 Task: Look for space in Ochakiv, Ukraine from 2nd June, 2023 to 9th June, 2023 for 5 adults in price range Rs.7000 to Rs.13000. Place can be shared room with 2 bedrooms having 5 beds and 2 bathrooms. Property type can be house, flat, guest house. Booking option can be shelf check-in. Required host language is English.
Action: Mouse moved to (604, 123)
Screenshot: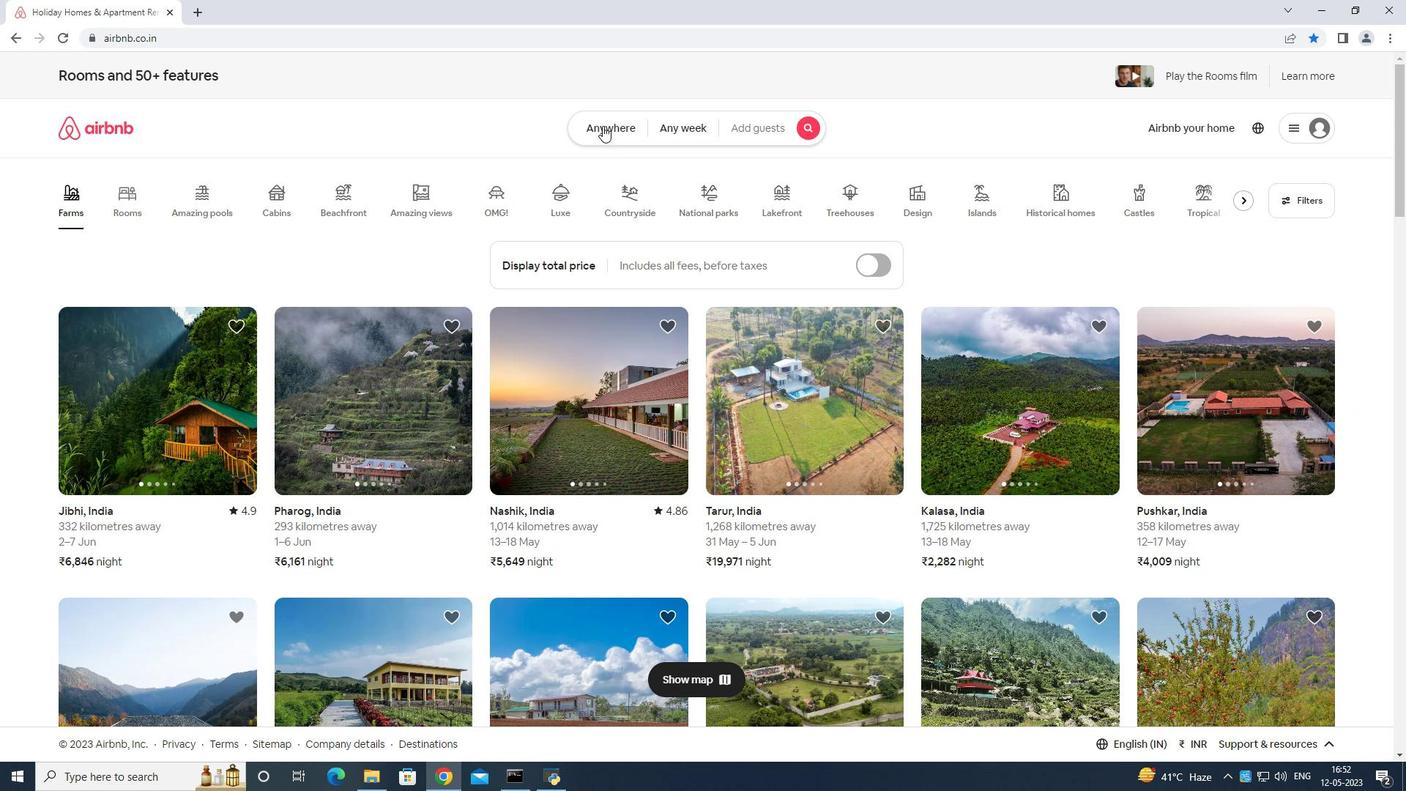 
Action: Mouse pressed left at (604, 123)
Screenshot: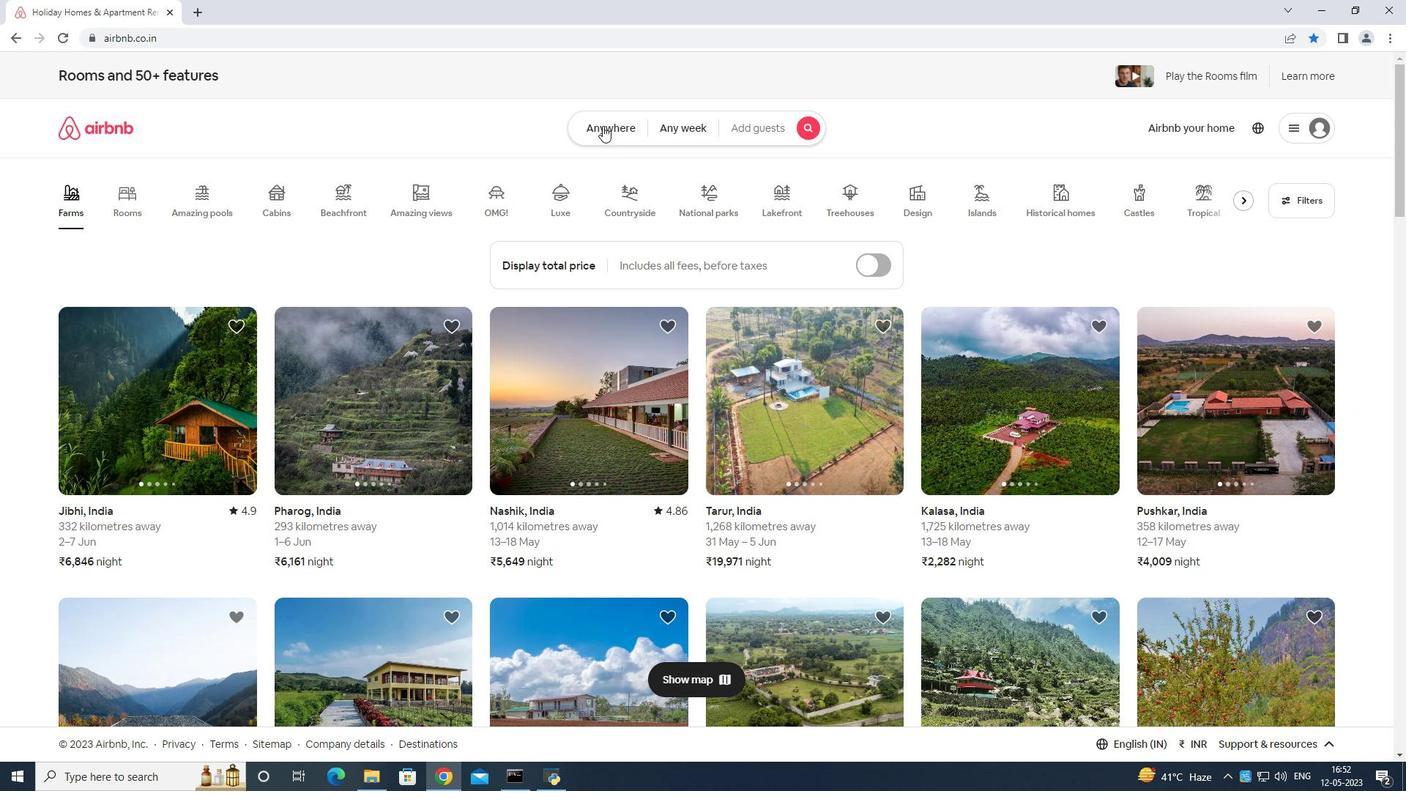 
Action: Mouse moved to (521, 183)
Screenshot: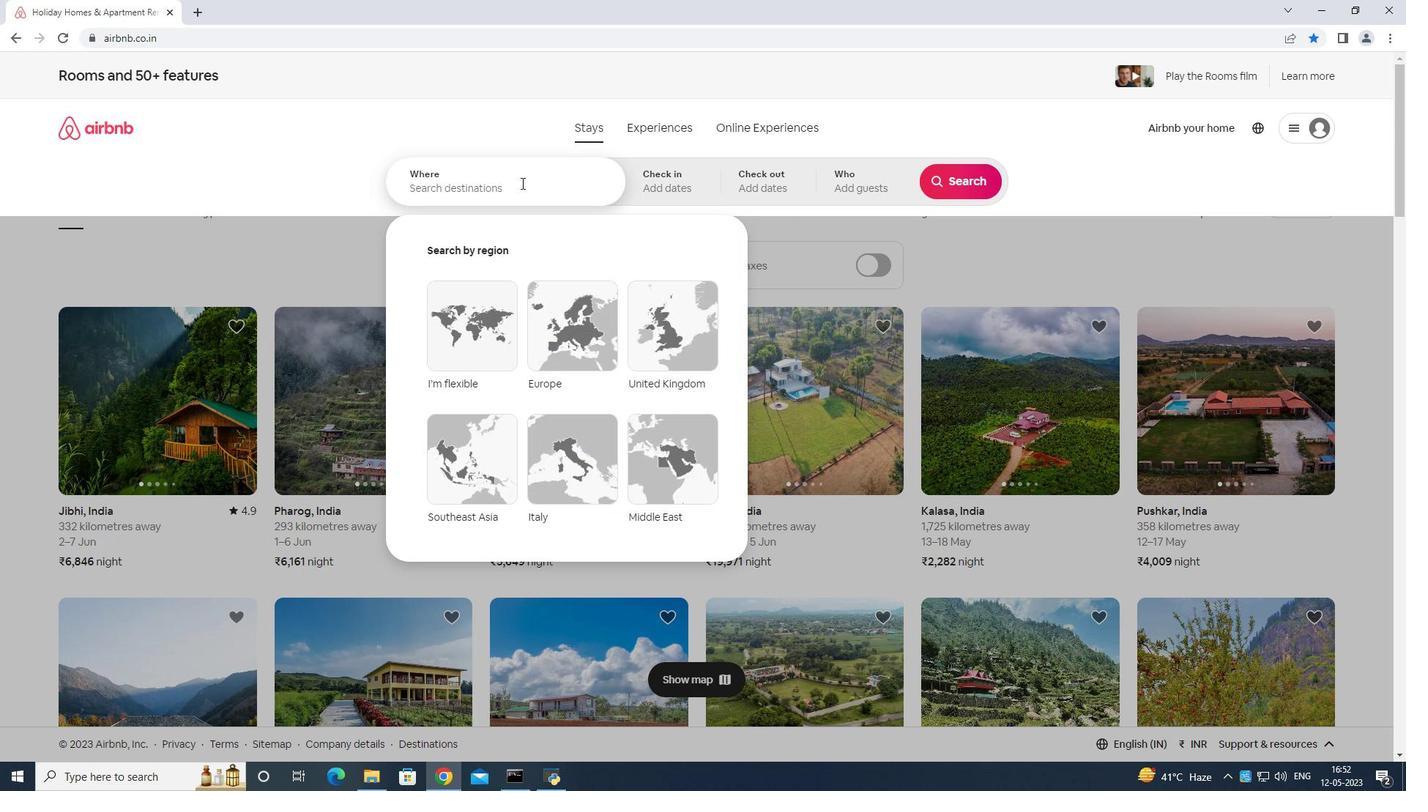 
Action: Mouse pressed left at (521, 183)
Screenshot: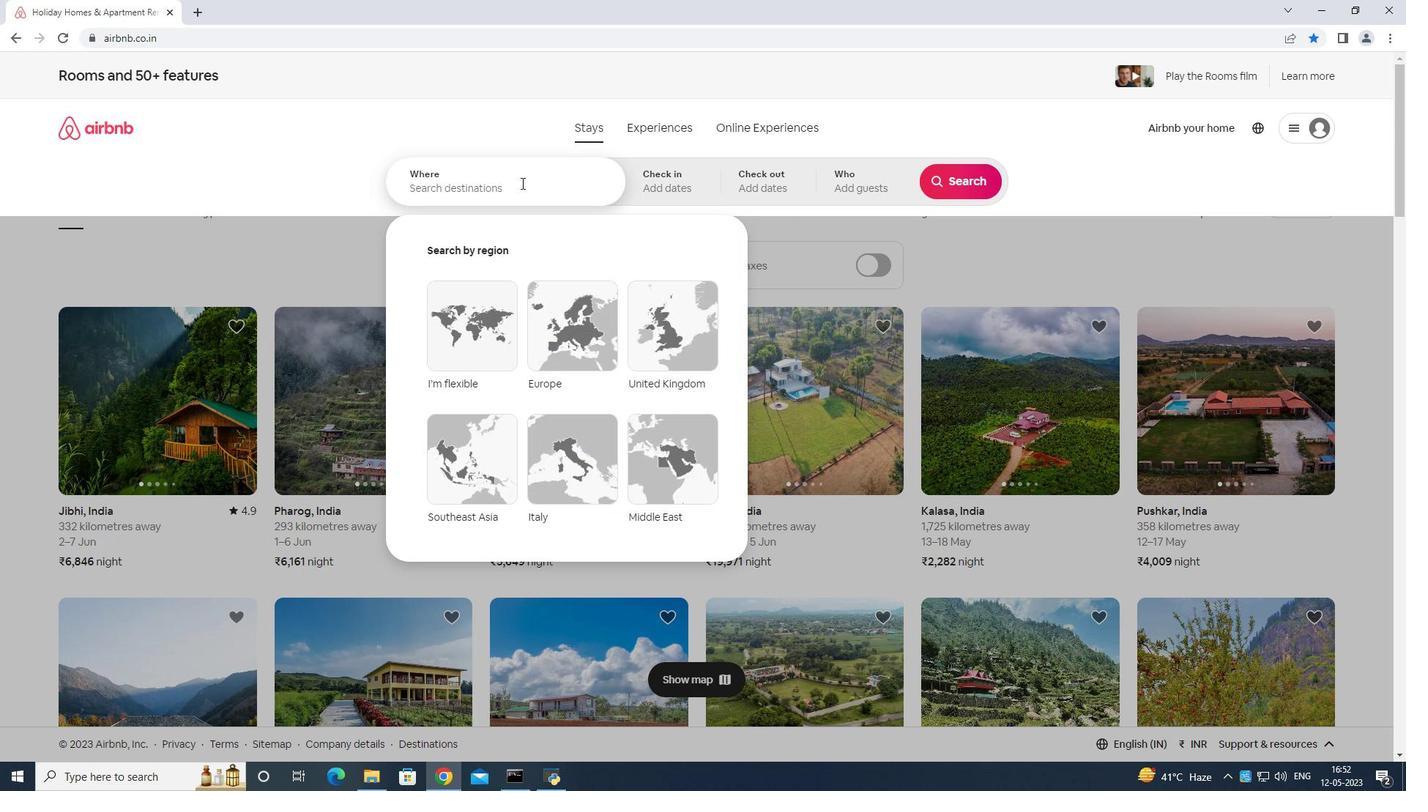 
Action: Mouse moved to (521, 181)
Screenshot: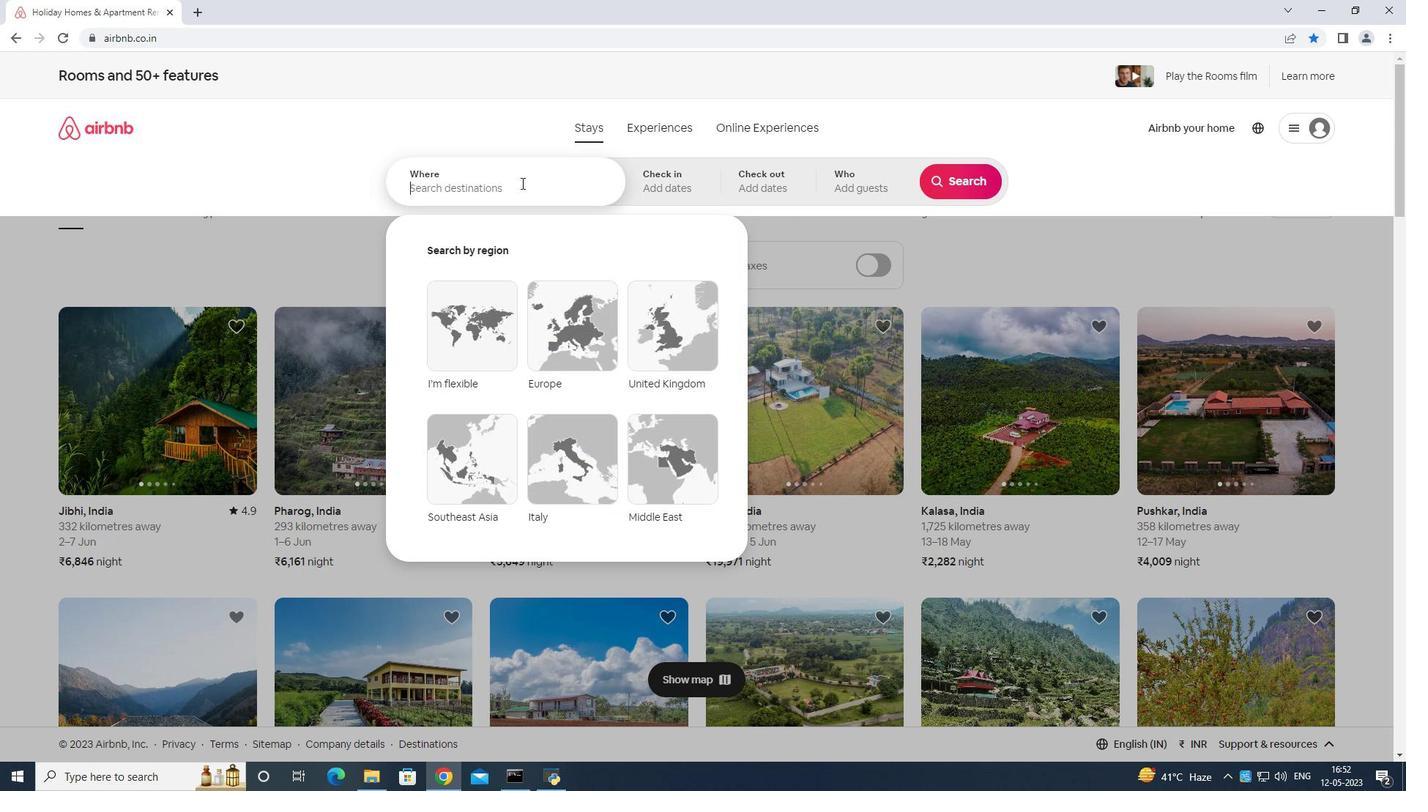
Action: Key pressed <Key.shift>Ochakiv<Key.space>ukraine<Key.enter>
Screenshot: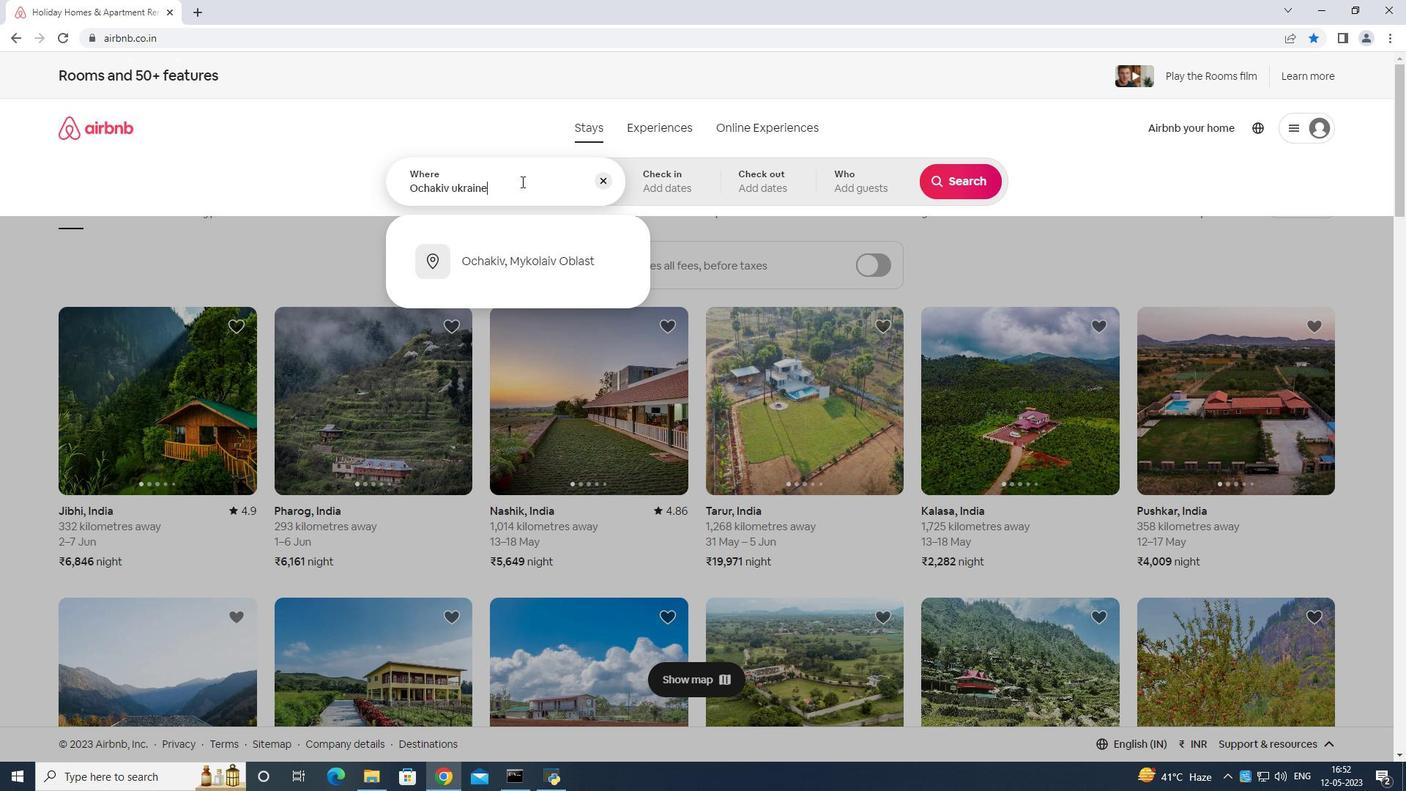 
Action: Mouse moved to (899, 358)
Screenshot: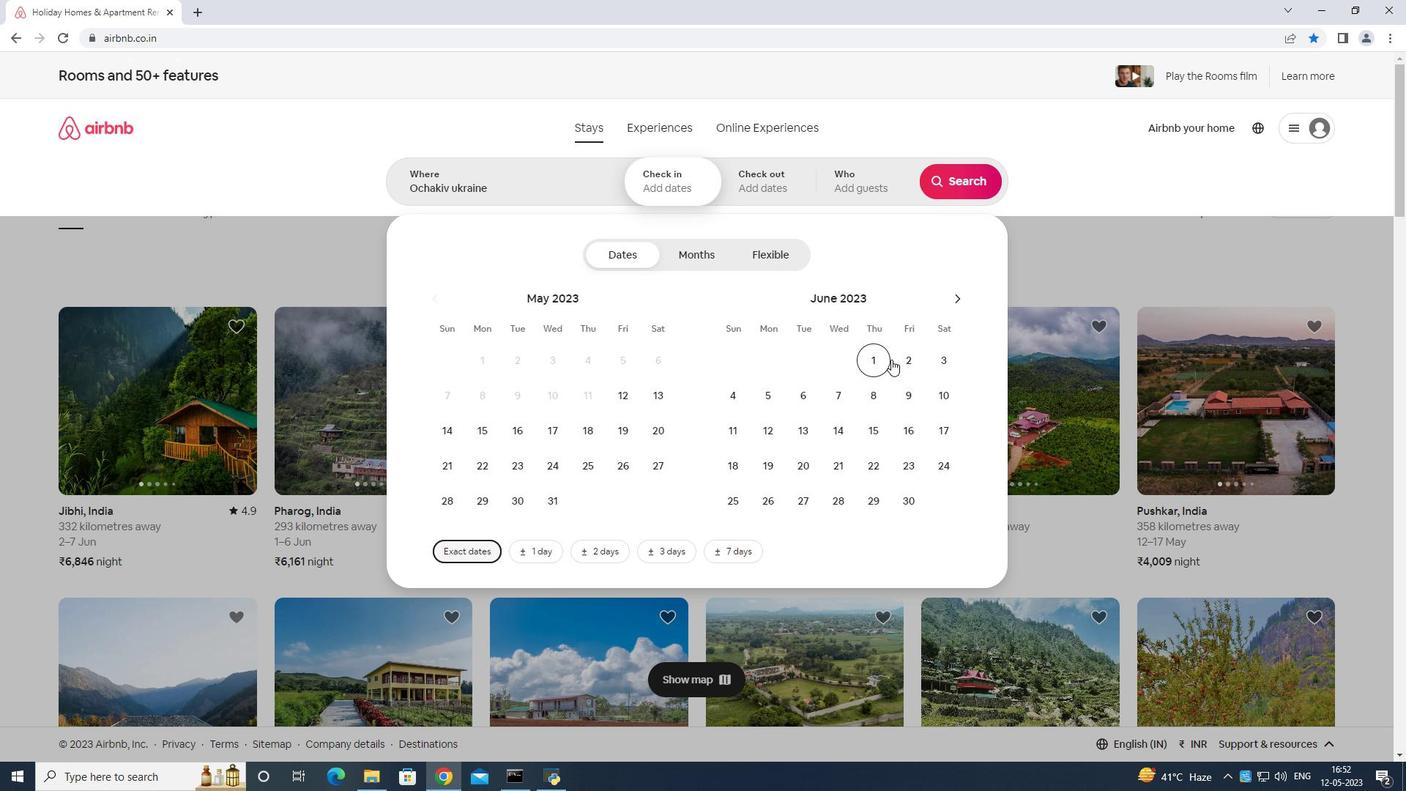 
Action: Mouse pressed left at (899, 358)
Screenshot: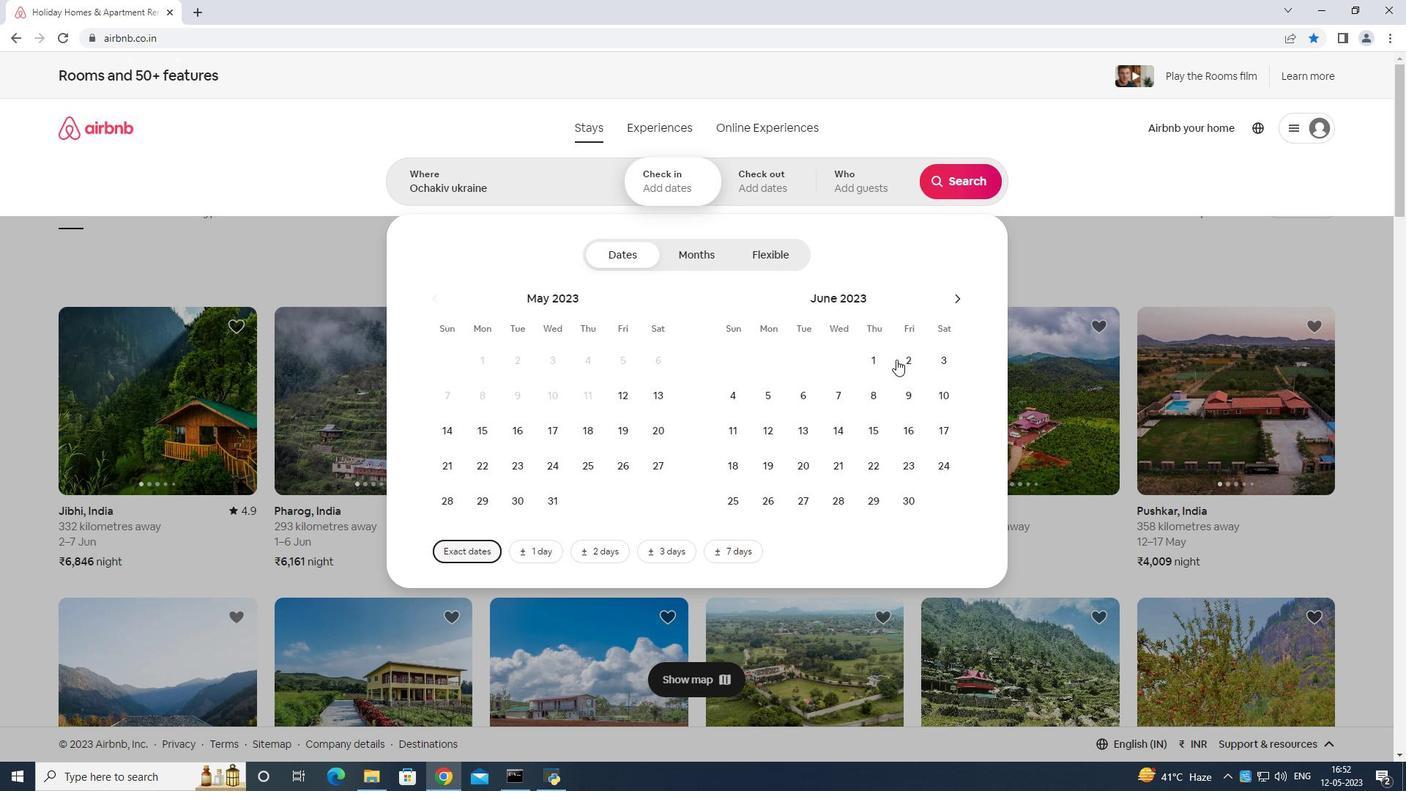 
Action: Mouse moved to (902, 385)
Screenshot: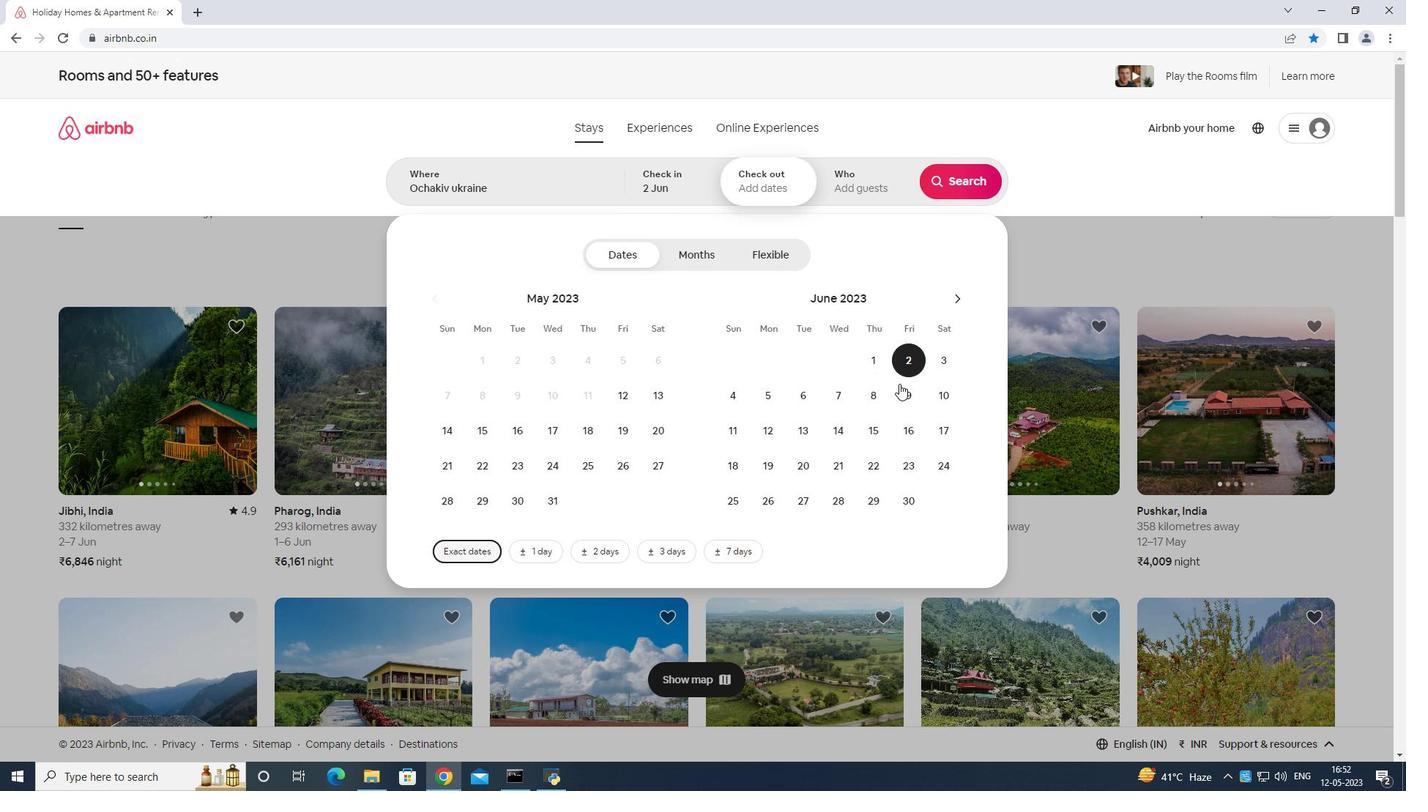 
Action: Mouse pressed left at (902, 385)
Screenshot: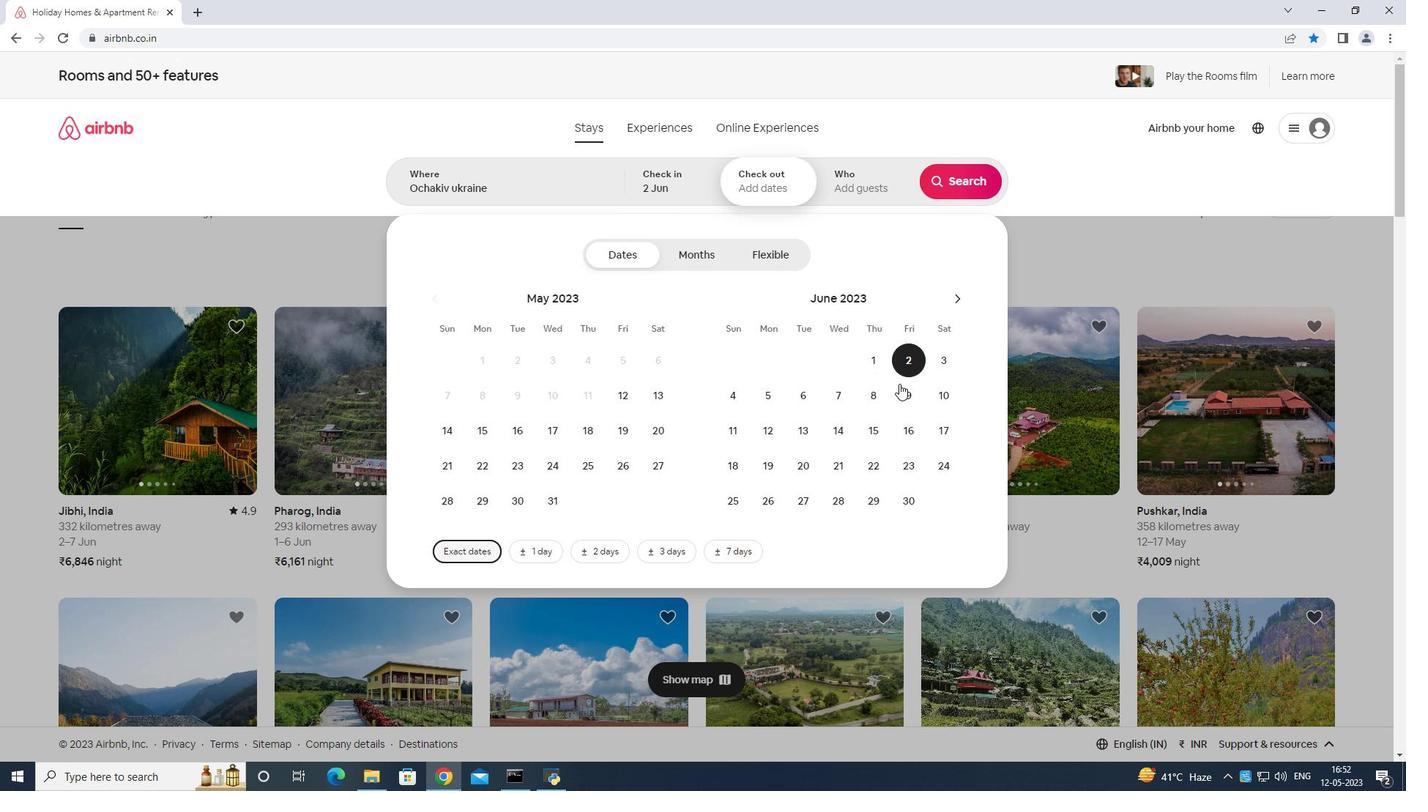 
Action: Mouse moved to (867, 175)
Screenshot: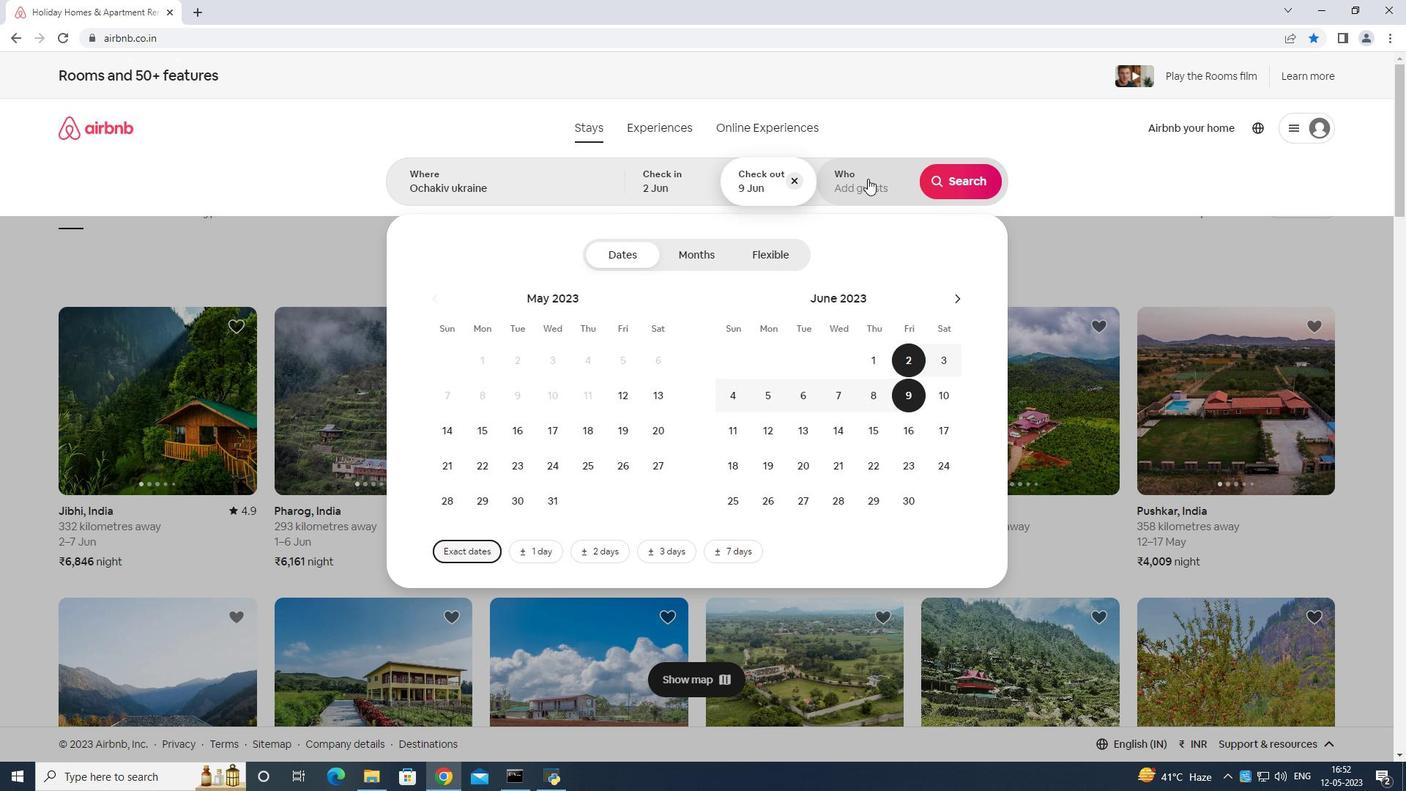 
Action: Mouse pressed left at (867, 175)
Screenshot: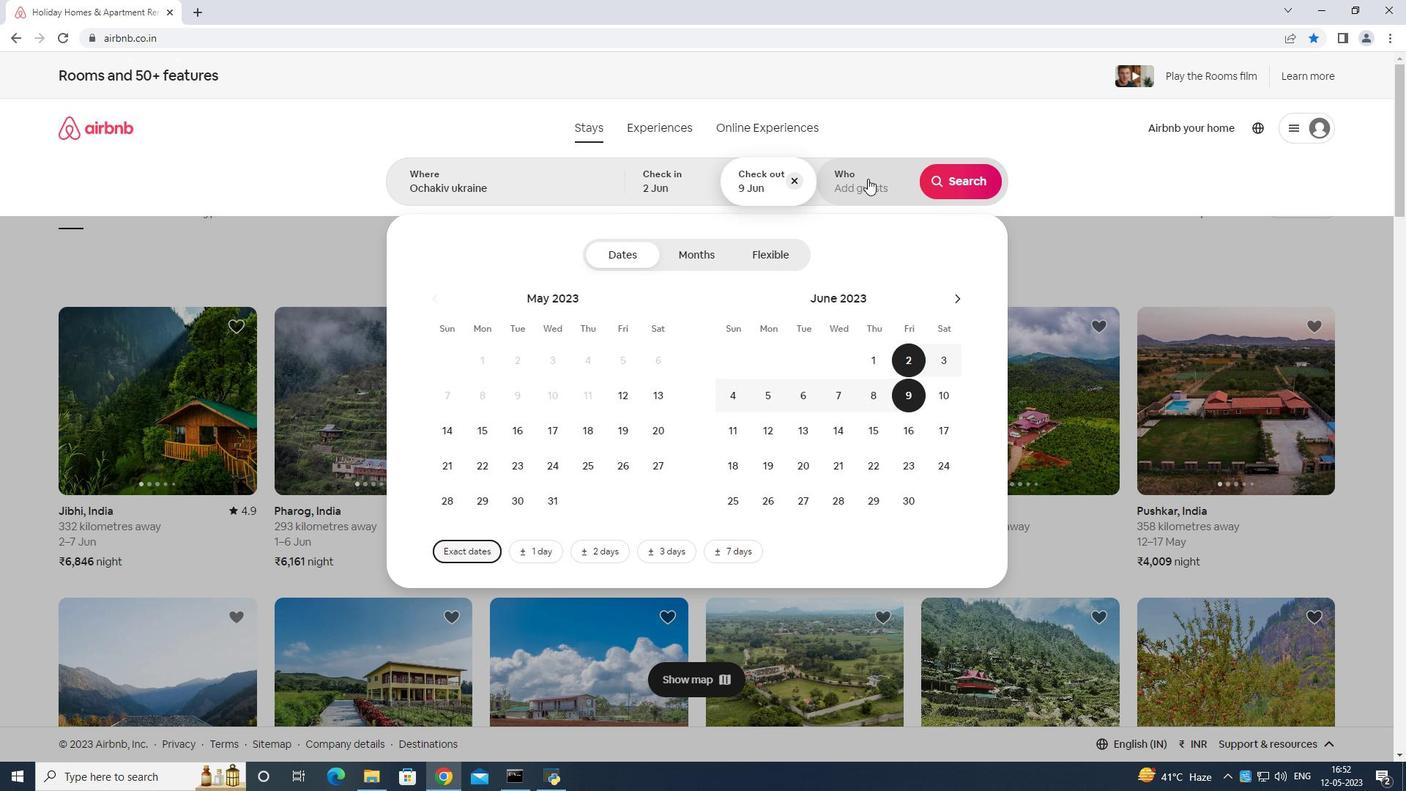 
Action: Mouse moved to (964, 262)
Screenshot: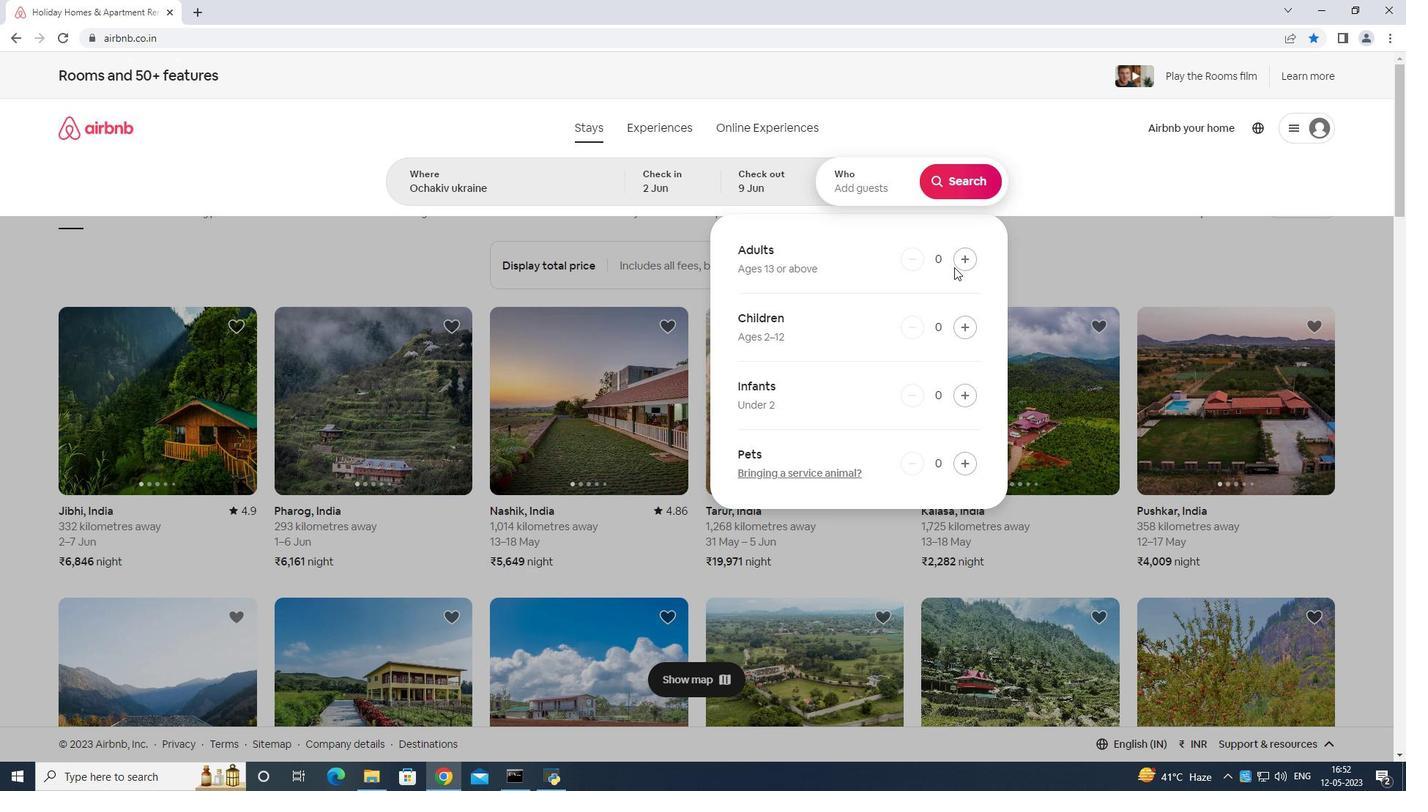 
Action: Mouse pressed left at (964, 262)
Screenshot: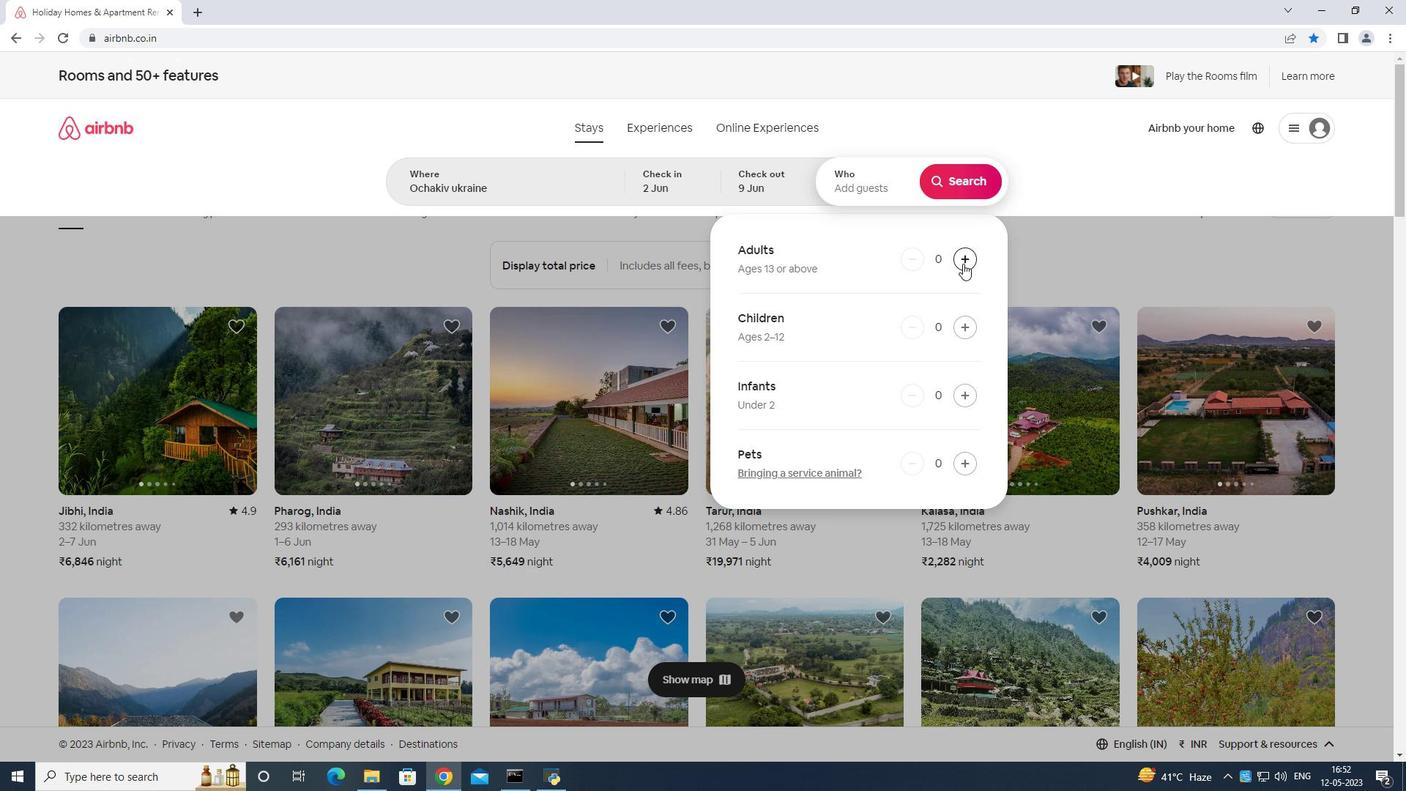
Action: Mouse moved to (965, 261)
Screenshot: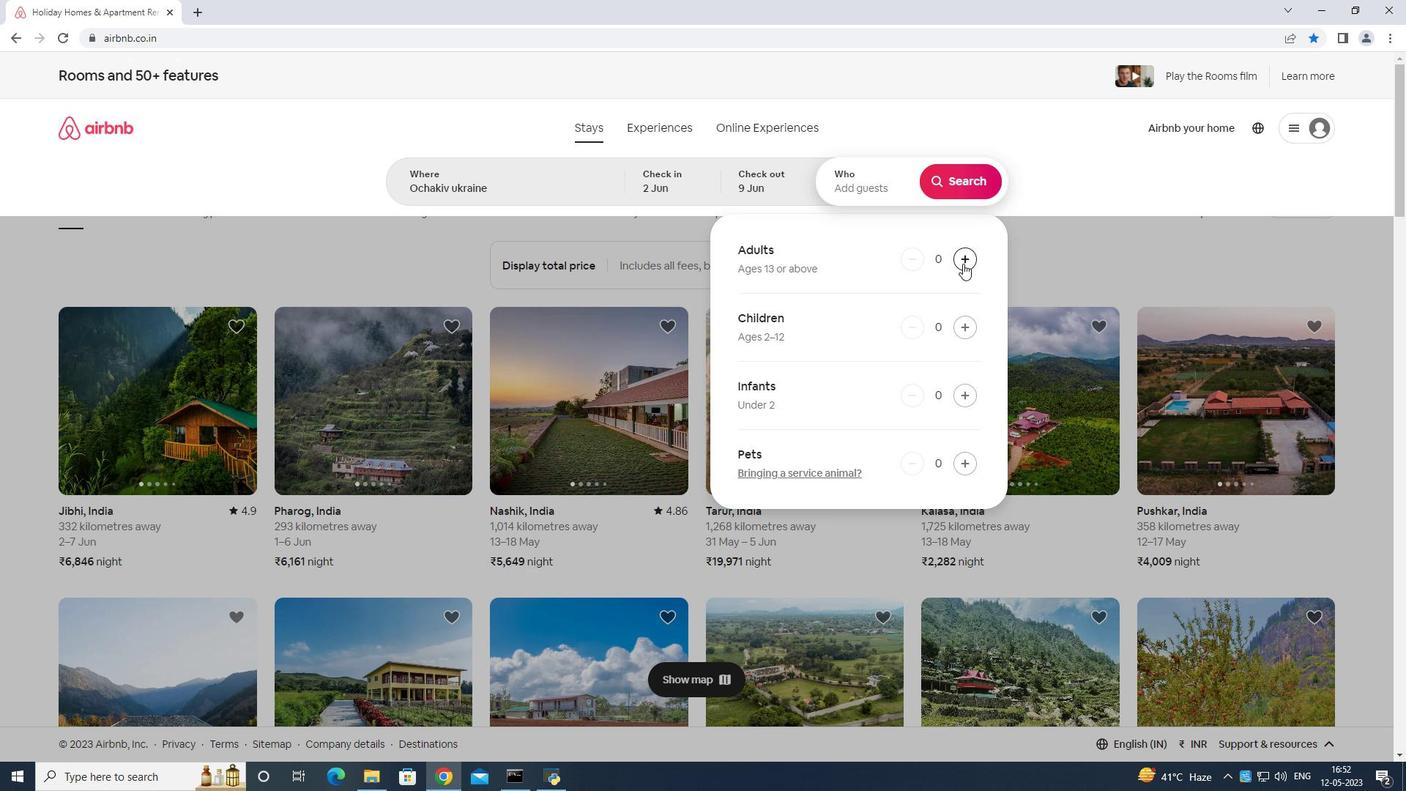 
Action: Mouse pressed left at (965, 261)
Screenshot: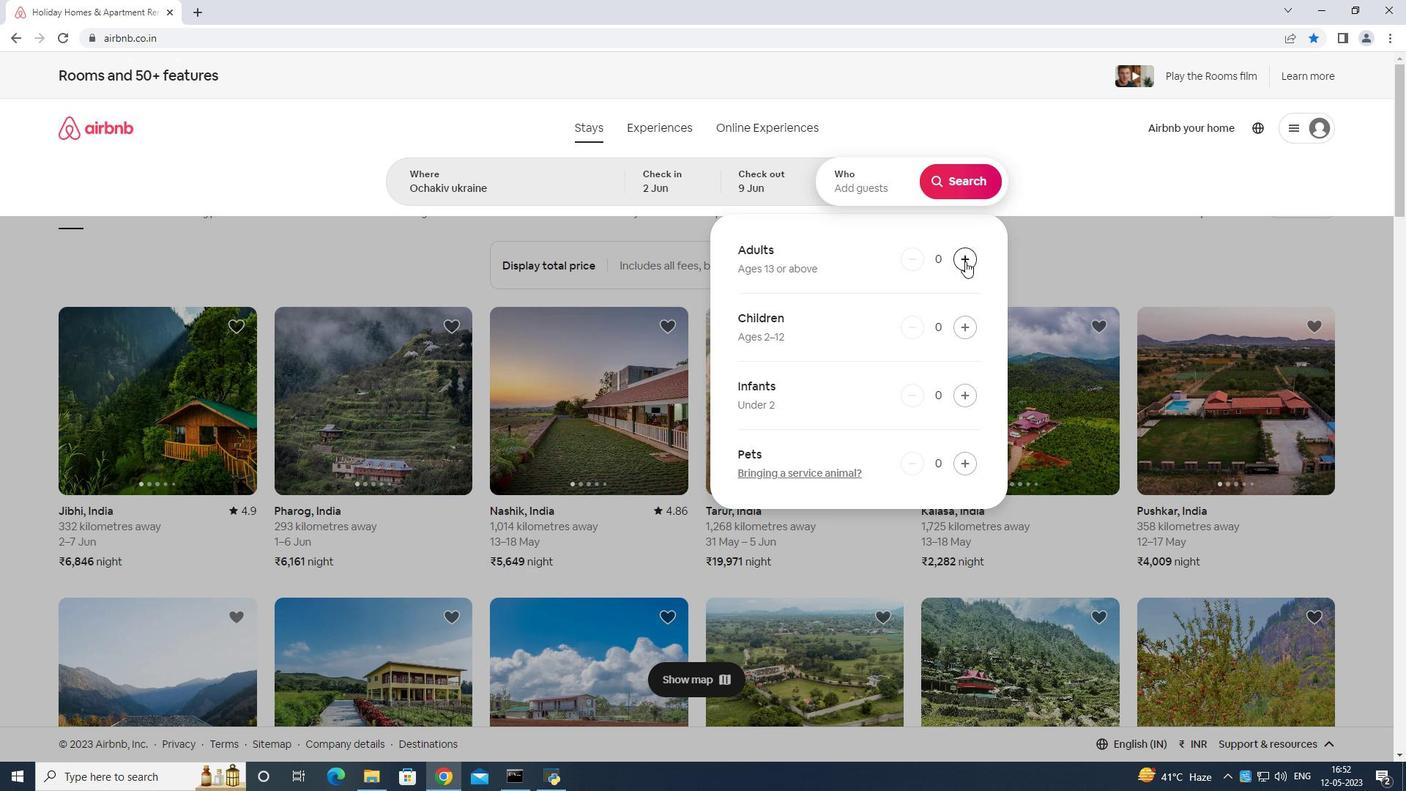
Action: Mouse moved to (966, 261)
Screenshot: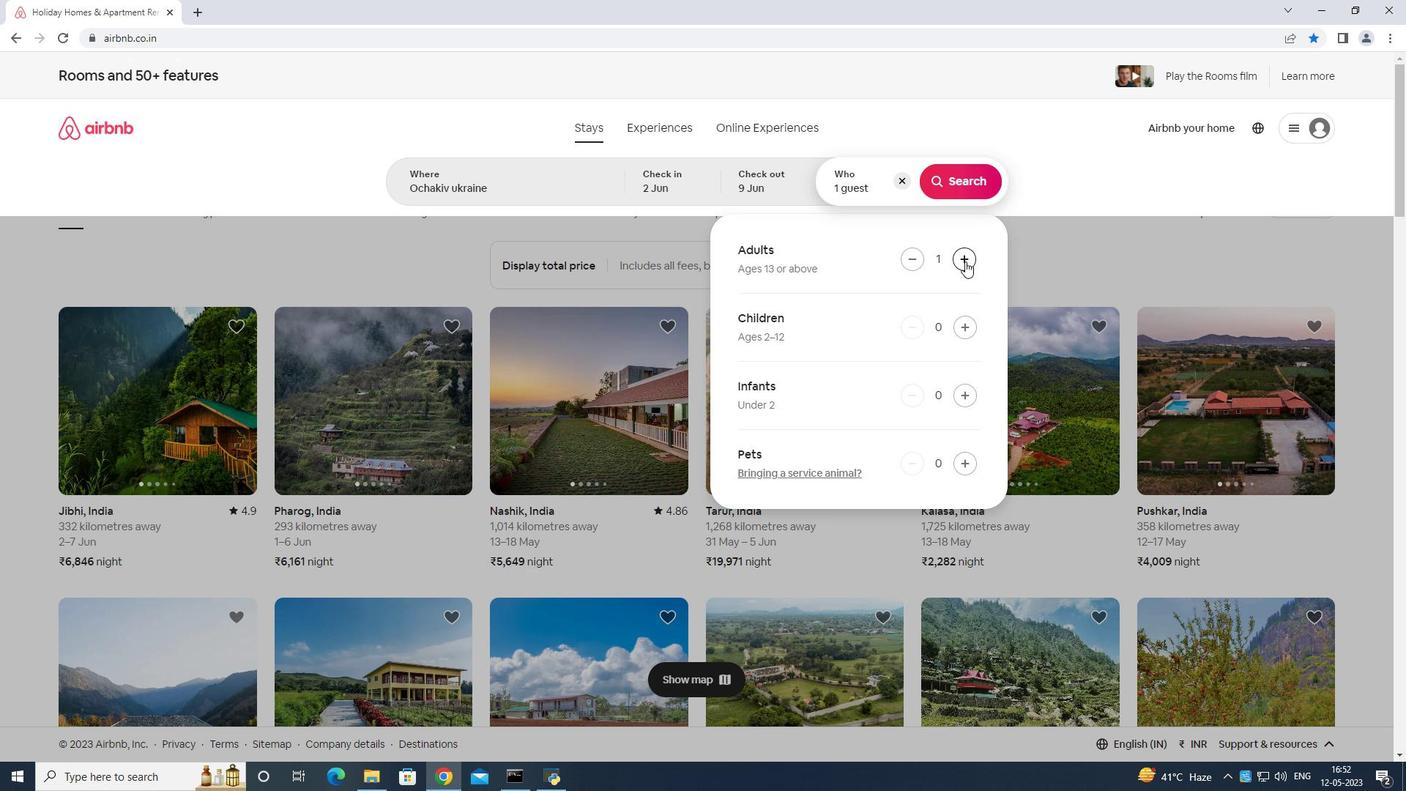 
Action: Mouse pressed left at (966, 261)
Screenshot: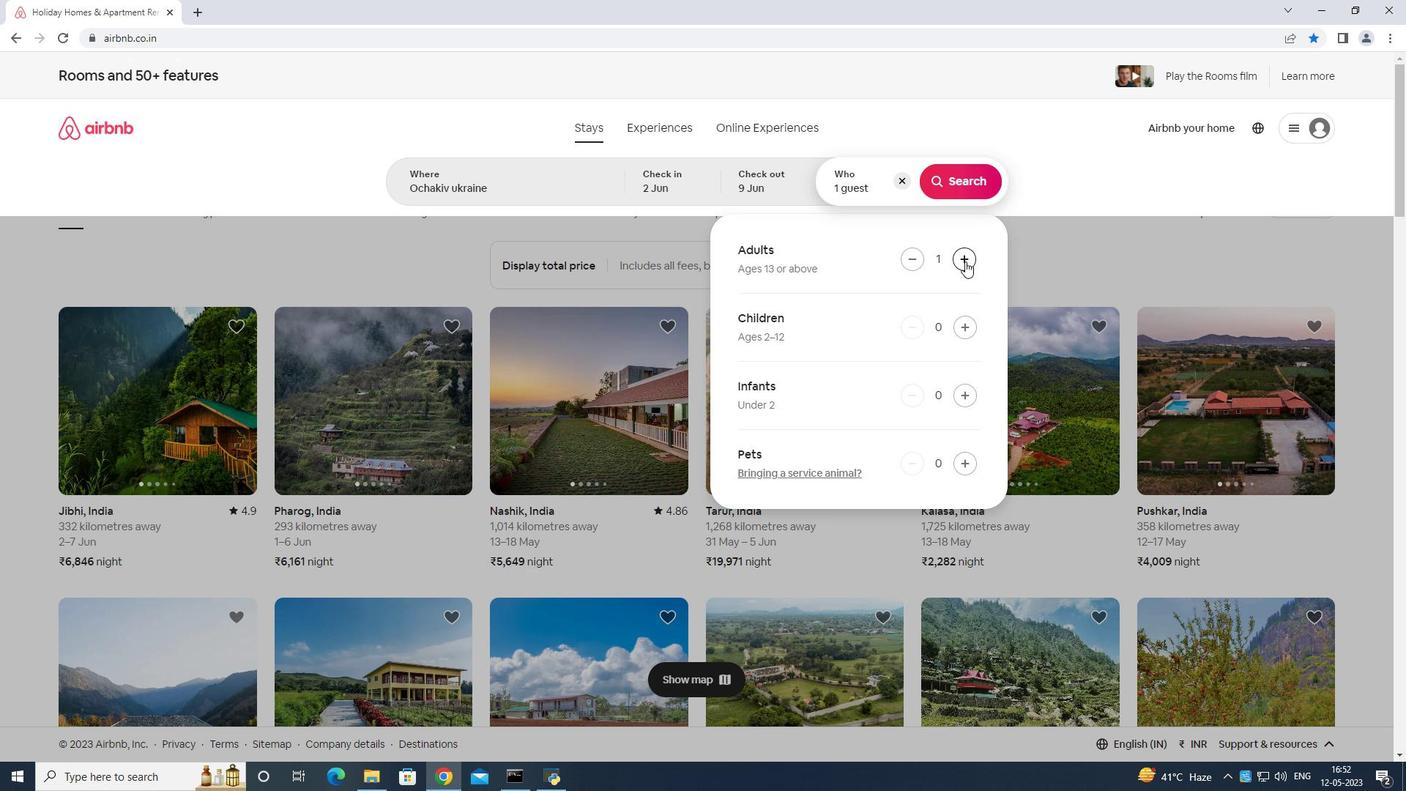 
Action: Mouse moved to (967, 260)
Screenshot: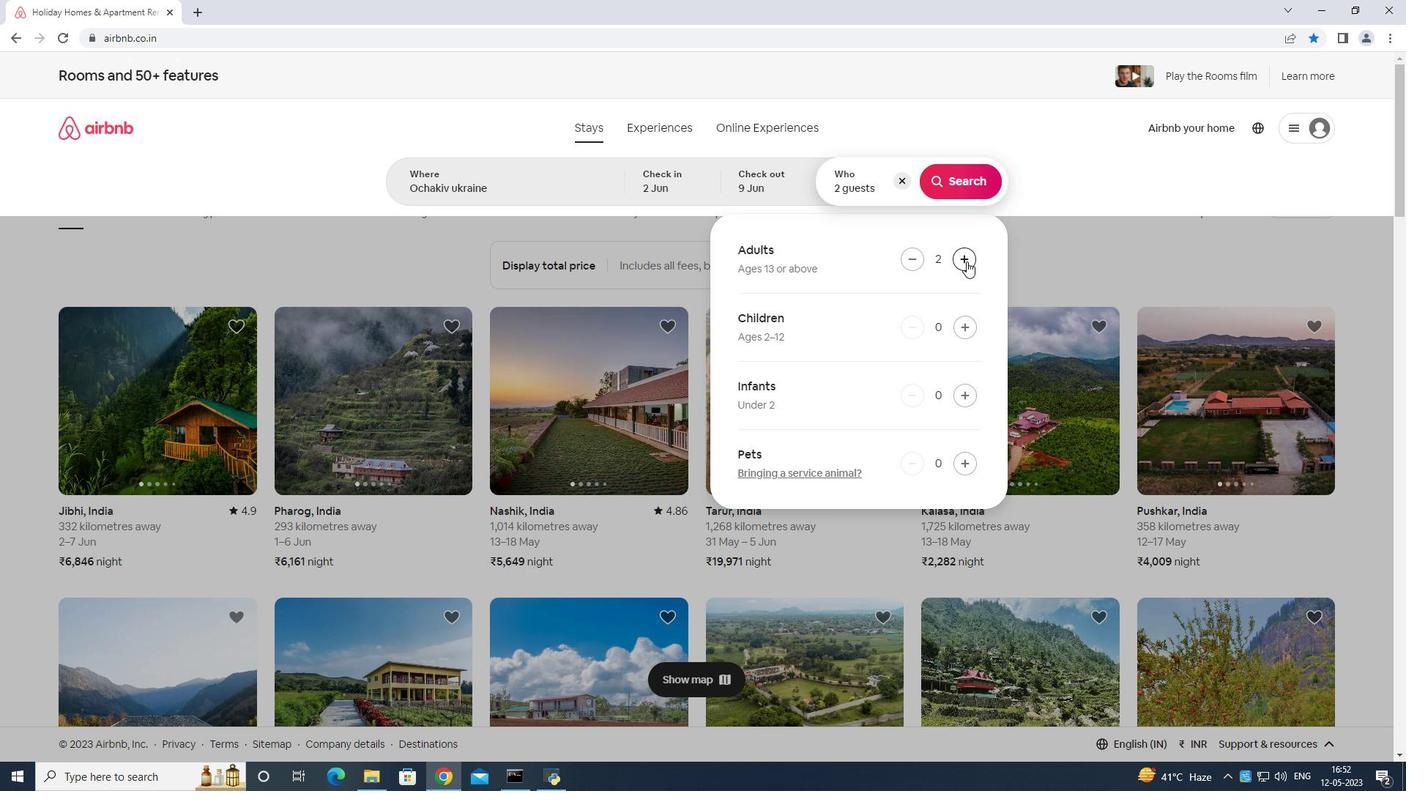 
Action: Mouse pressed left at (967, 260)
Screenshot: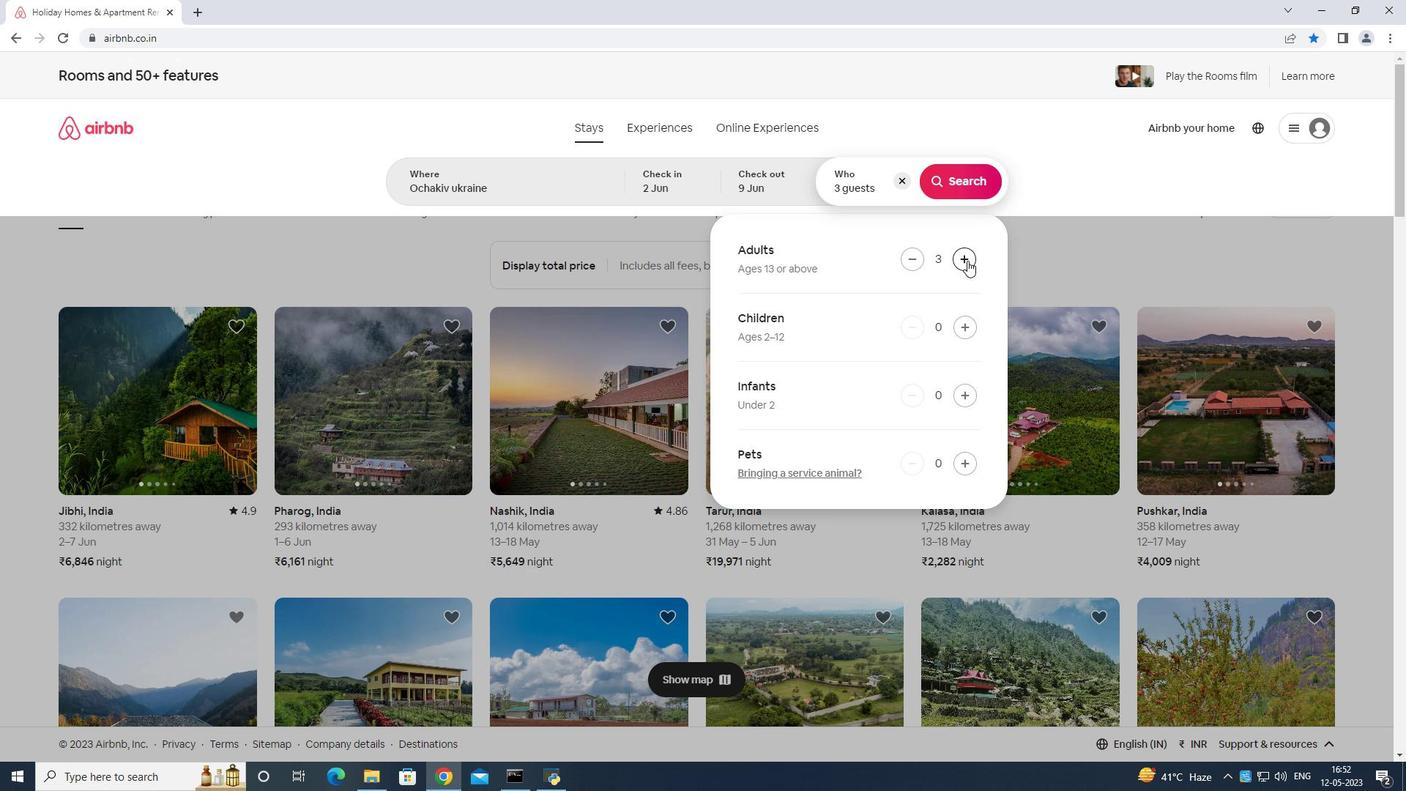 
Action: Mouse pressed left at (967, 260)
Screenshot: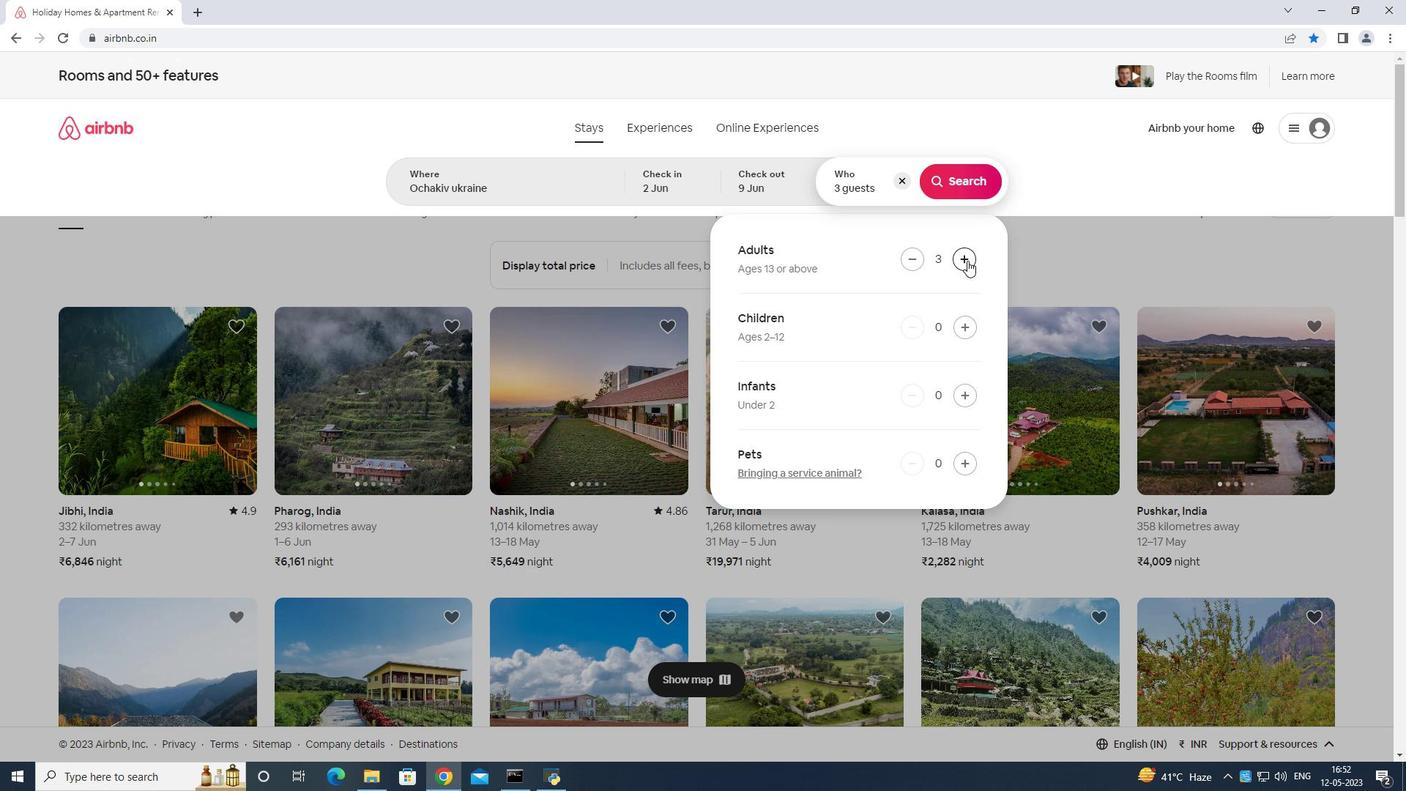 
Action: Mouse moved to (974, 183)
Screenshot: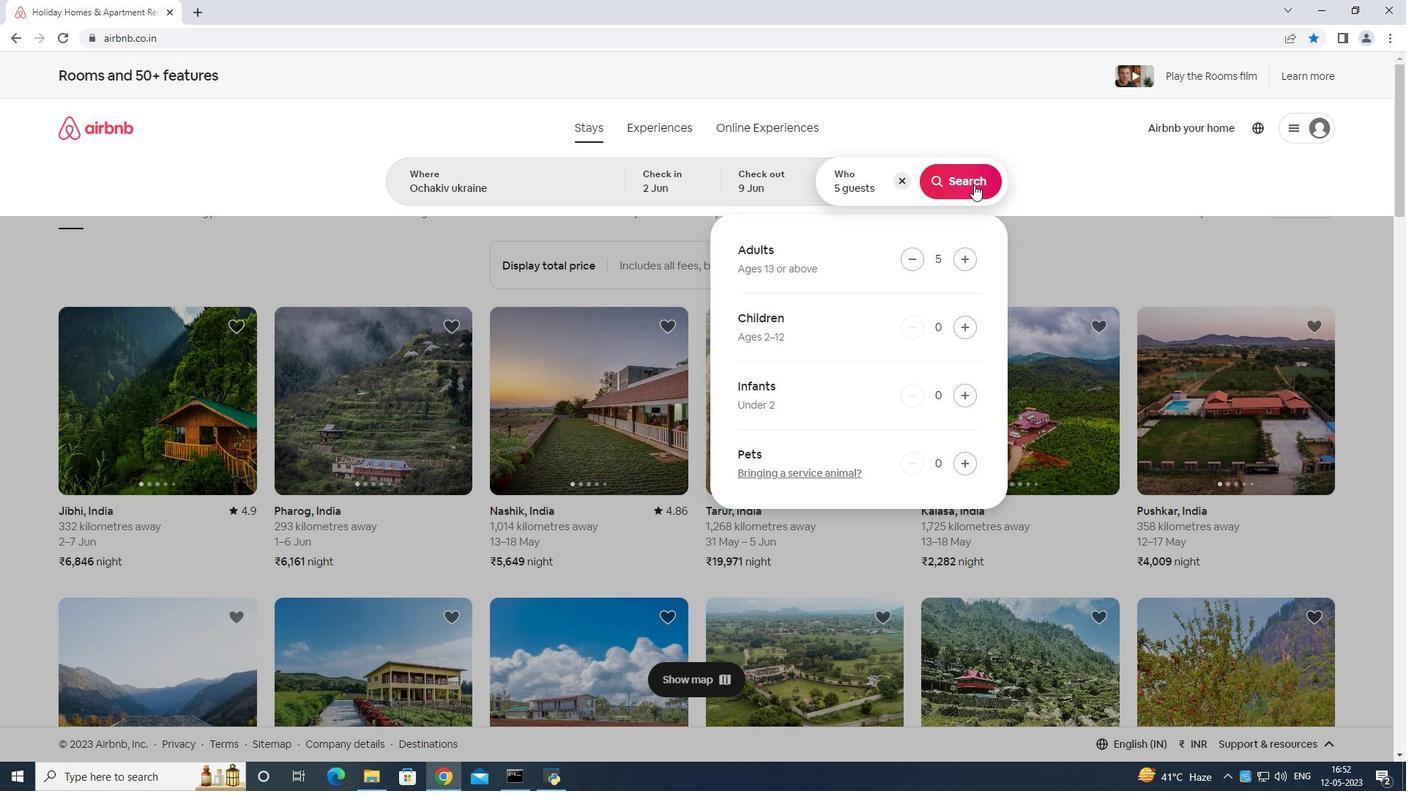 
Action: Mouse pressed left at (974, 183)
Screenshot: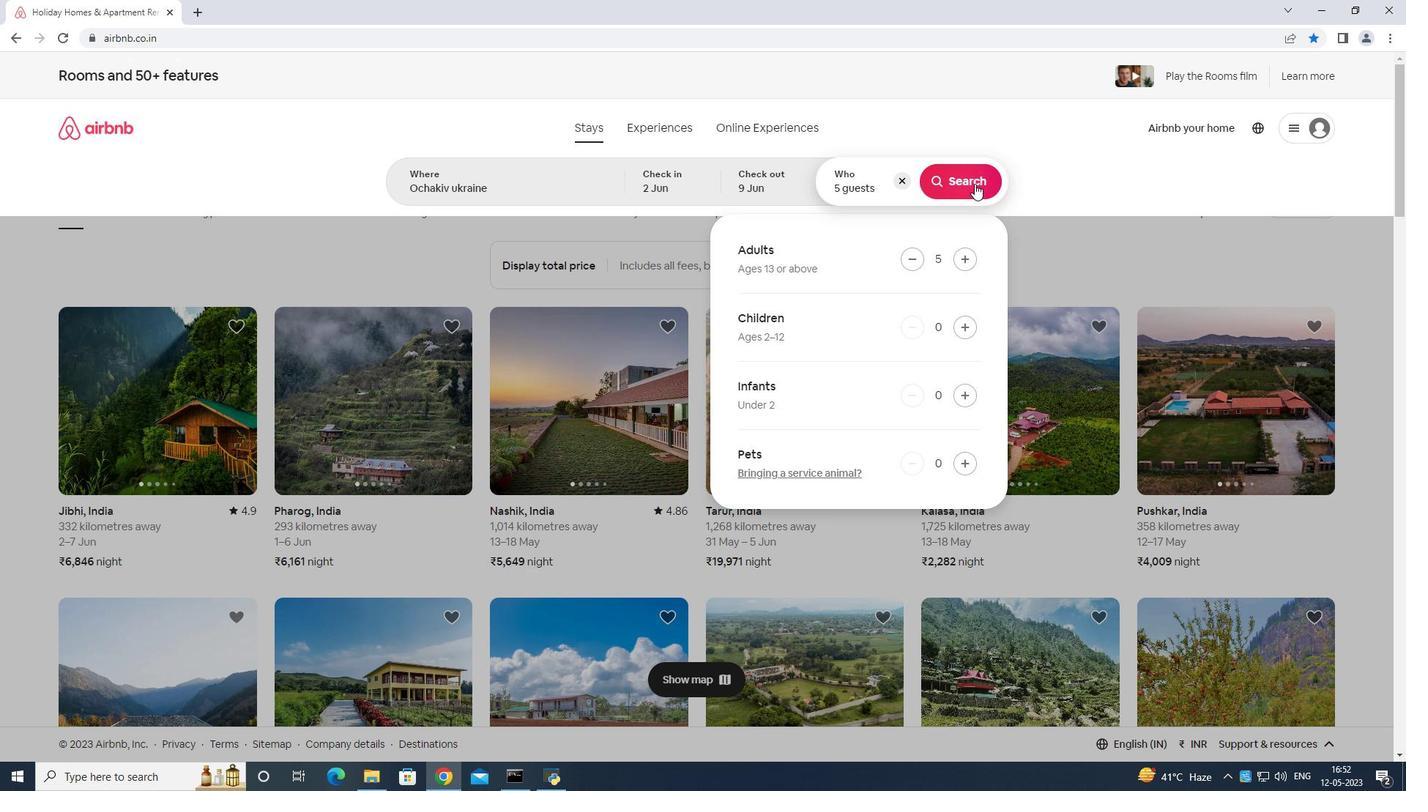 
Action: Mouse moved to (1335, 131)
Screenshot: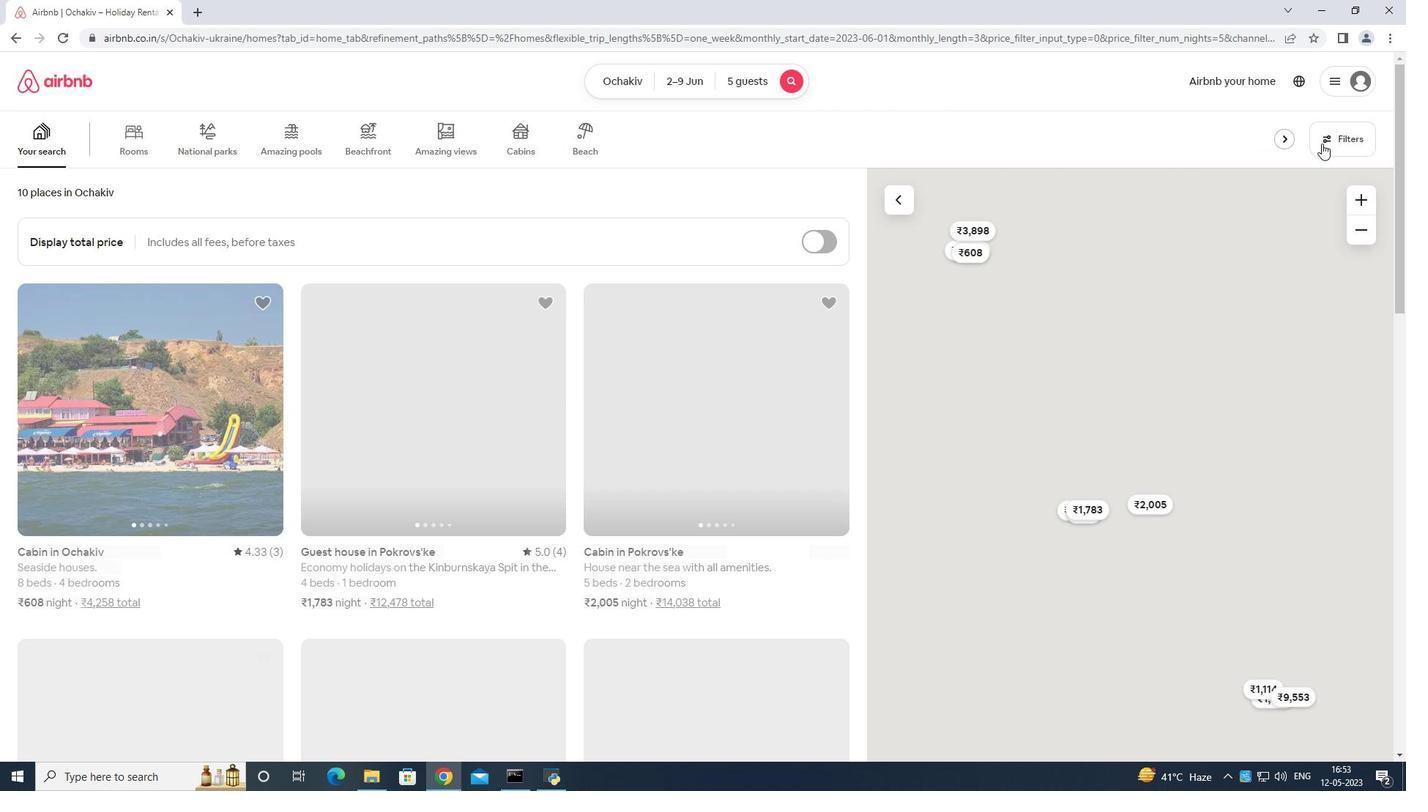 
Action: Mouse pressed left at (1335, 131)
Screenshot: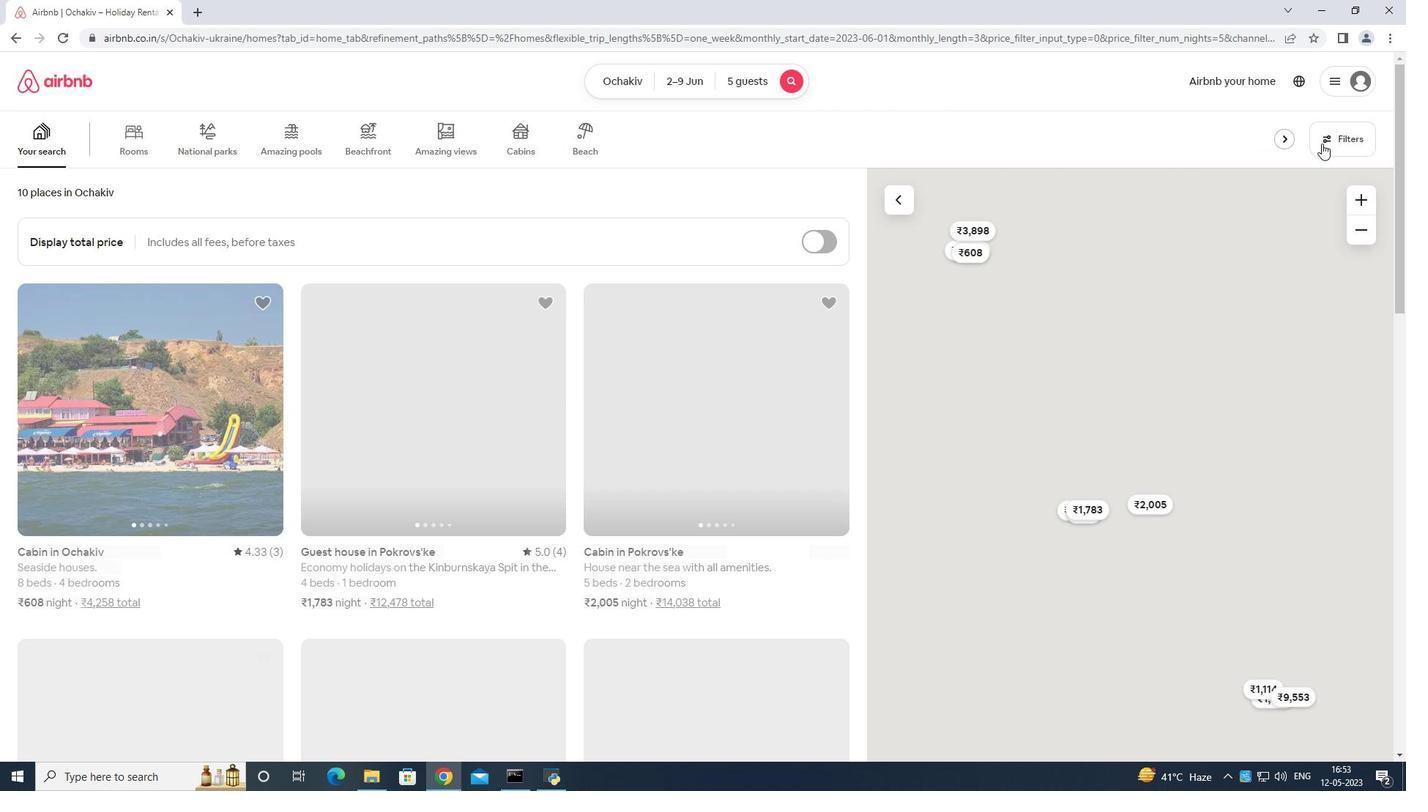 
Action: Mouse moved to (587, 481)
Screenshot: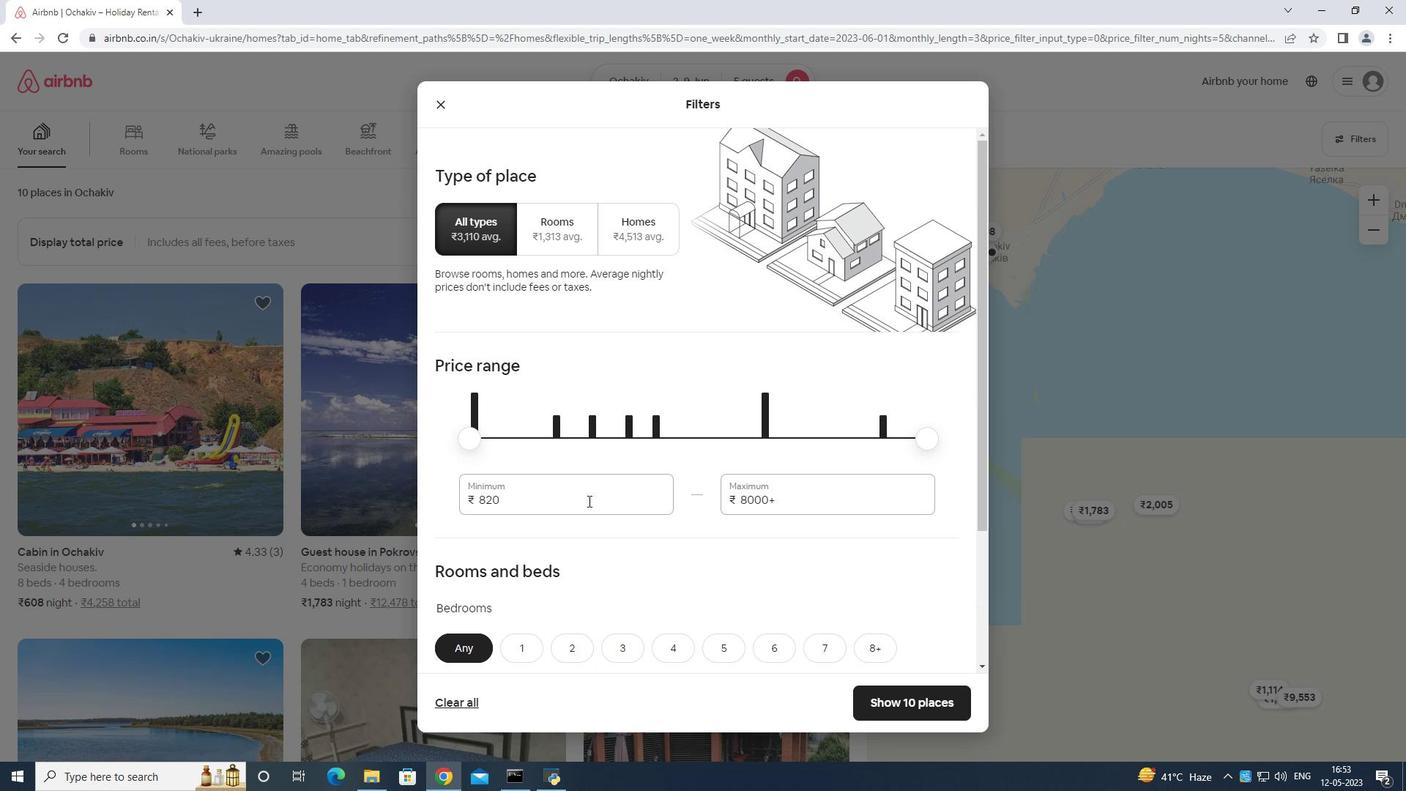 
Action: Mouse pressed left at (587, 481)
Screenshot: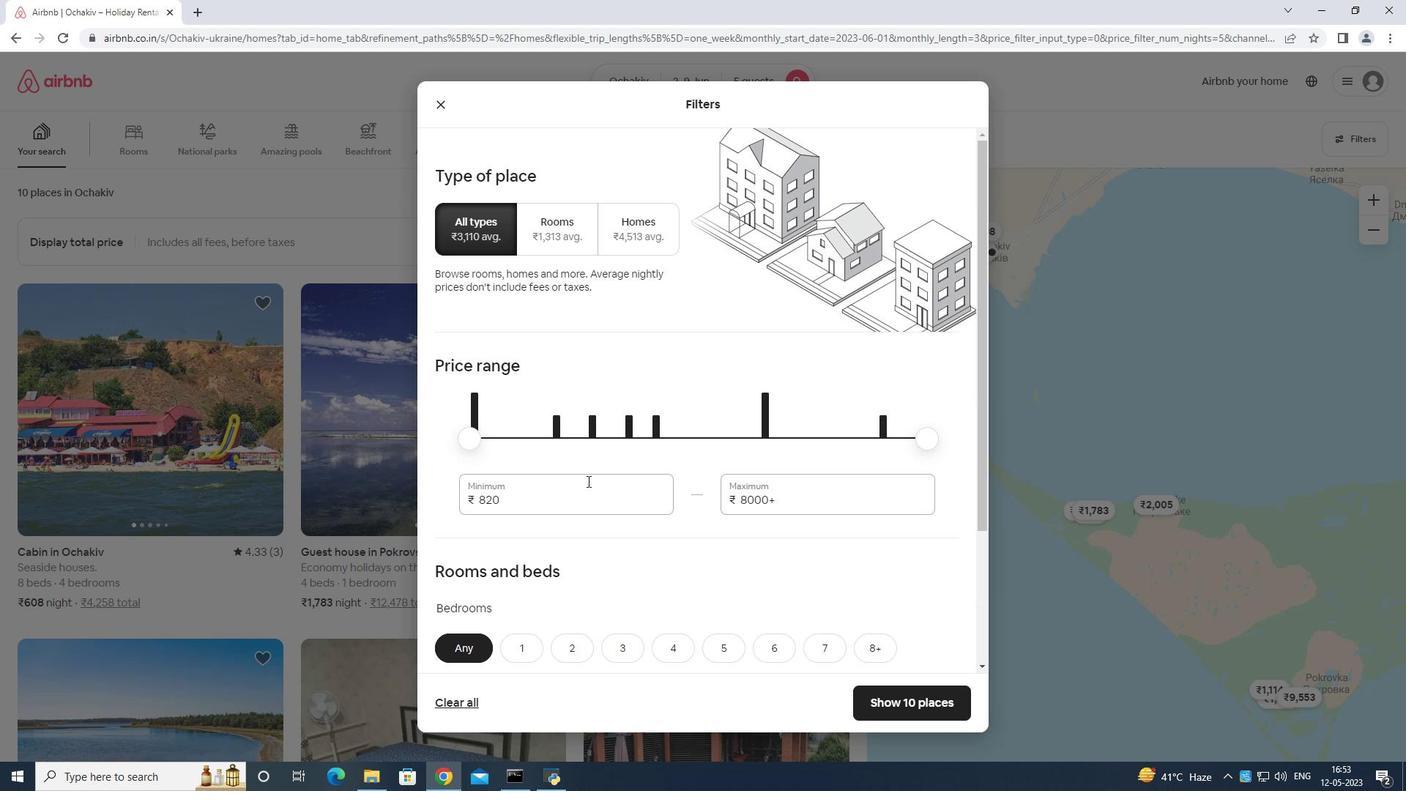 
Action: Mouse moved to (591, 479)
Screenshot: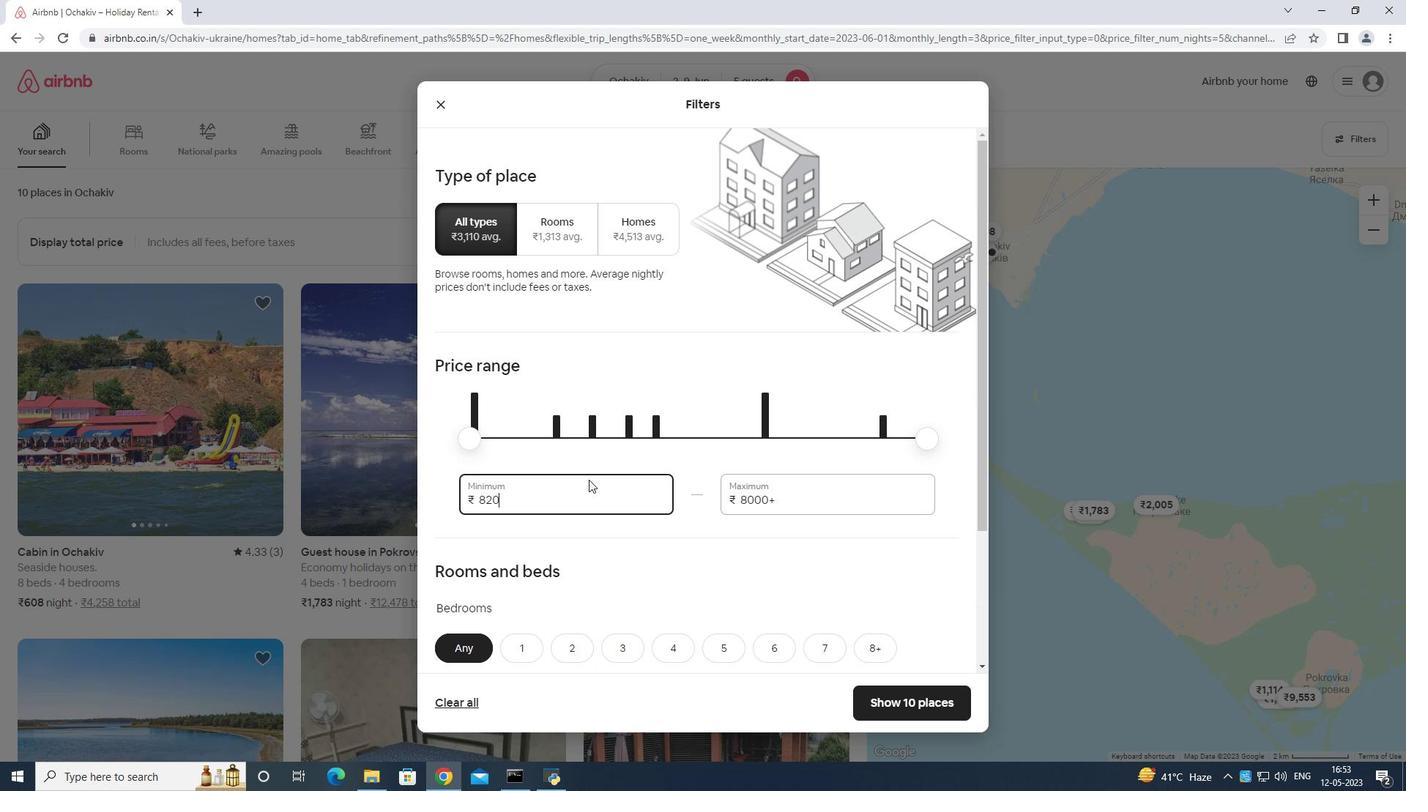 
Action: Key pressed <Key.backspace>
Screenshot: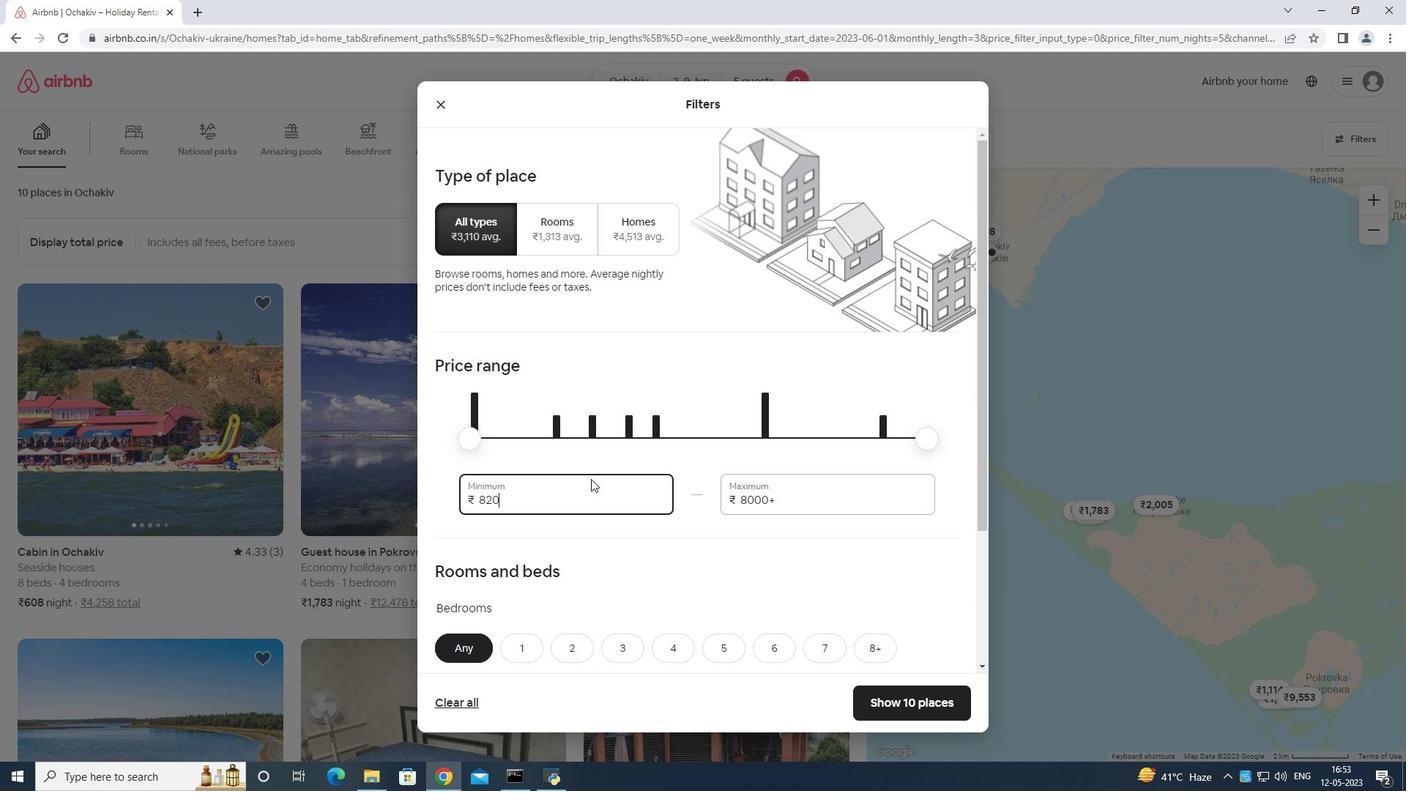 
Action: Mouse moved to (592, 475)
Screenshot: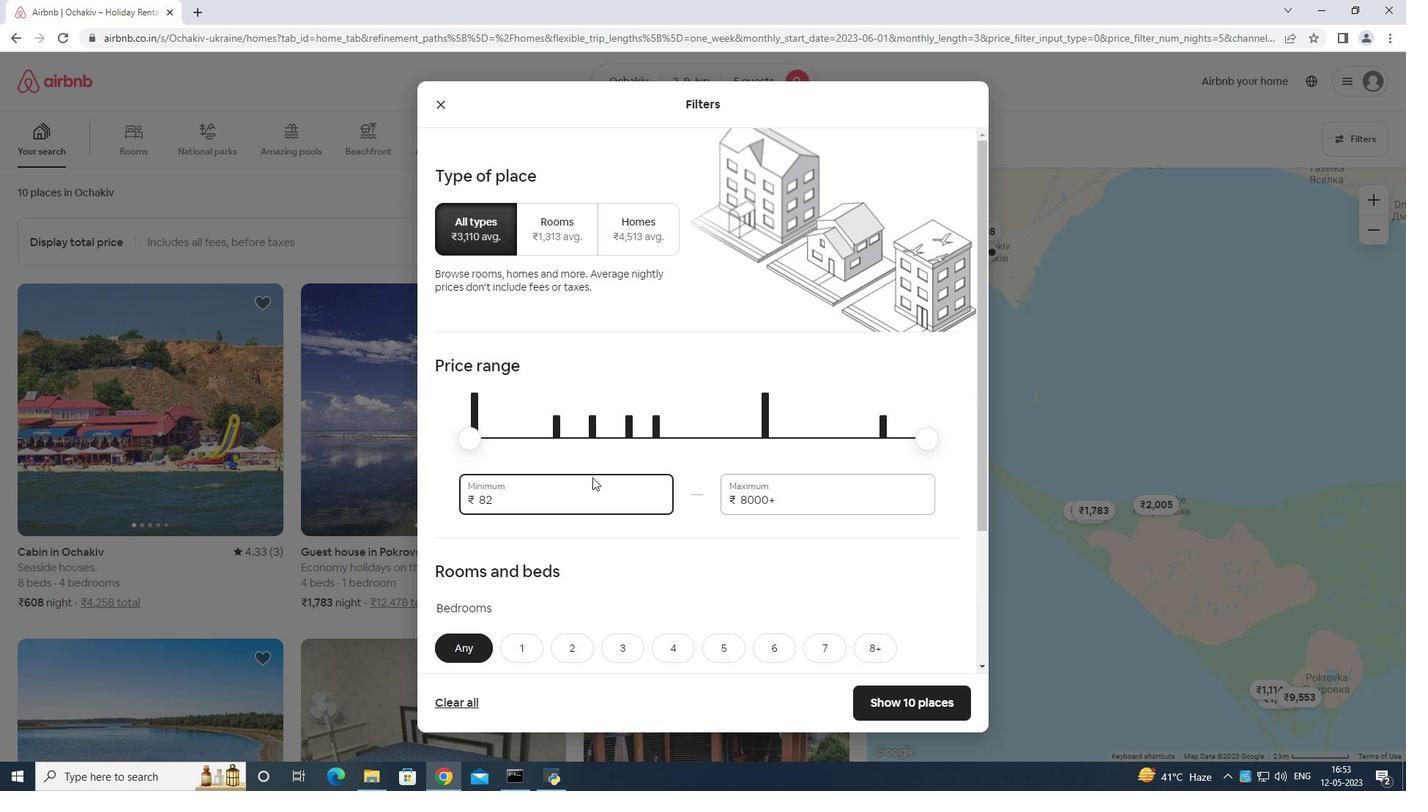 
Action: Key pressed <Key.backspace><Key.backspace>
Screenshot: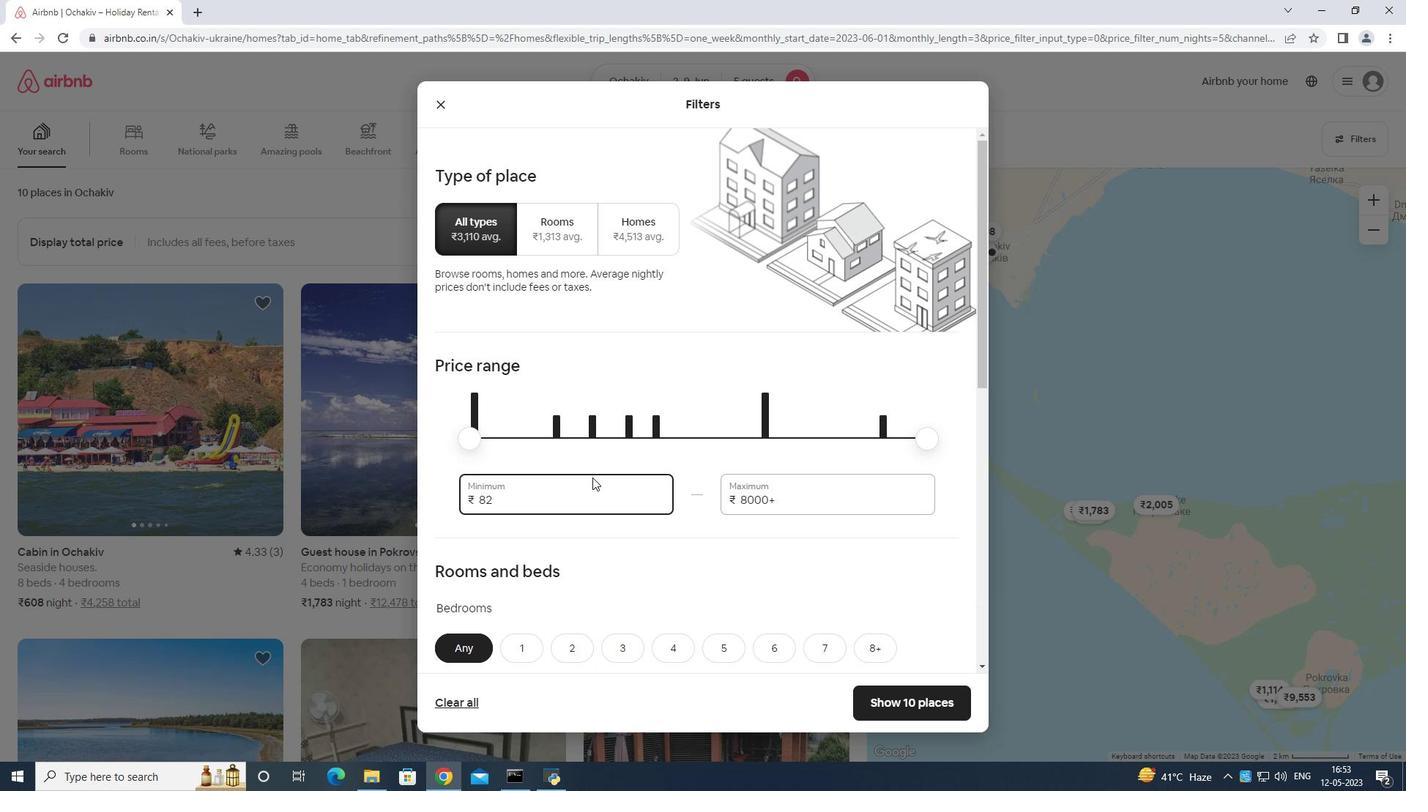
Action: Mouse moved to (592, 475)
Screenshot: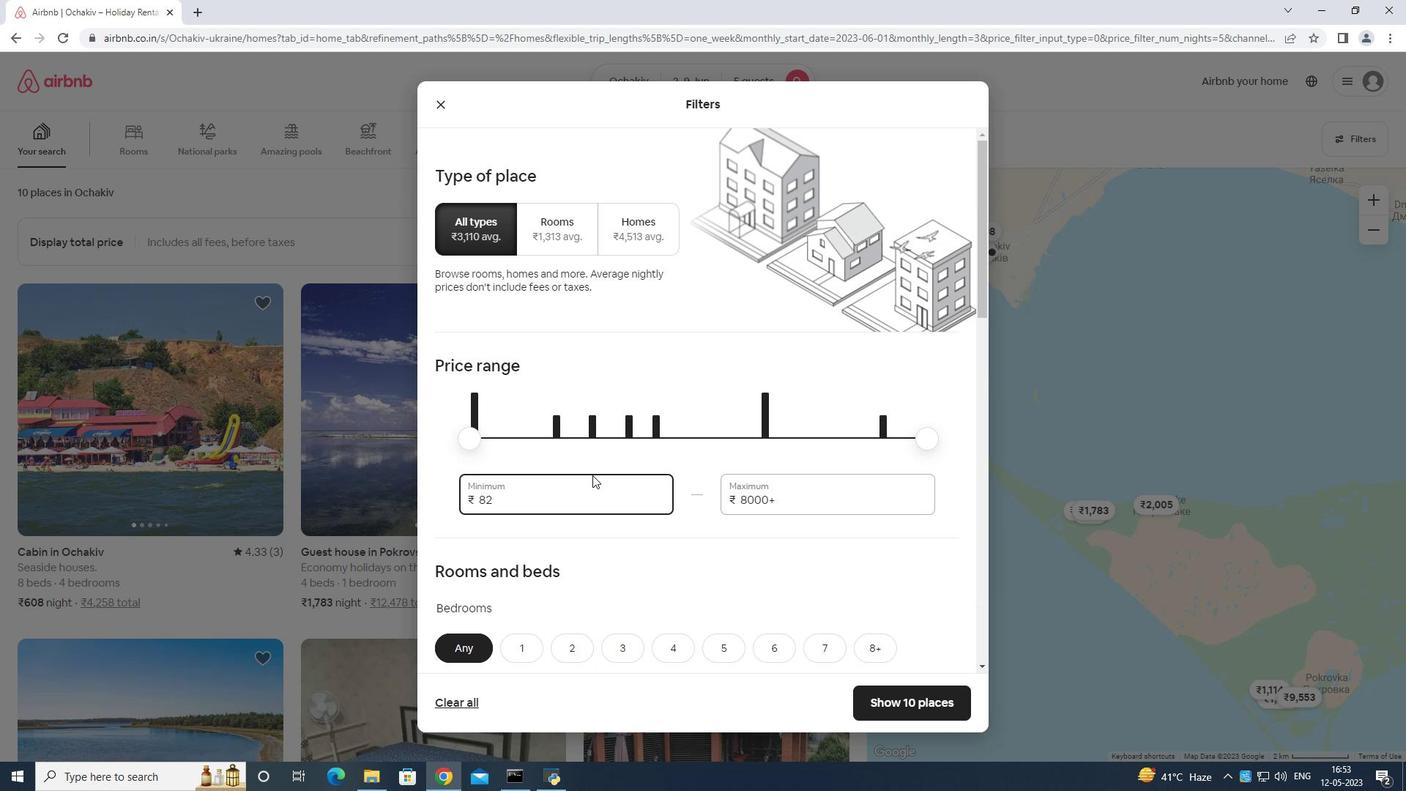 
Action: Key pressed <Key.backspace><Key.backspace><Key.backspace><Key.backspace>
Screenshot: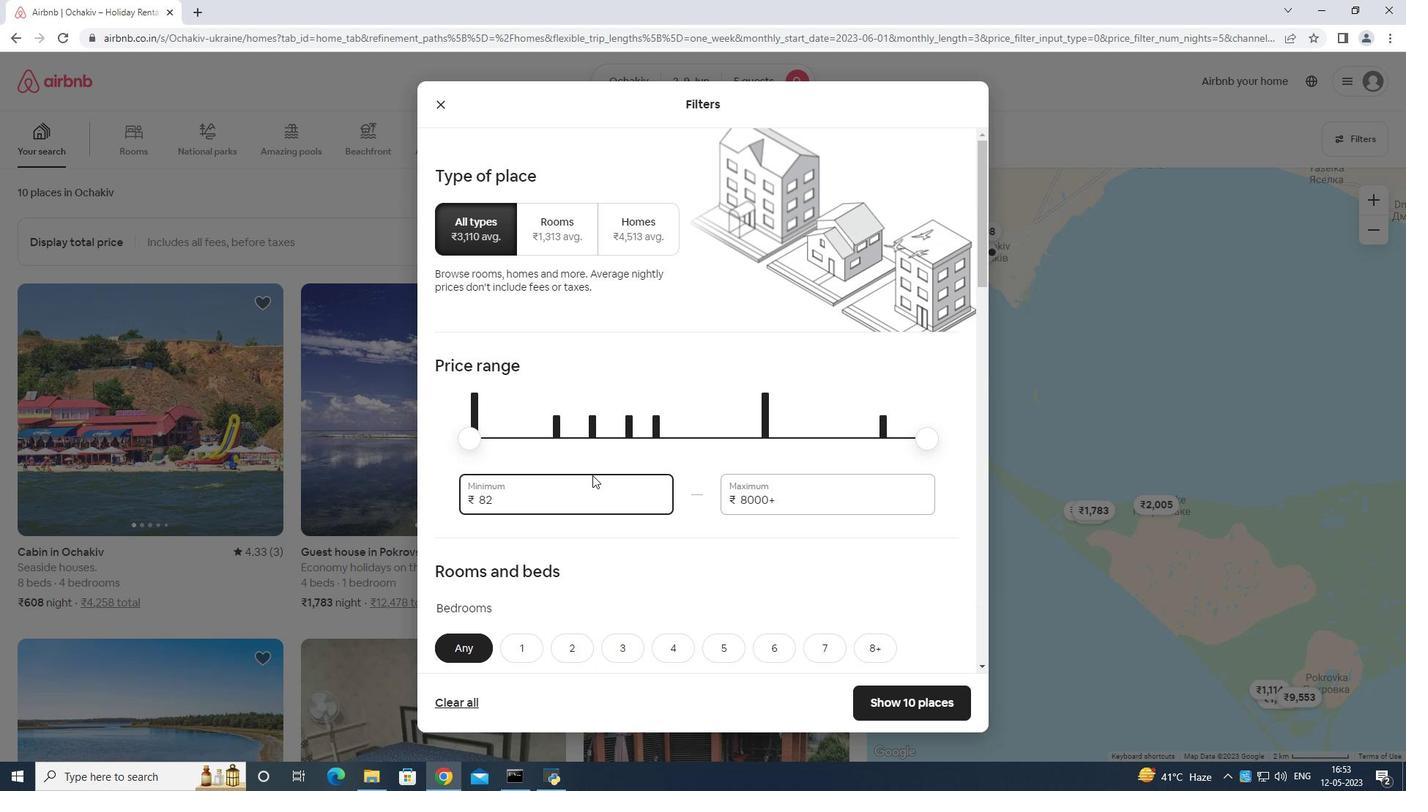 
Action: Mouse moved to (594, 472)
Screenshot: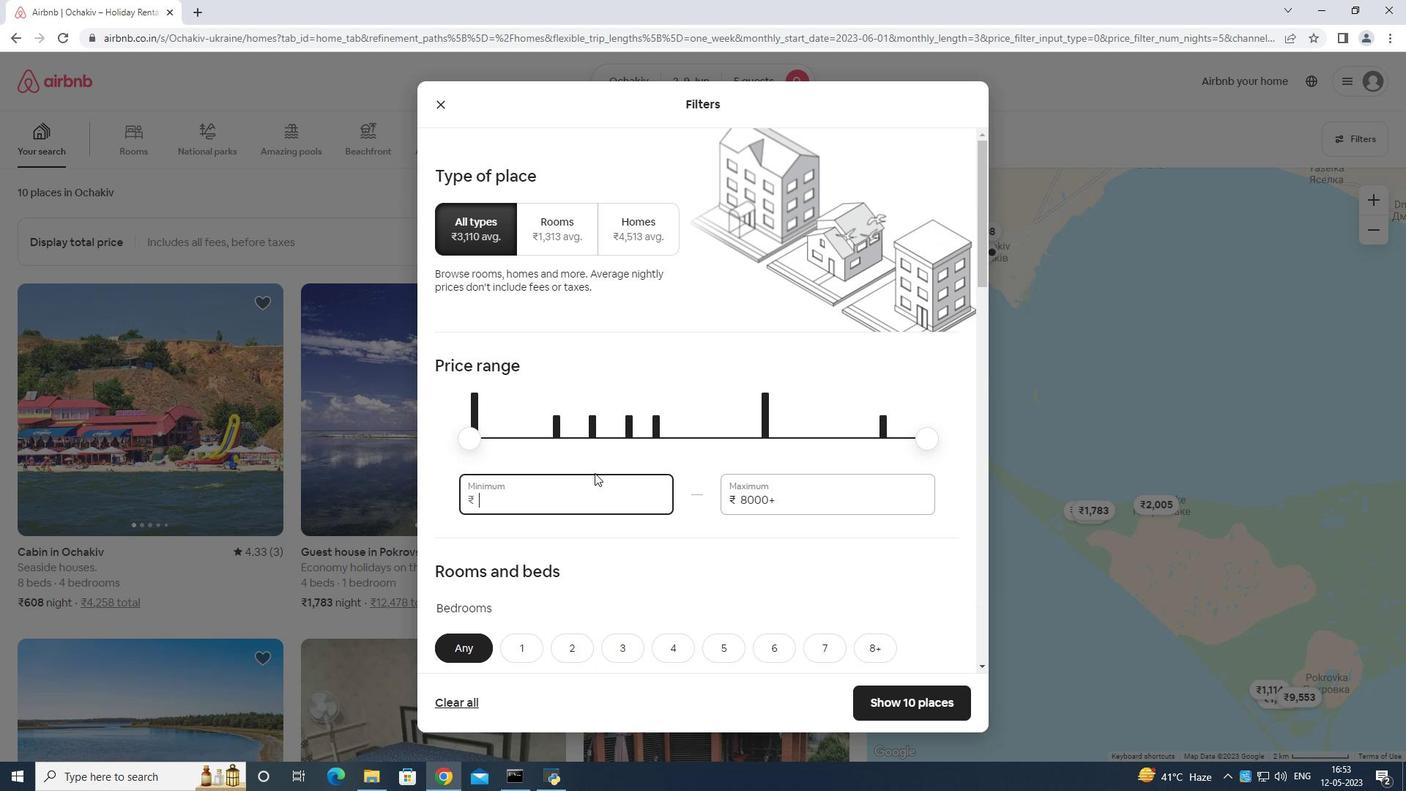 
Action: Key pressed 7000
Screenshot: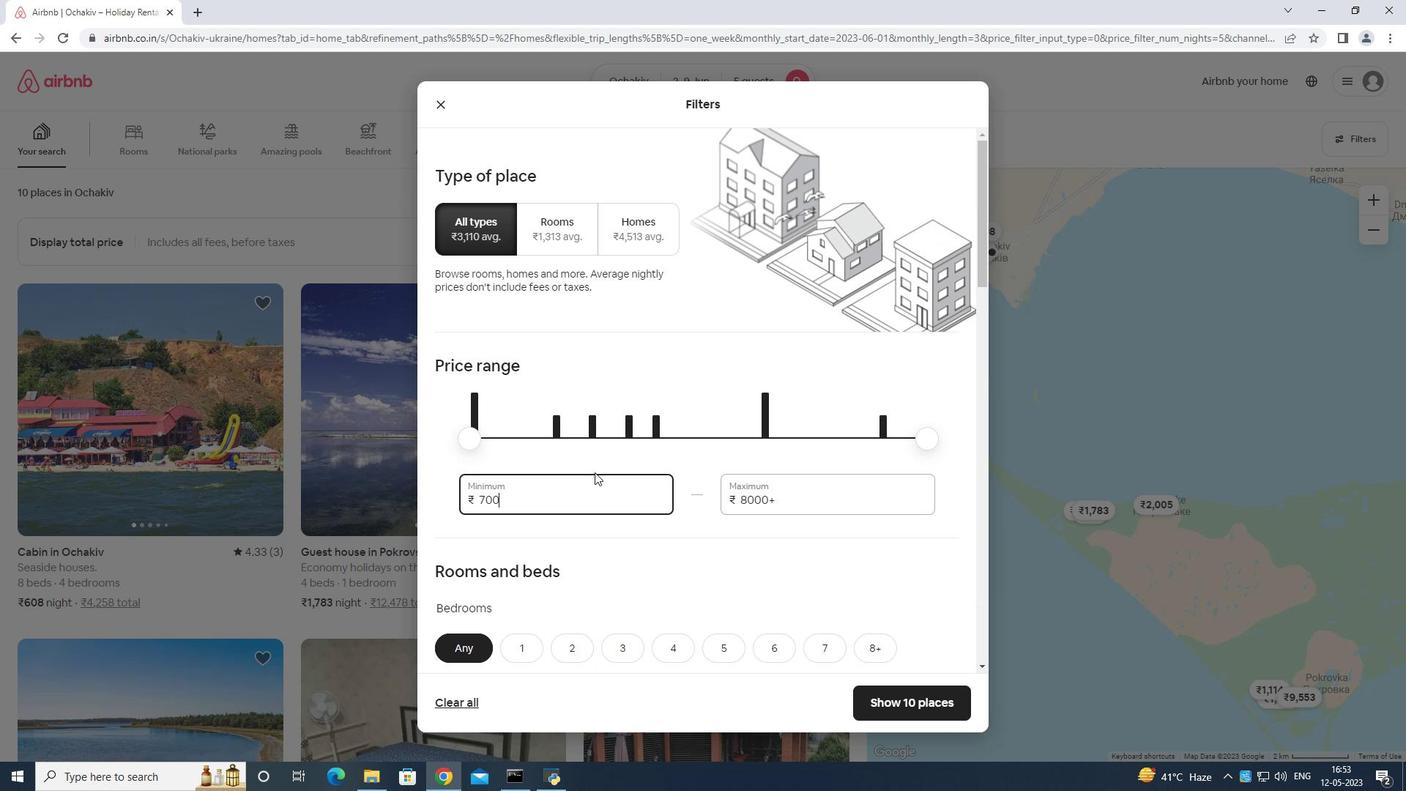 
Action: Mouse moved to (792, 483)
Screenshot: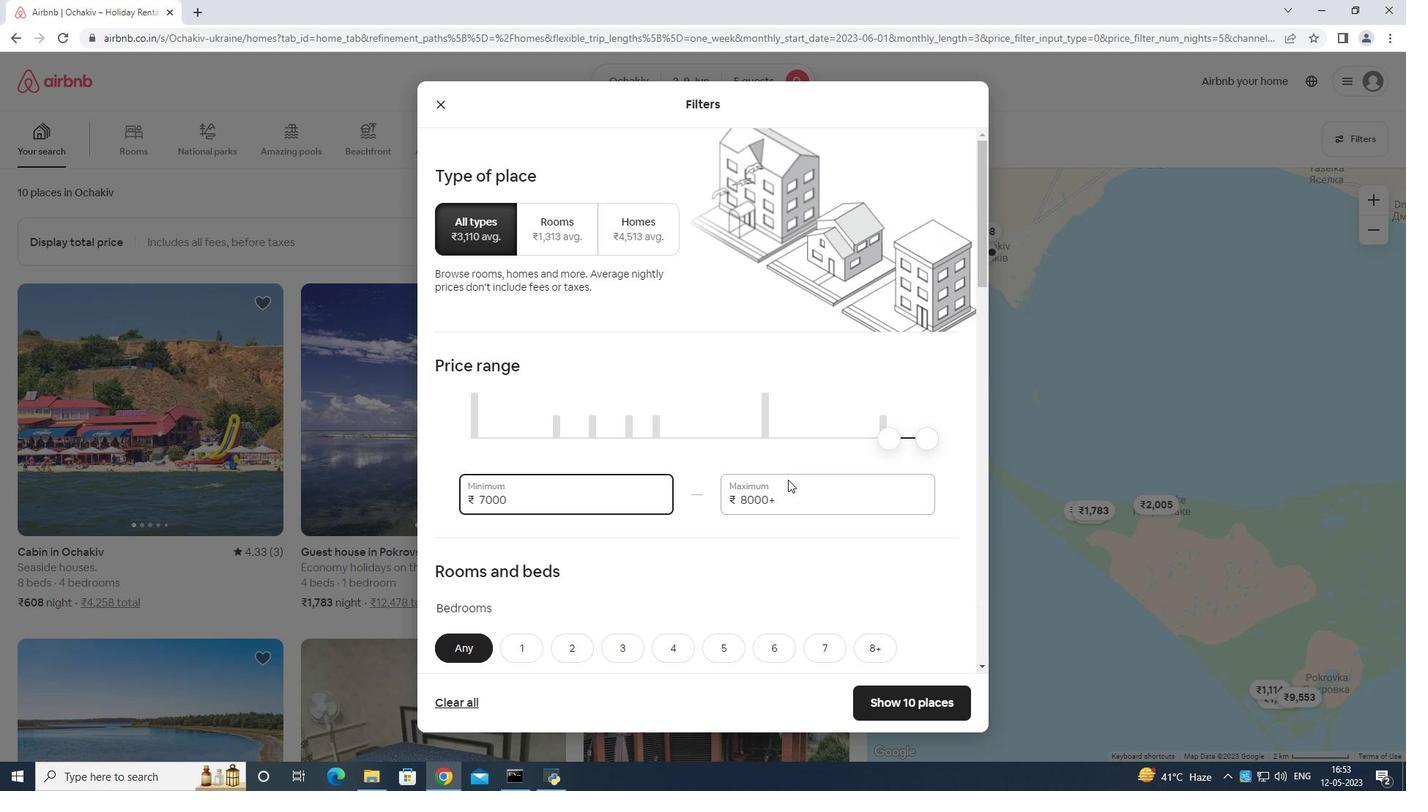
Action: Mouse pressed left at (792, 483)
Screenshot: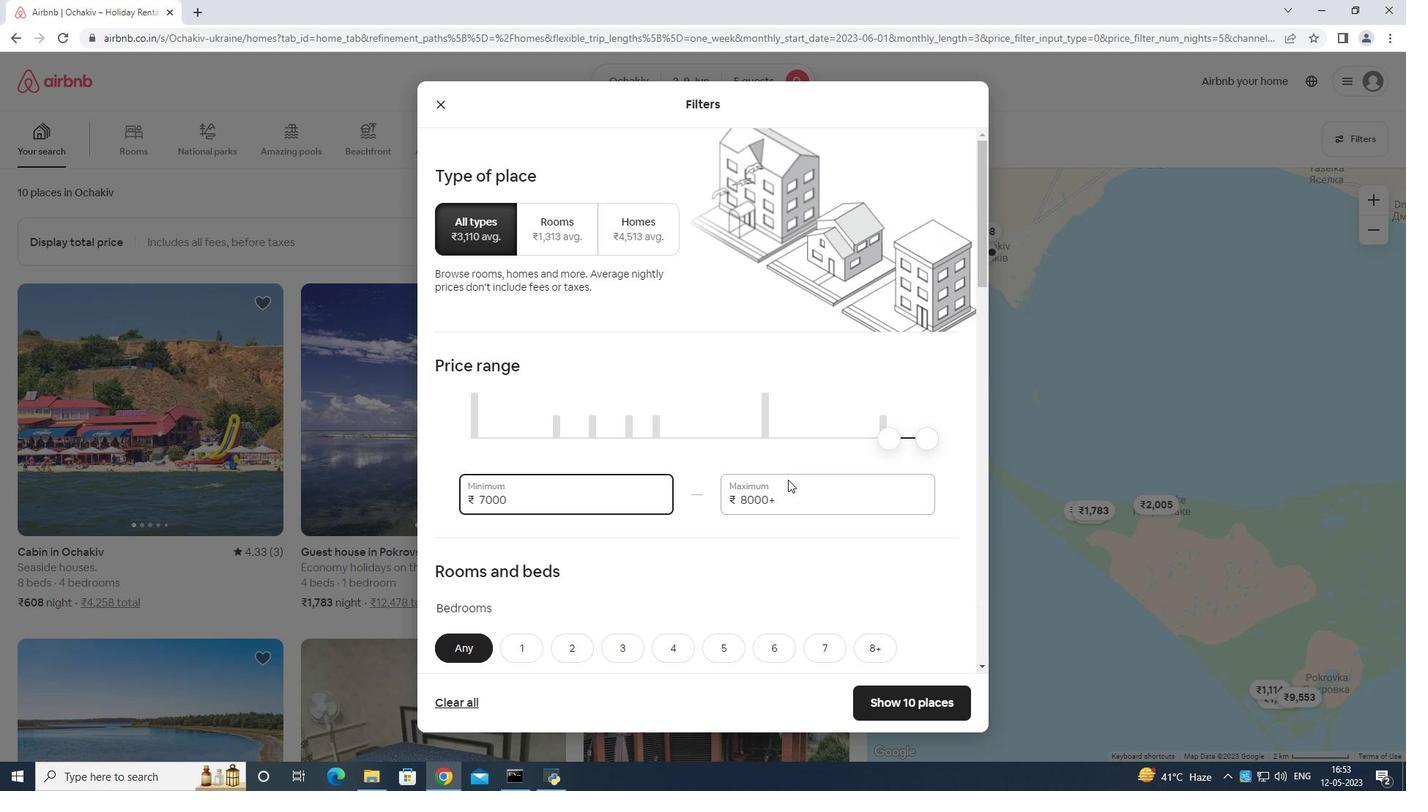 
Action: Mouse moved to (793, 484)
Screenshot: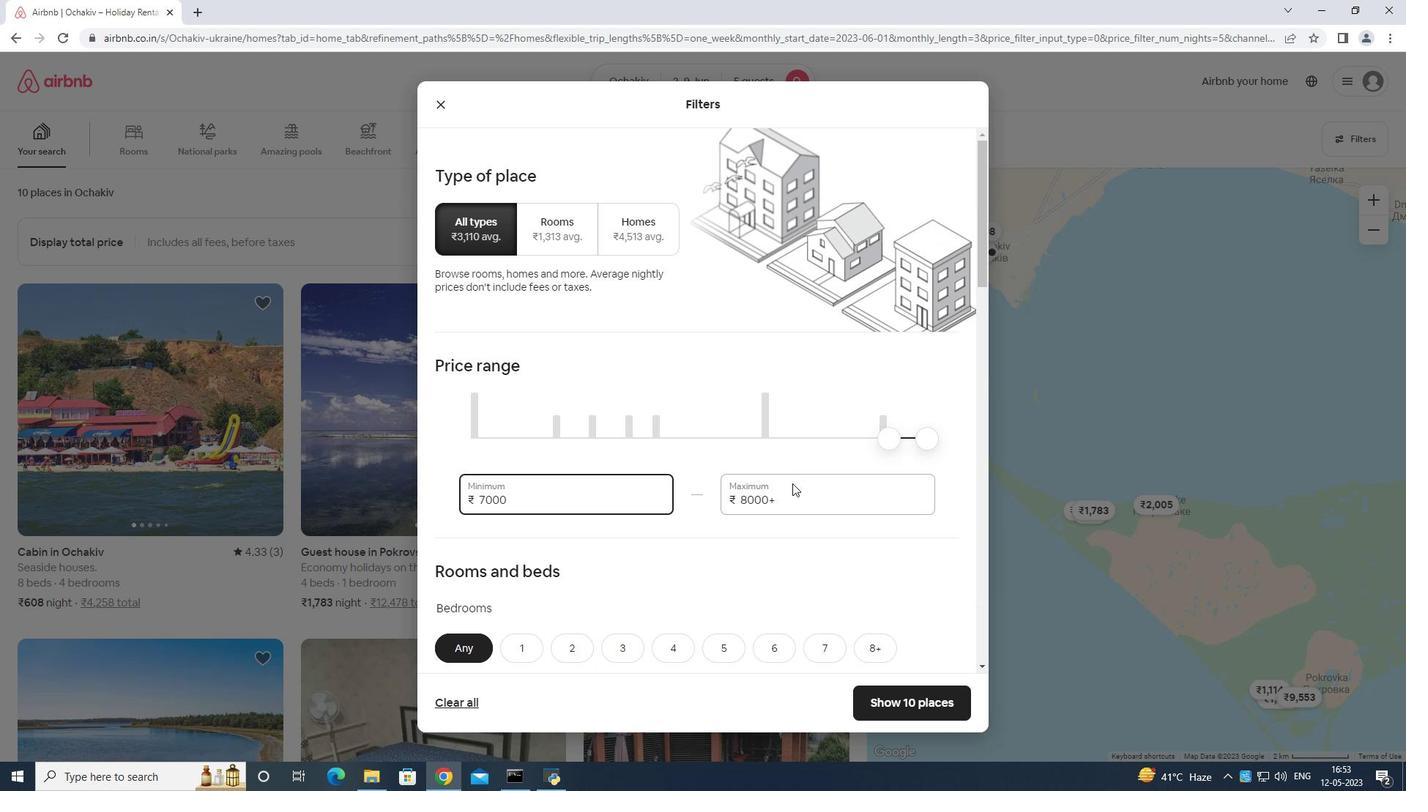 
Action: Key pressed <Key.backspace><Key.backspace><Key.backspace><Key.backspace><Key.backspace><Key.backspace><Key.backspace><Key.backspace><Key.backspace><Key.backspace><Key.backspace><Key.backspace><Key.backspace><Key.backspace><Key.backspace><Key.backspace><Key.backspace><Key.backspace><Key.backspace><Key.backspace><Key.backspace><Key.backspace>
Screenshot: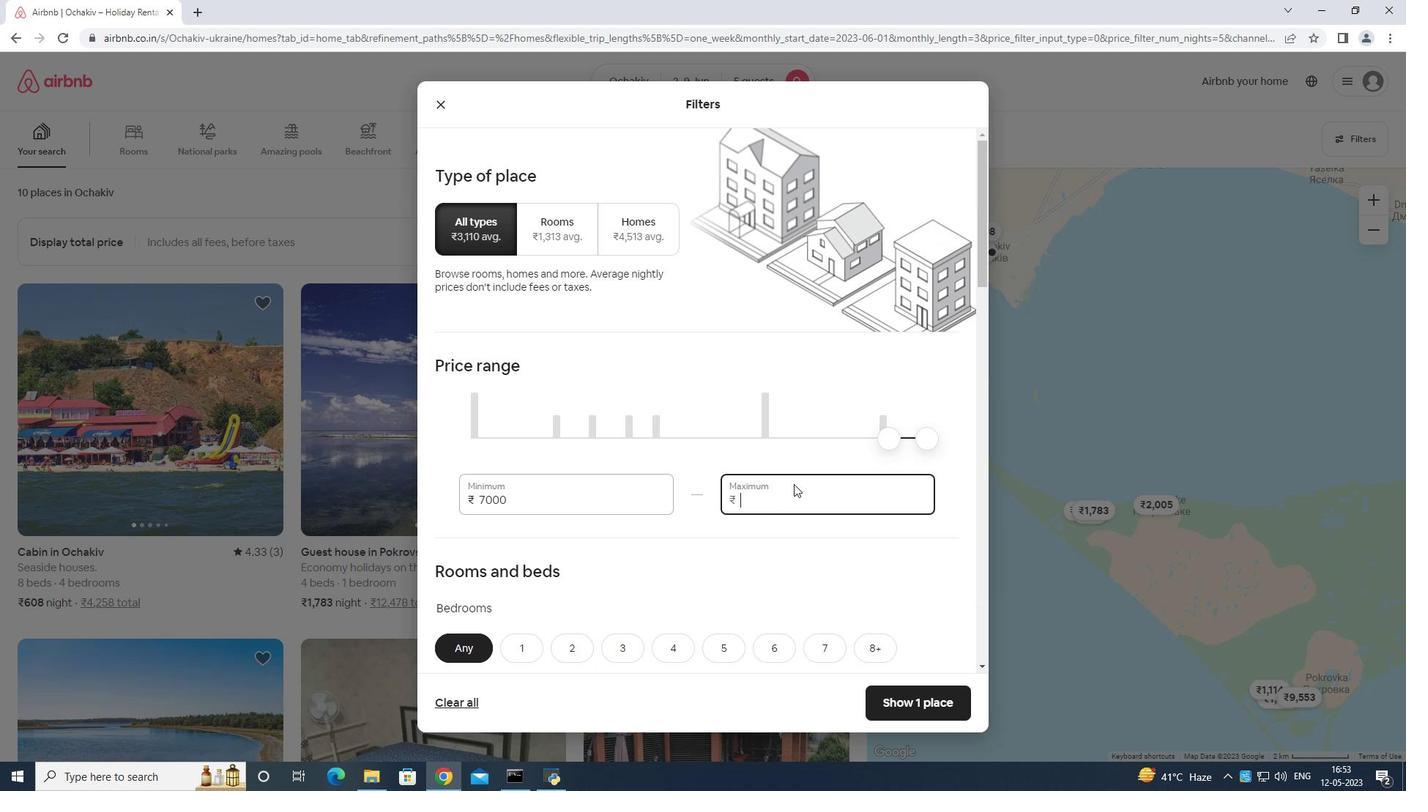 
Action: Mouse moved to (791, 482)
Screenshot: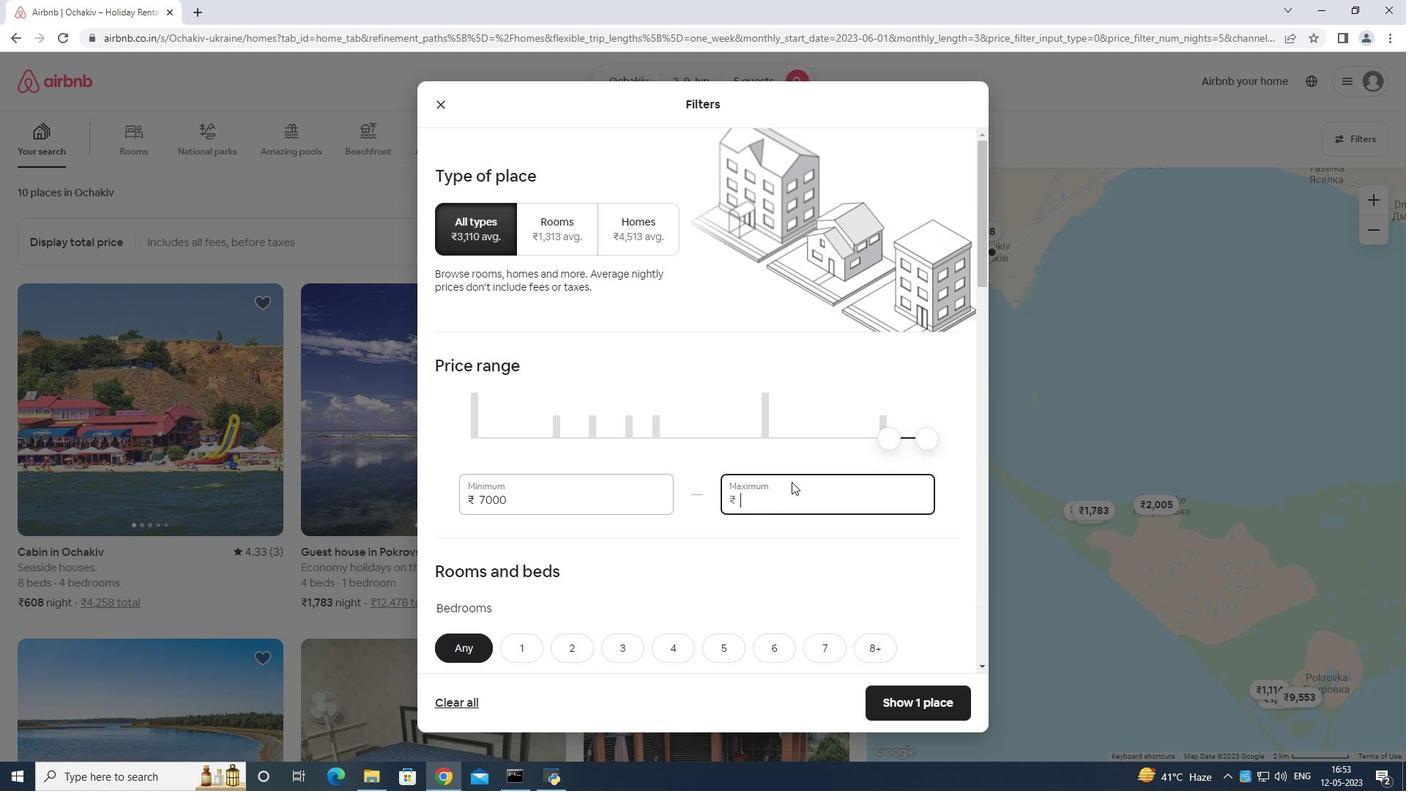 
Action: Key pressed 13000
Screenshot: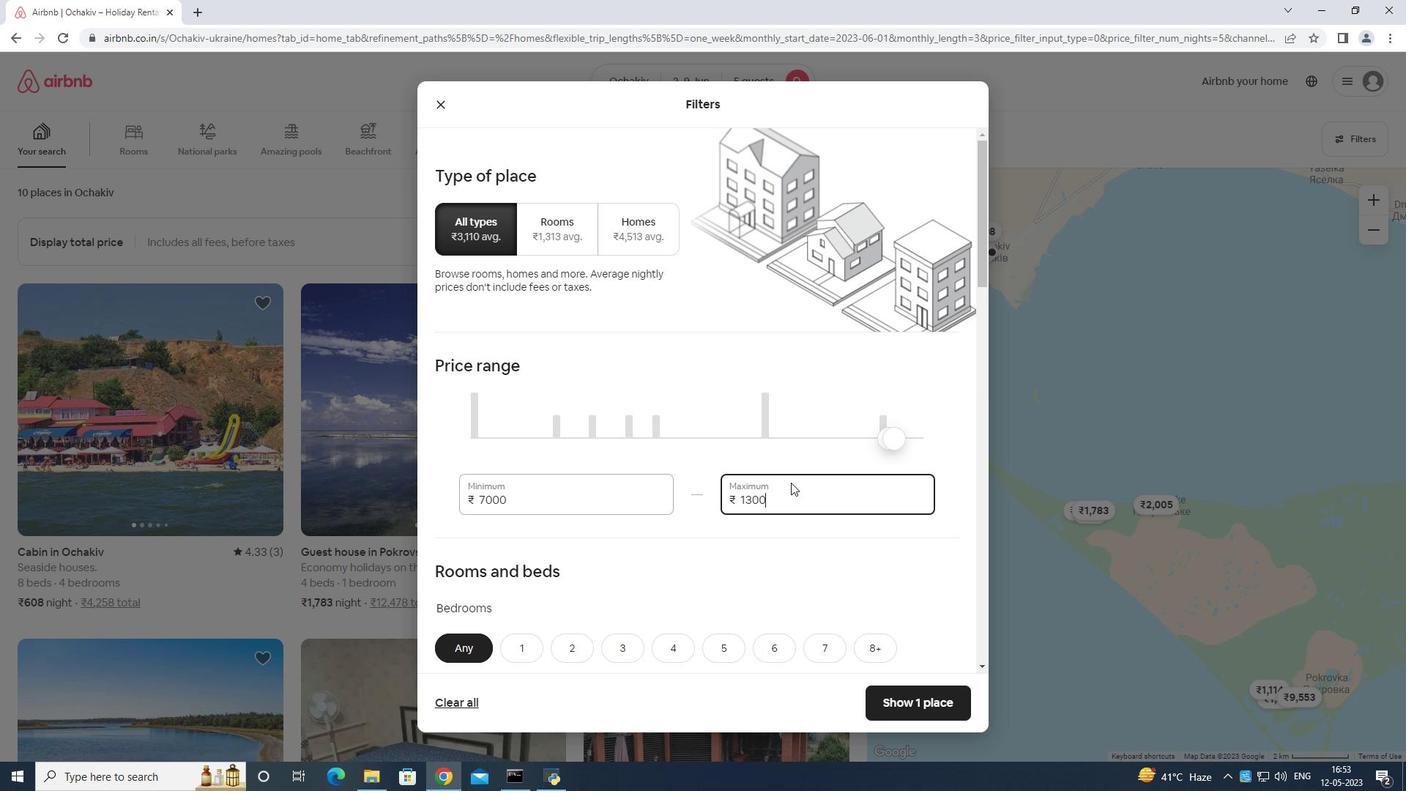 
Action: Mouse moved to (797, 479)
Screenshot: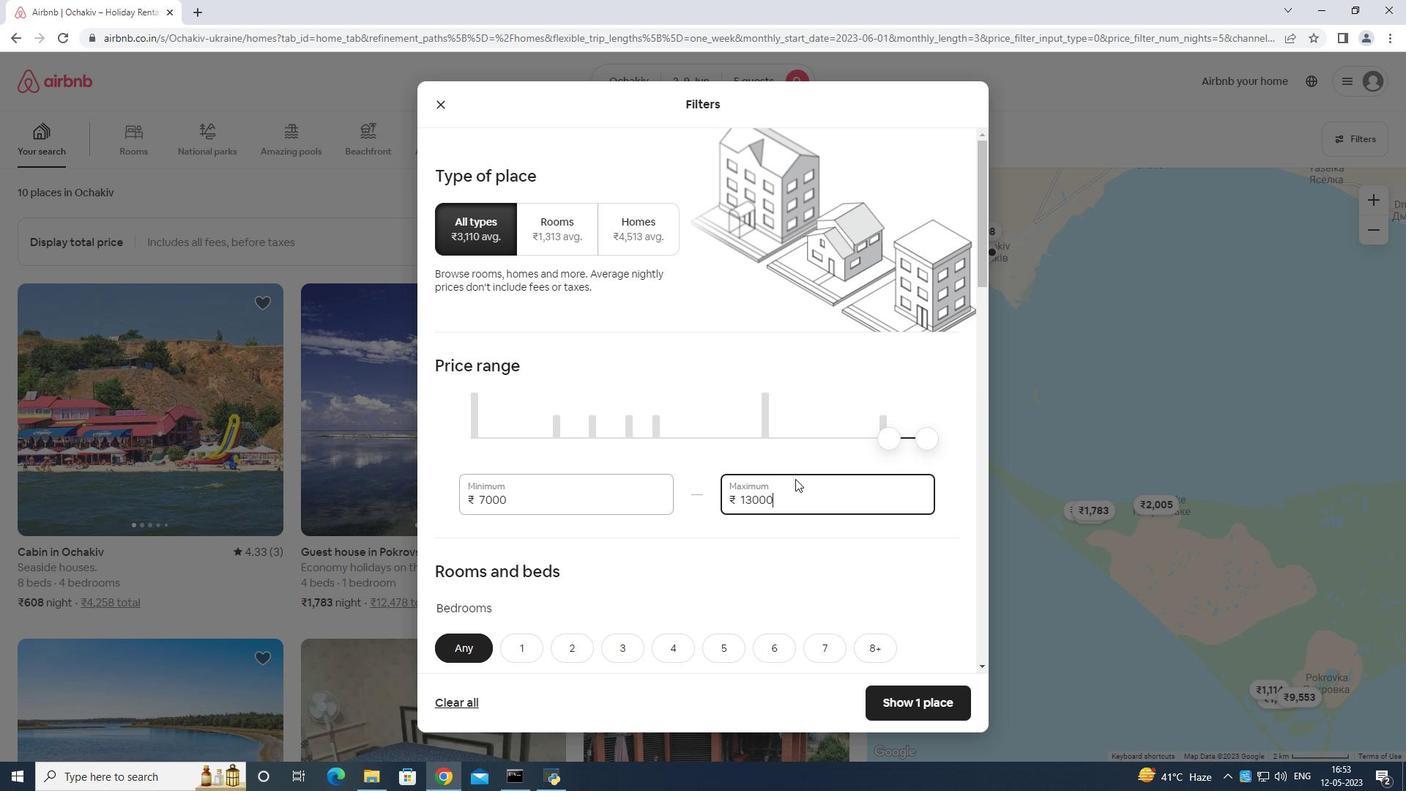 
Action: Mouse scrolled (797, 478) with delta (0, 0)
Screenshot: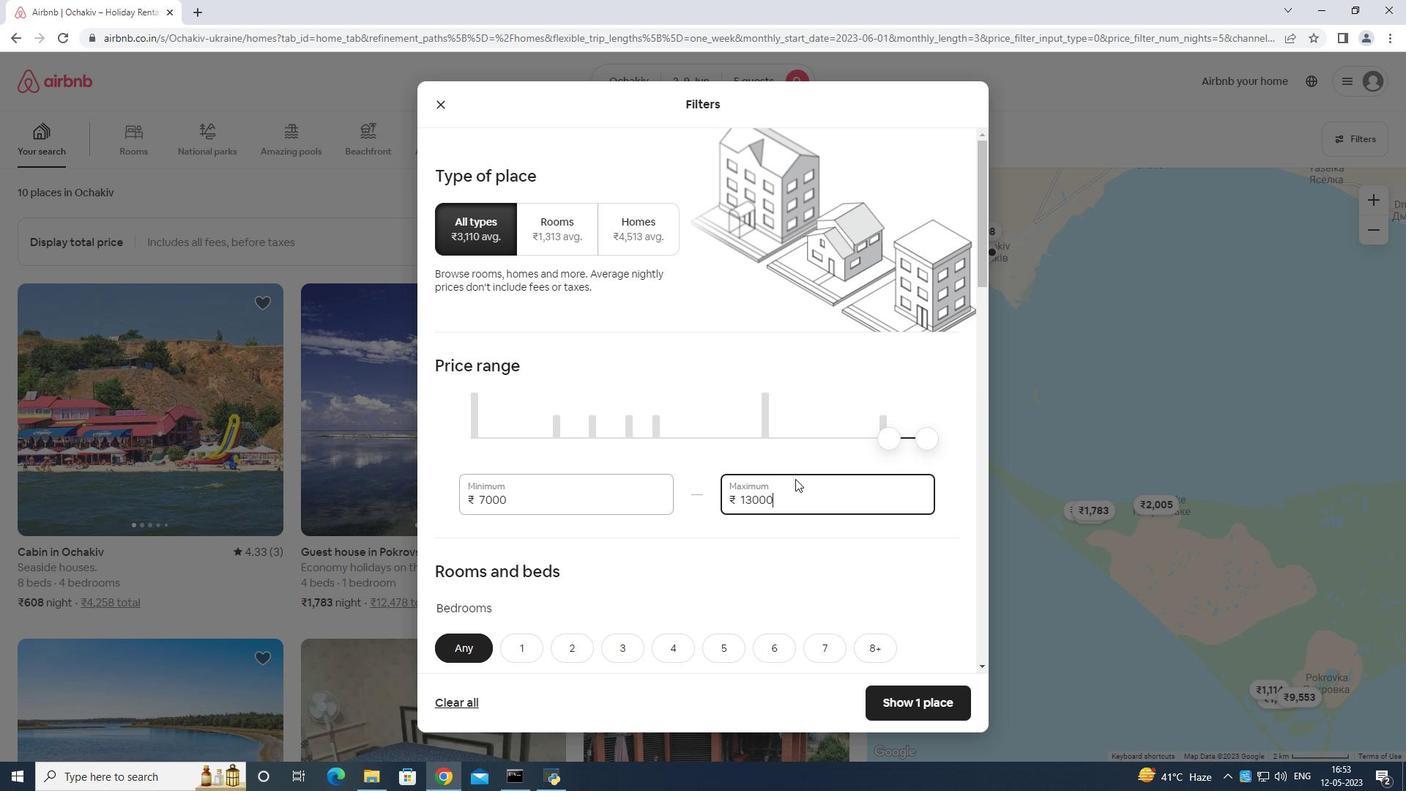 
Action: Mouse moved to (798, 480)
Screenshot: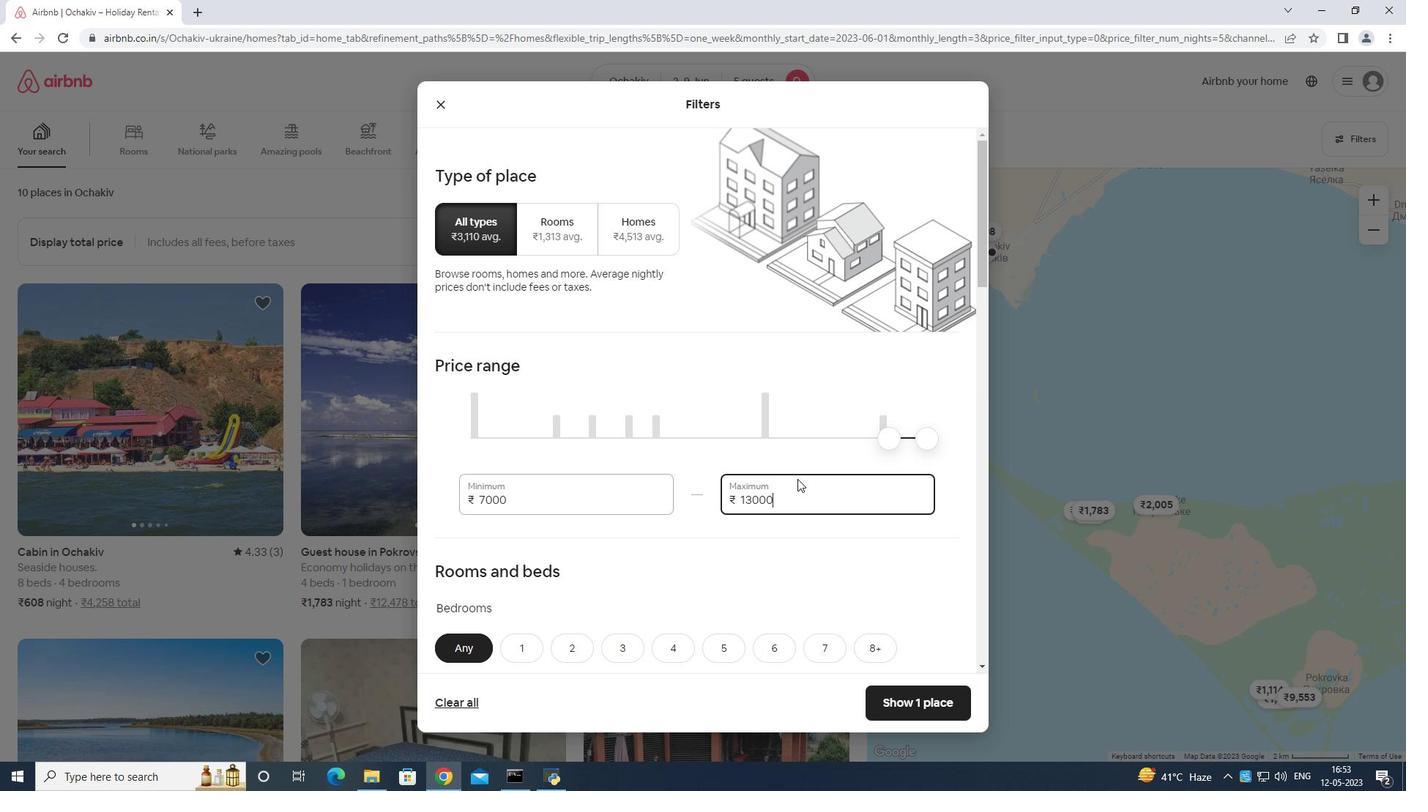 
Action: Mouse scrolled (798, 479) with delta (0, 0)
Screenshot: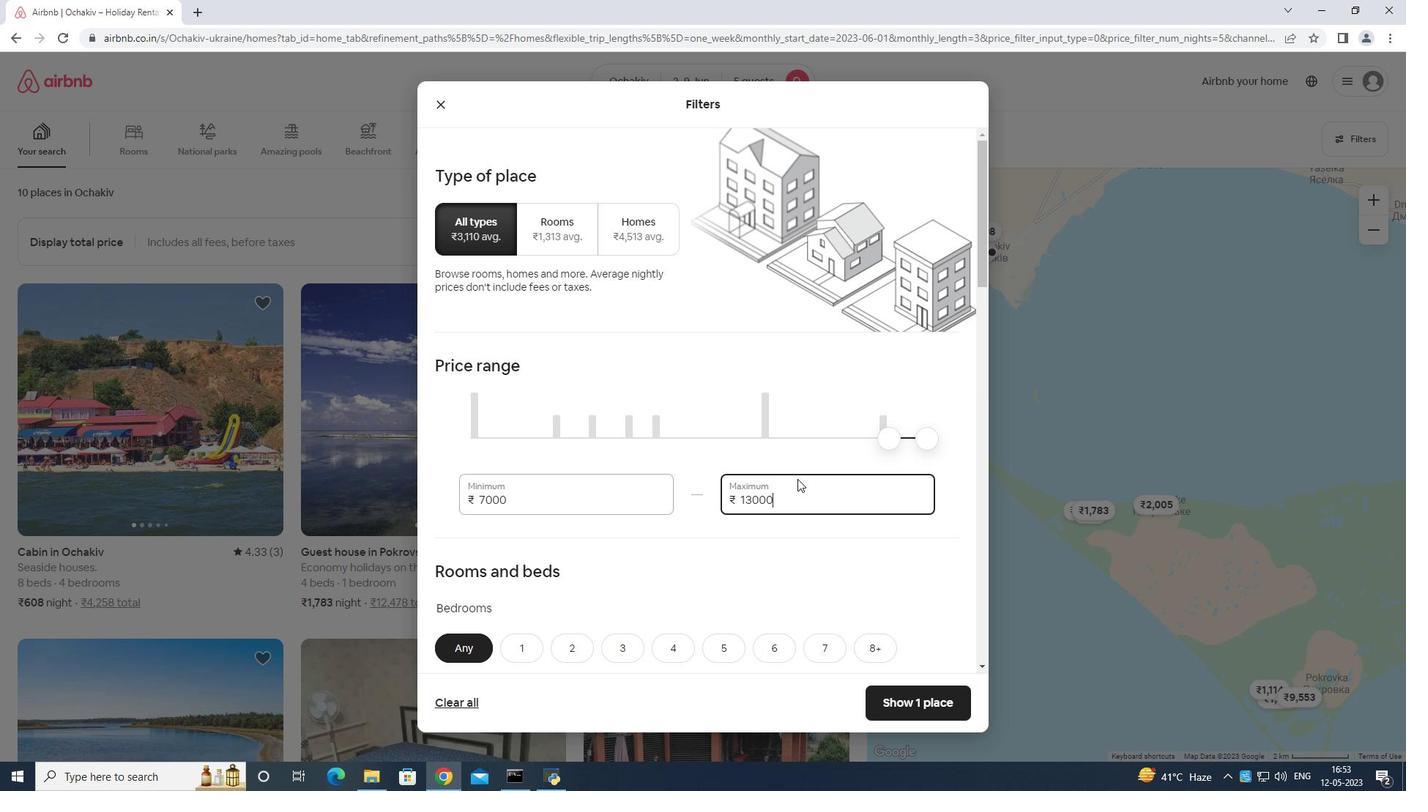 
Action: Mouse moved to (798, 481)
Screenshot: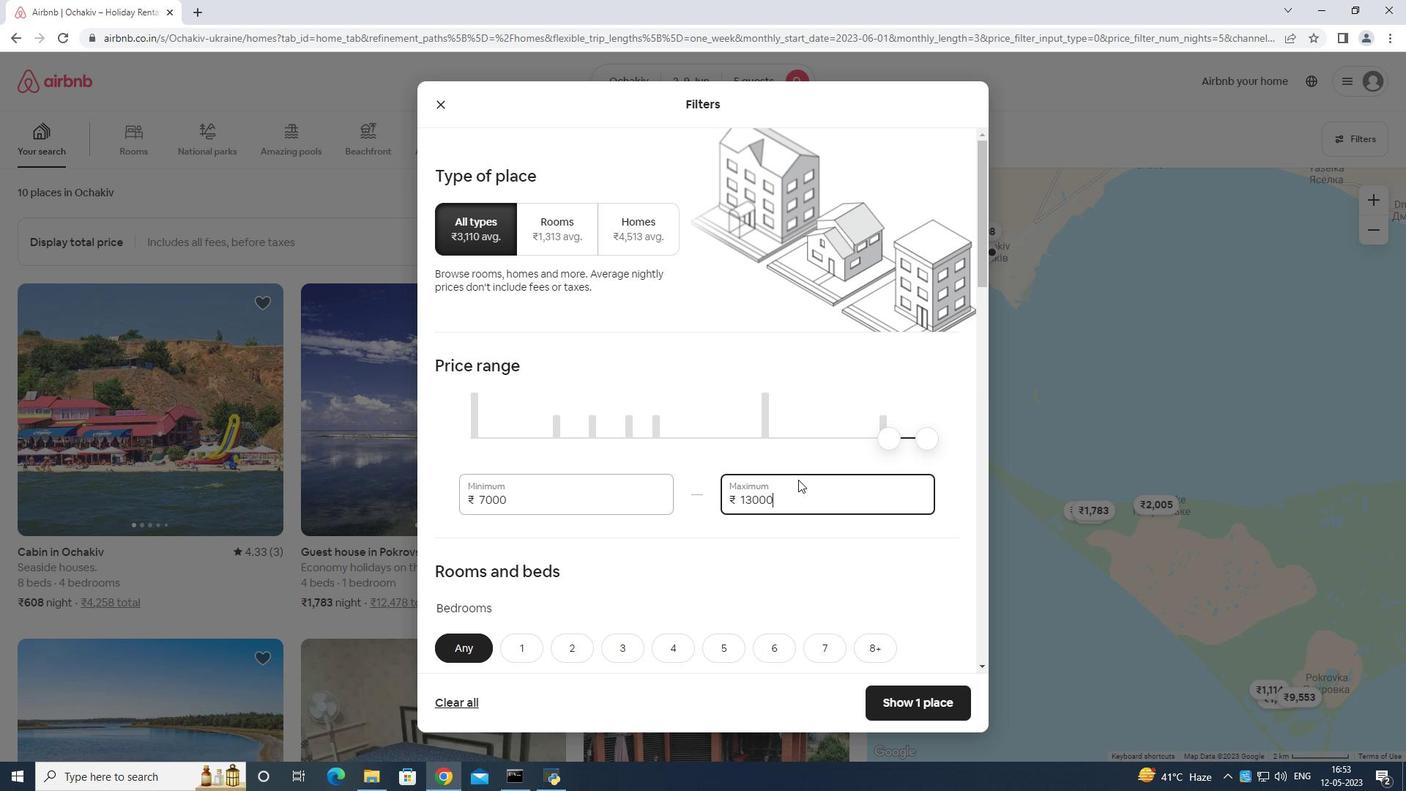 
Action: Mouse scrolled (798, 480) with delta (0, 0)
Screenshot: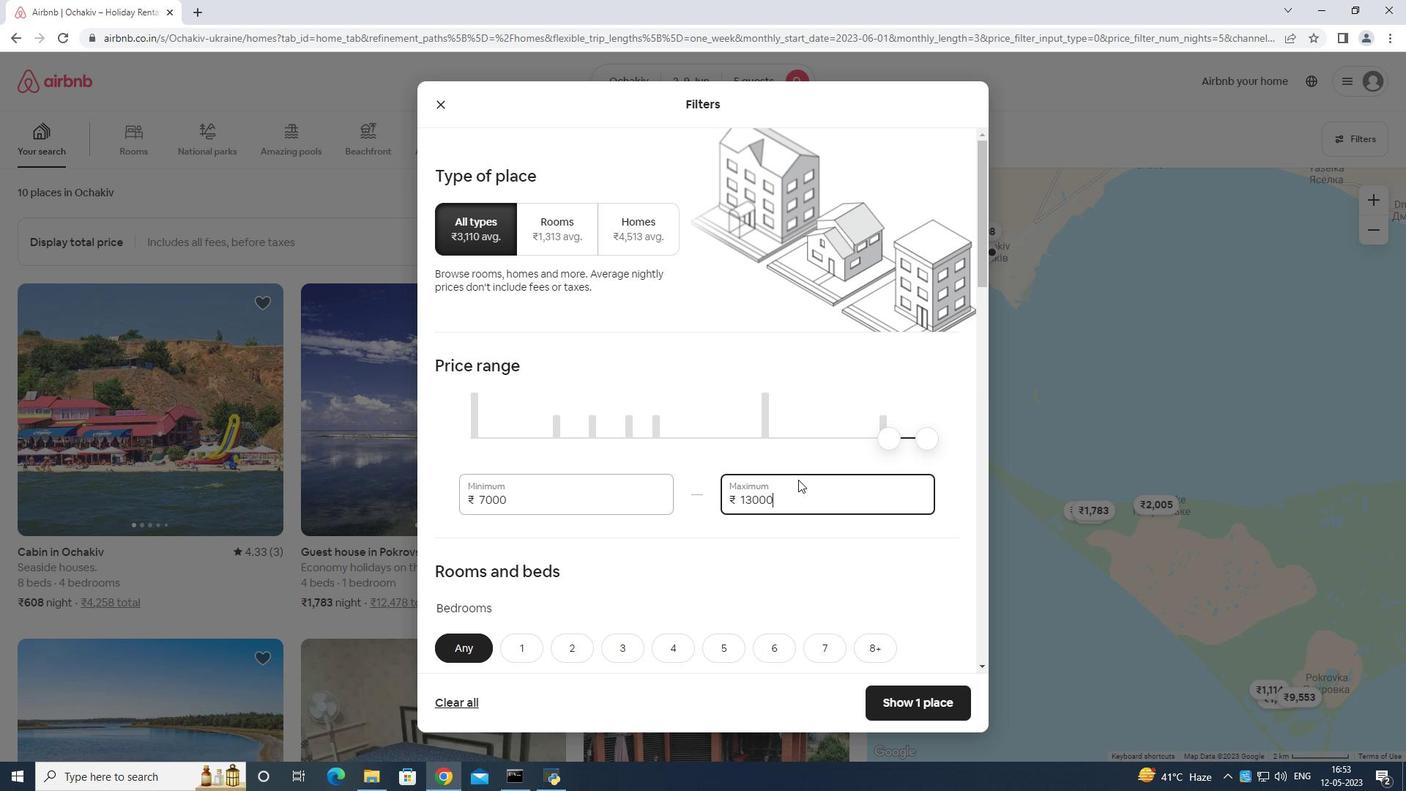 
Action: Mouse scrolled (798, 480) with delta (0, 0)
Screenshot: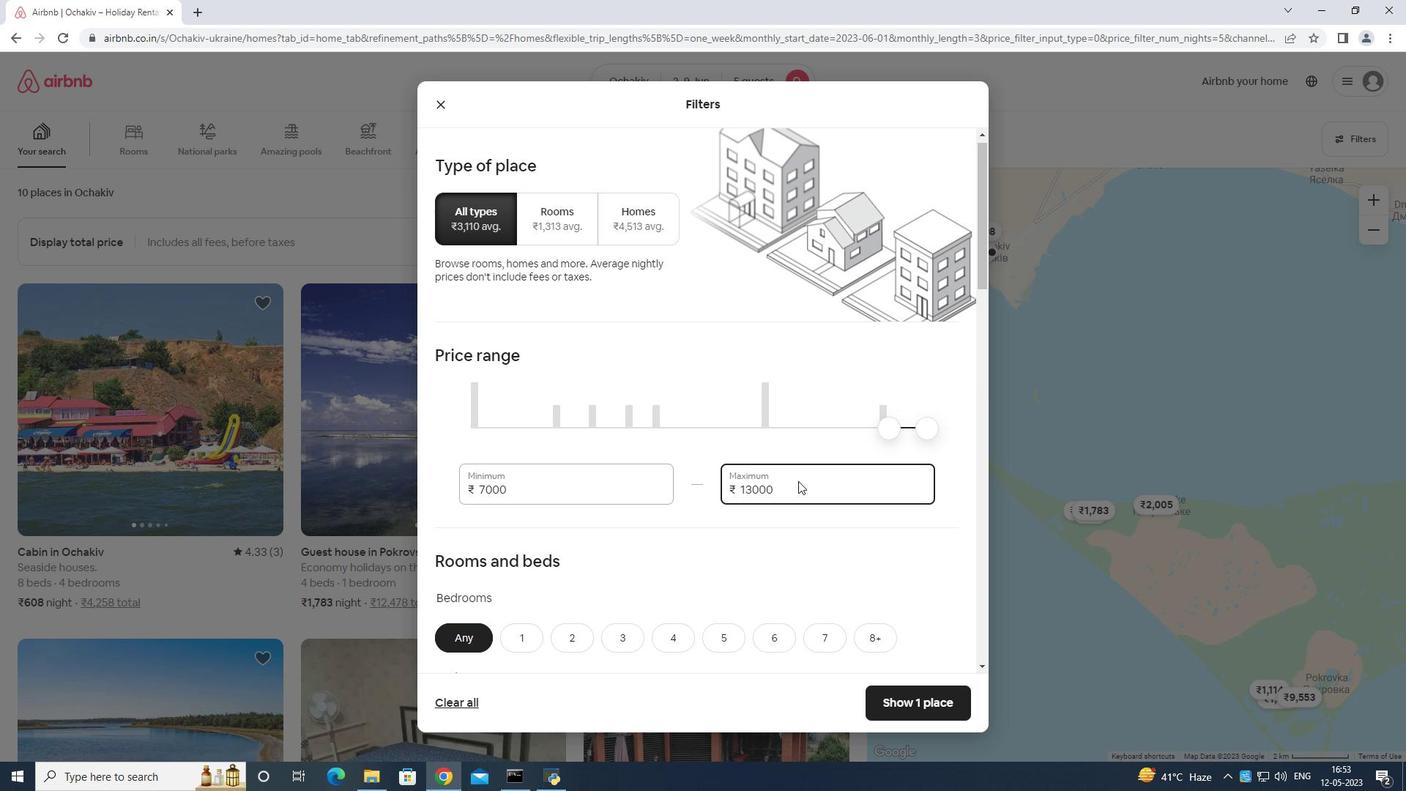 
Action: Mouse moved to (725, 357)
Screenshot: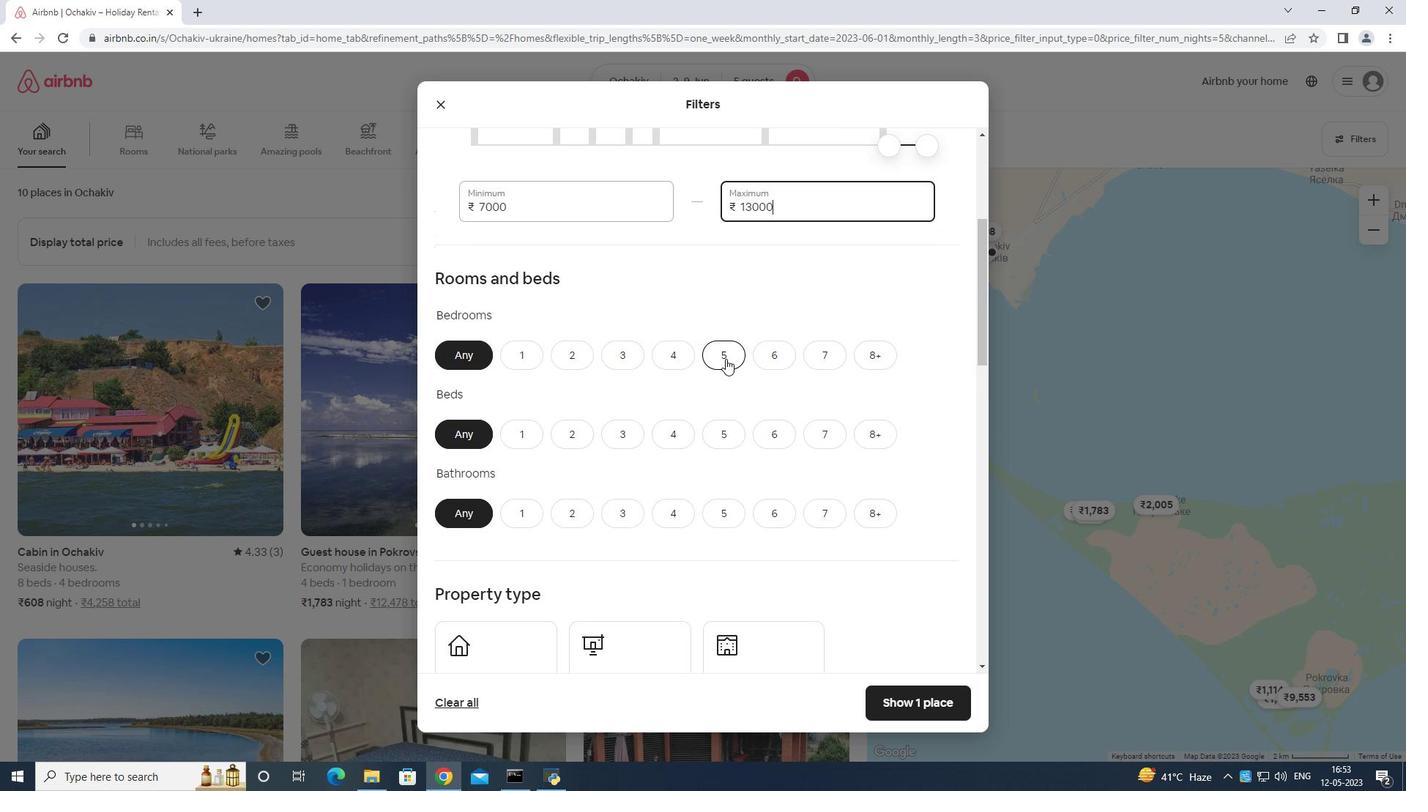 
Action: Mouse pressed left at (725, 357)
Screenshot: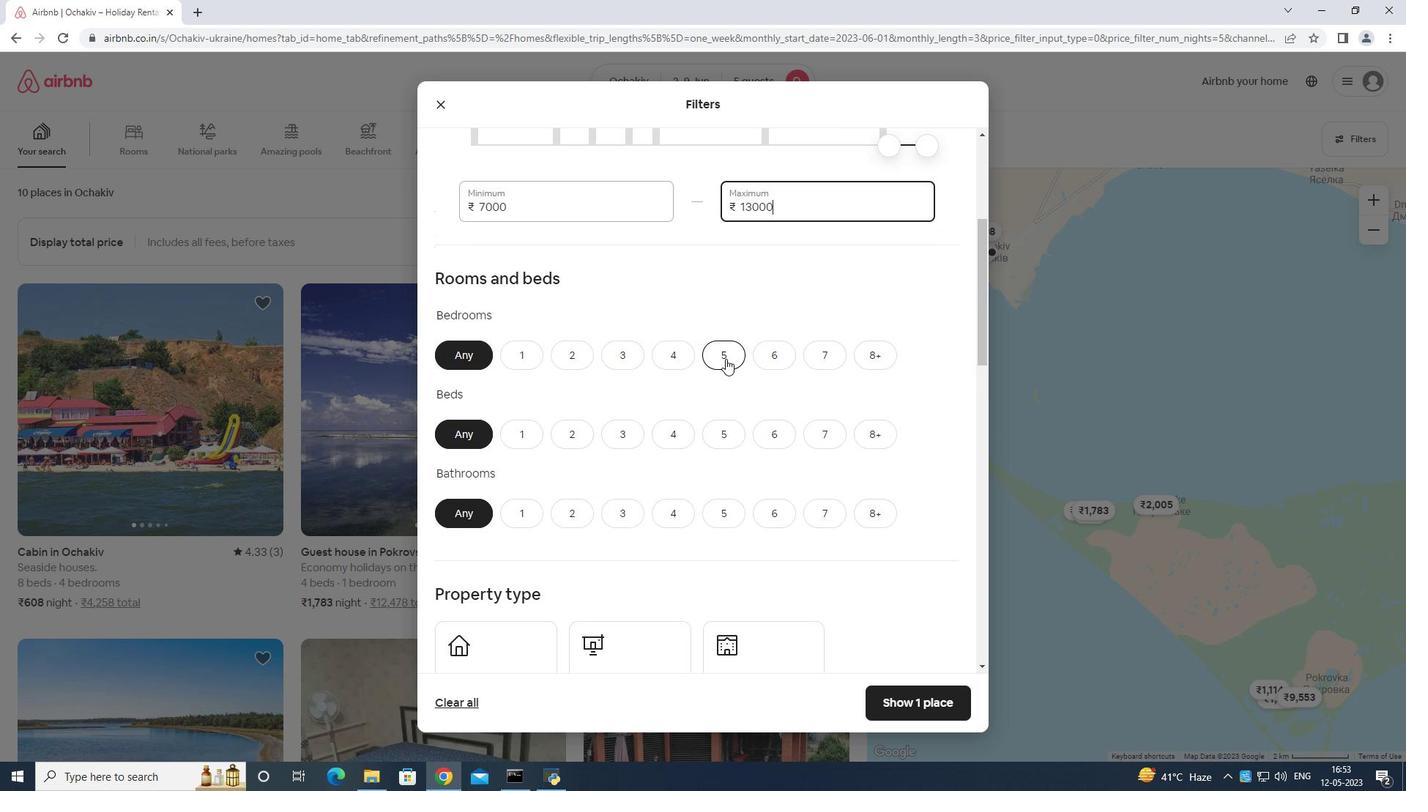 
Action: Mouse moved to (563, 351)
Screenshot: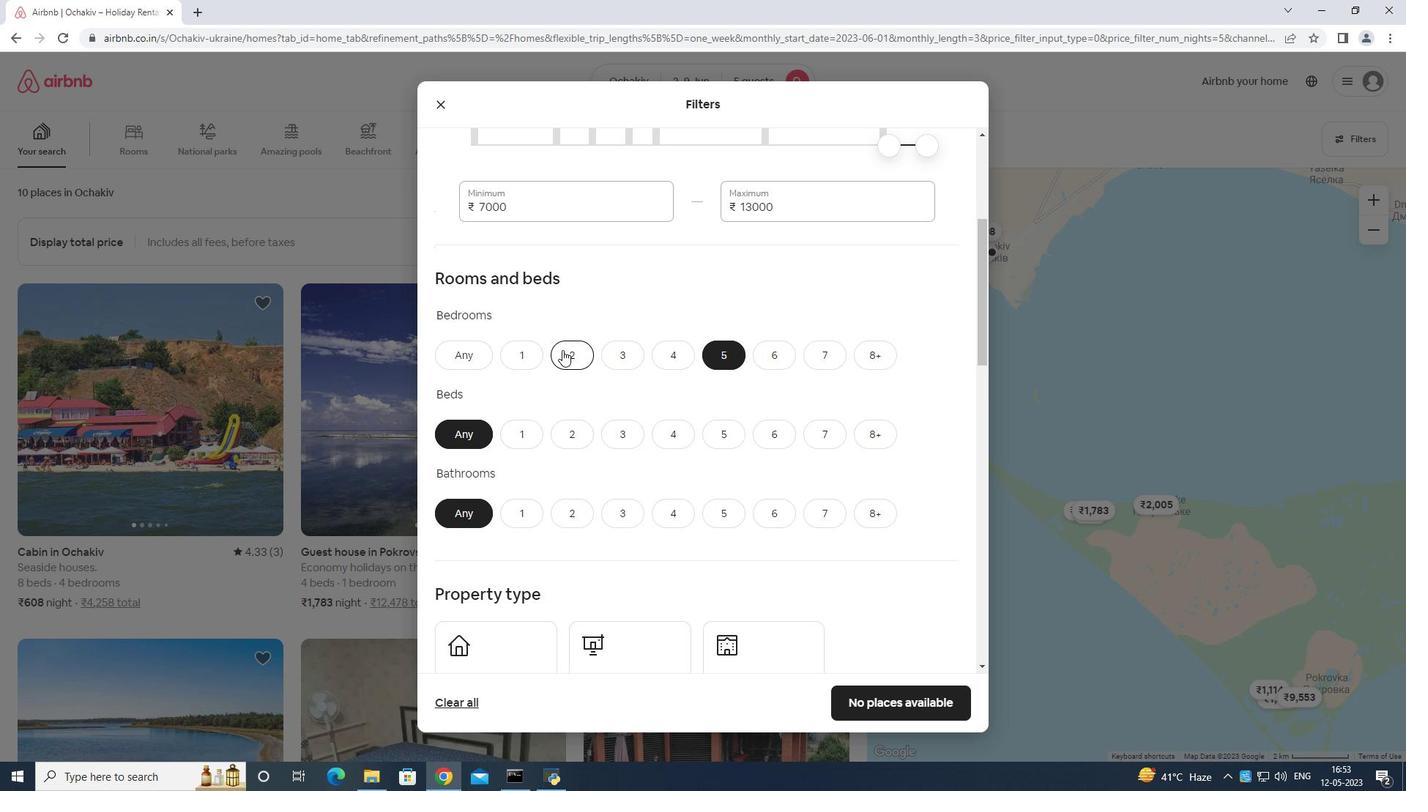 
Action: Mouse pressed left at (563, 351)
Screenshot: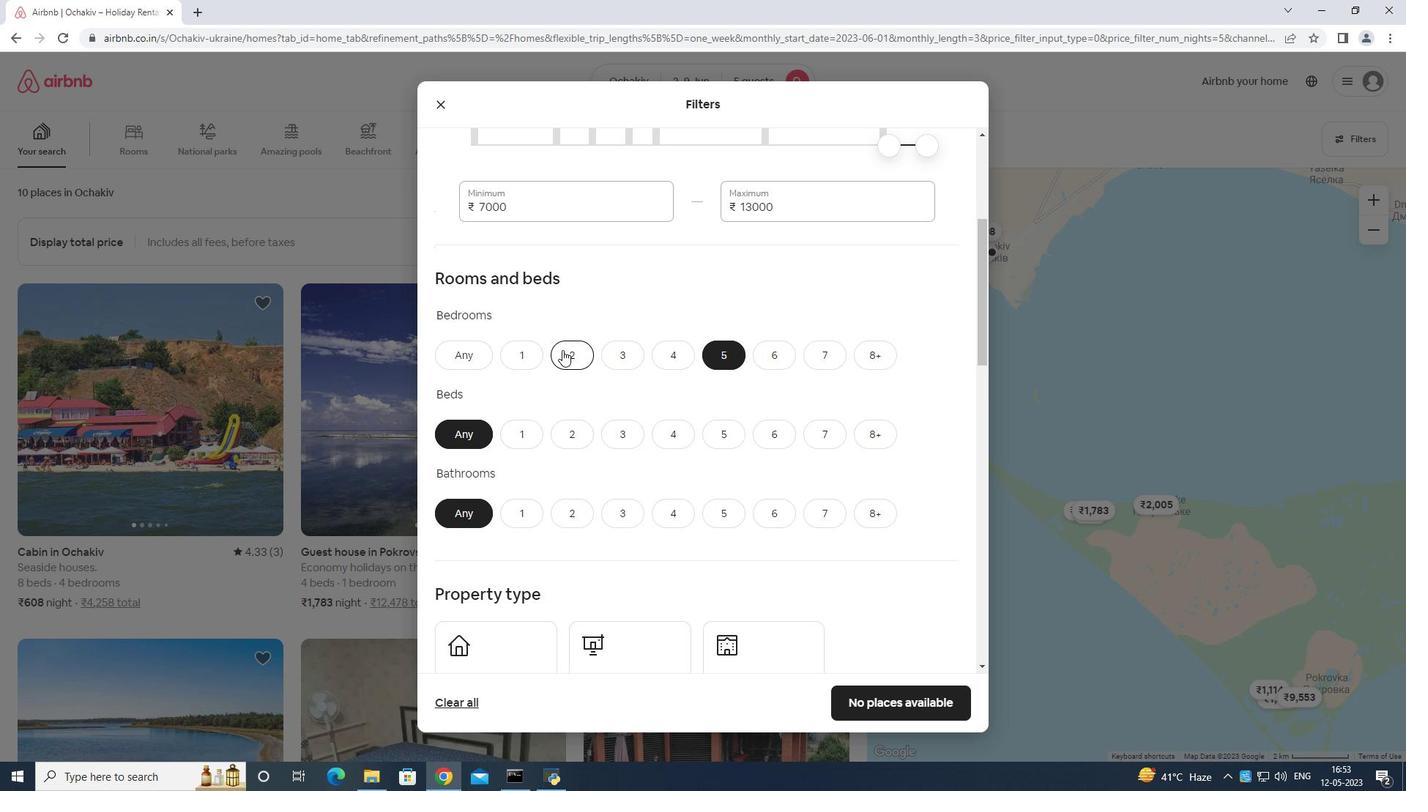 
Action: Mouse moved to (719, 428)
Screenshot: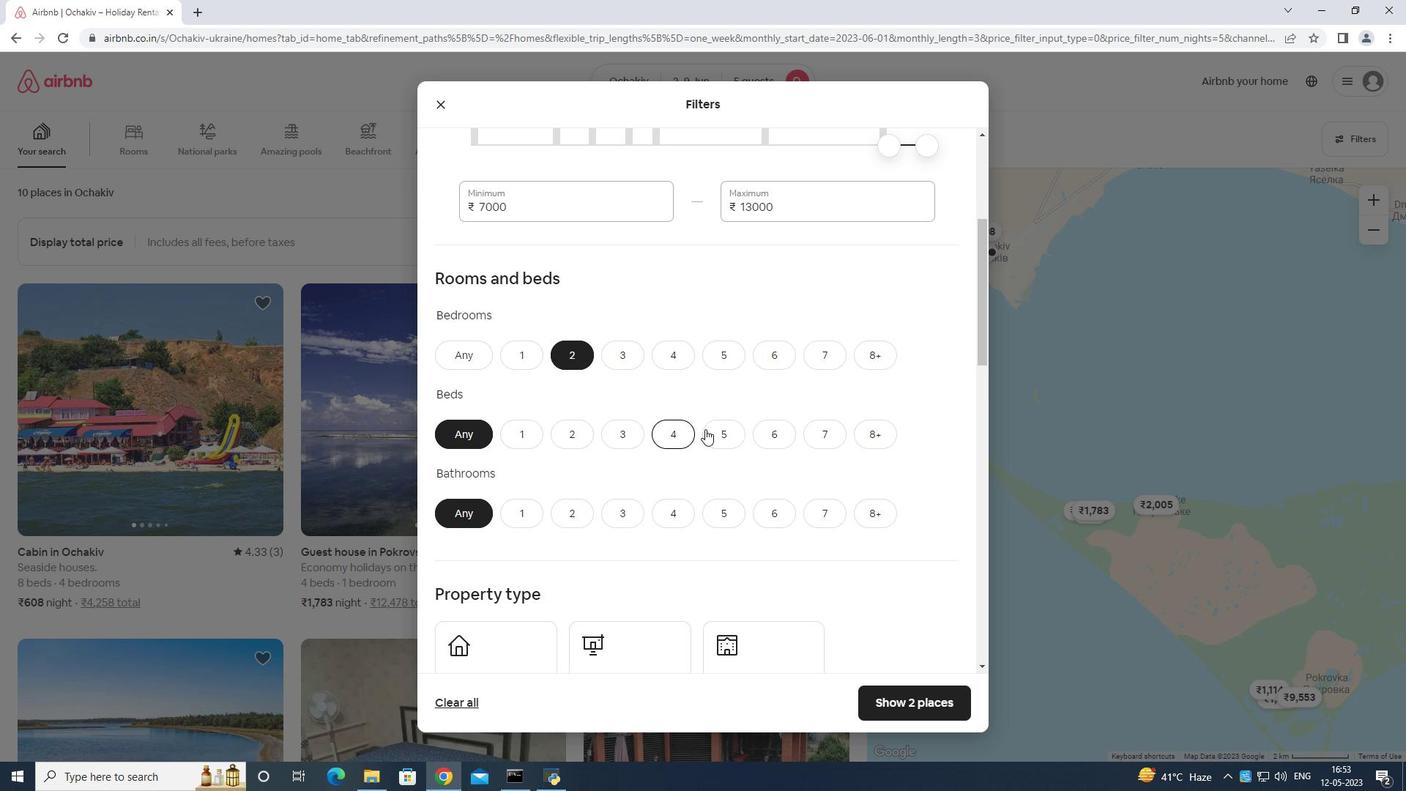 
Action: Mouse pressed left at (719, 428)
Screenshot: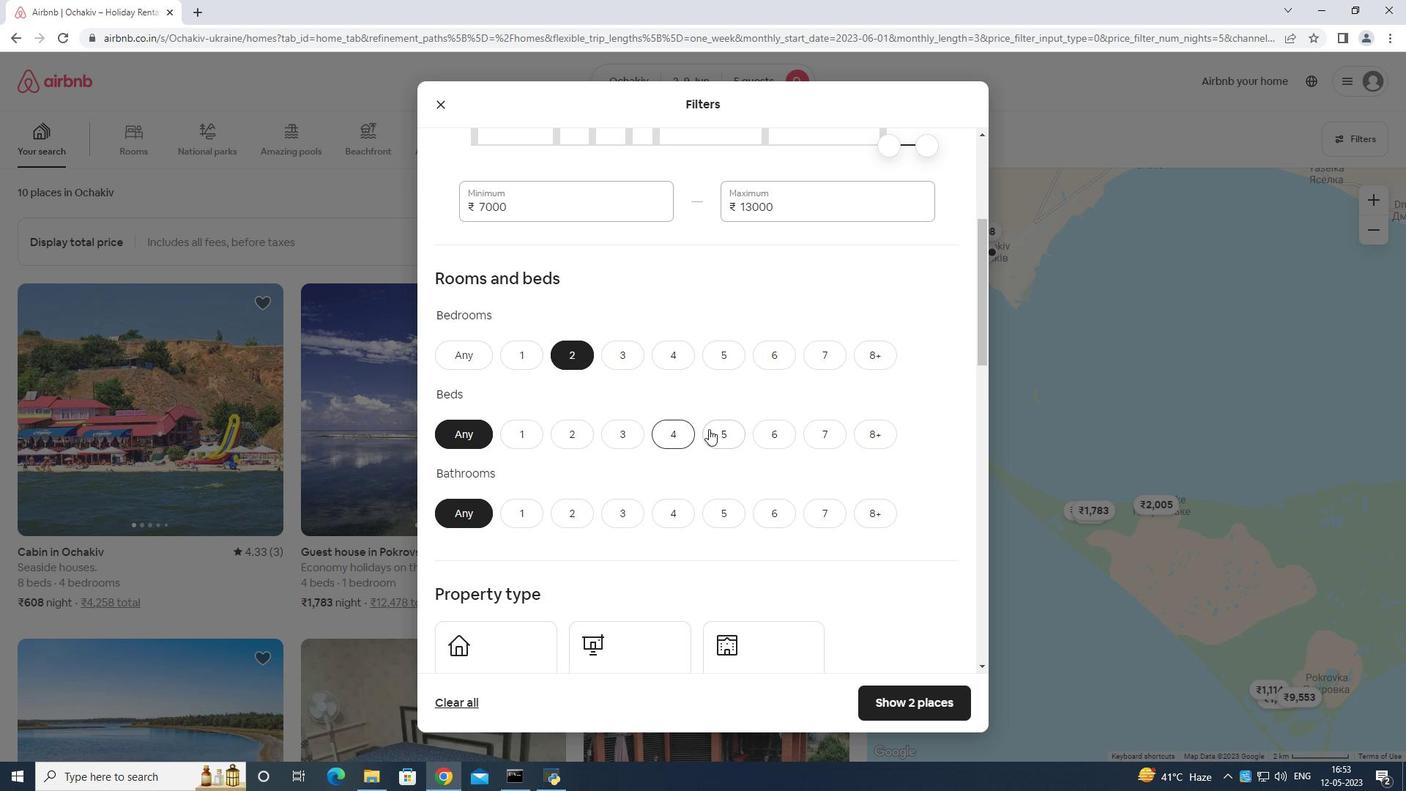 
Action: Mouse moved to (574, 513)
Screenshot: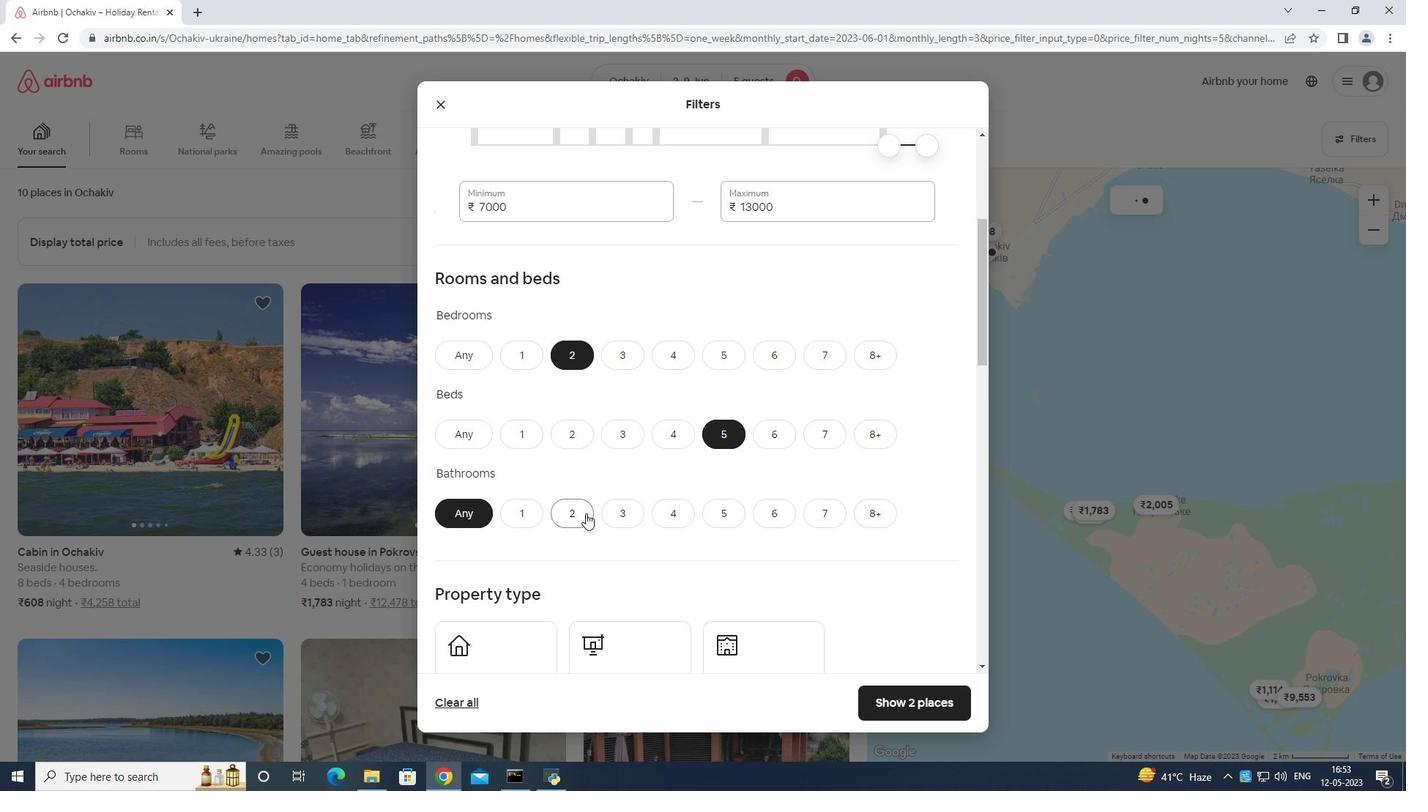 
Action: Mouse pressed left at (574, 513)
Screenshot: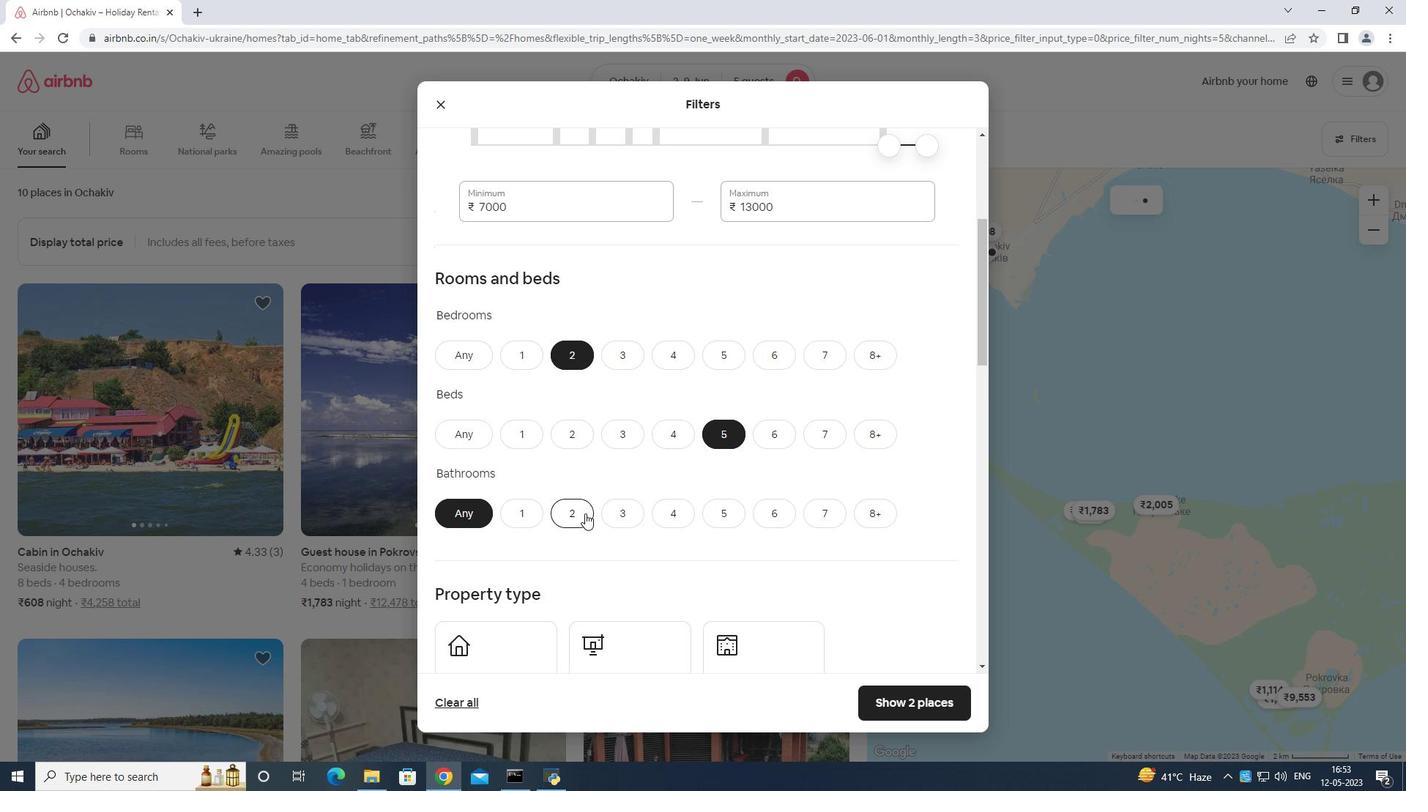 
Action: Mouse moved to (602, 485)
Screenshot: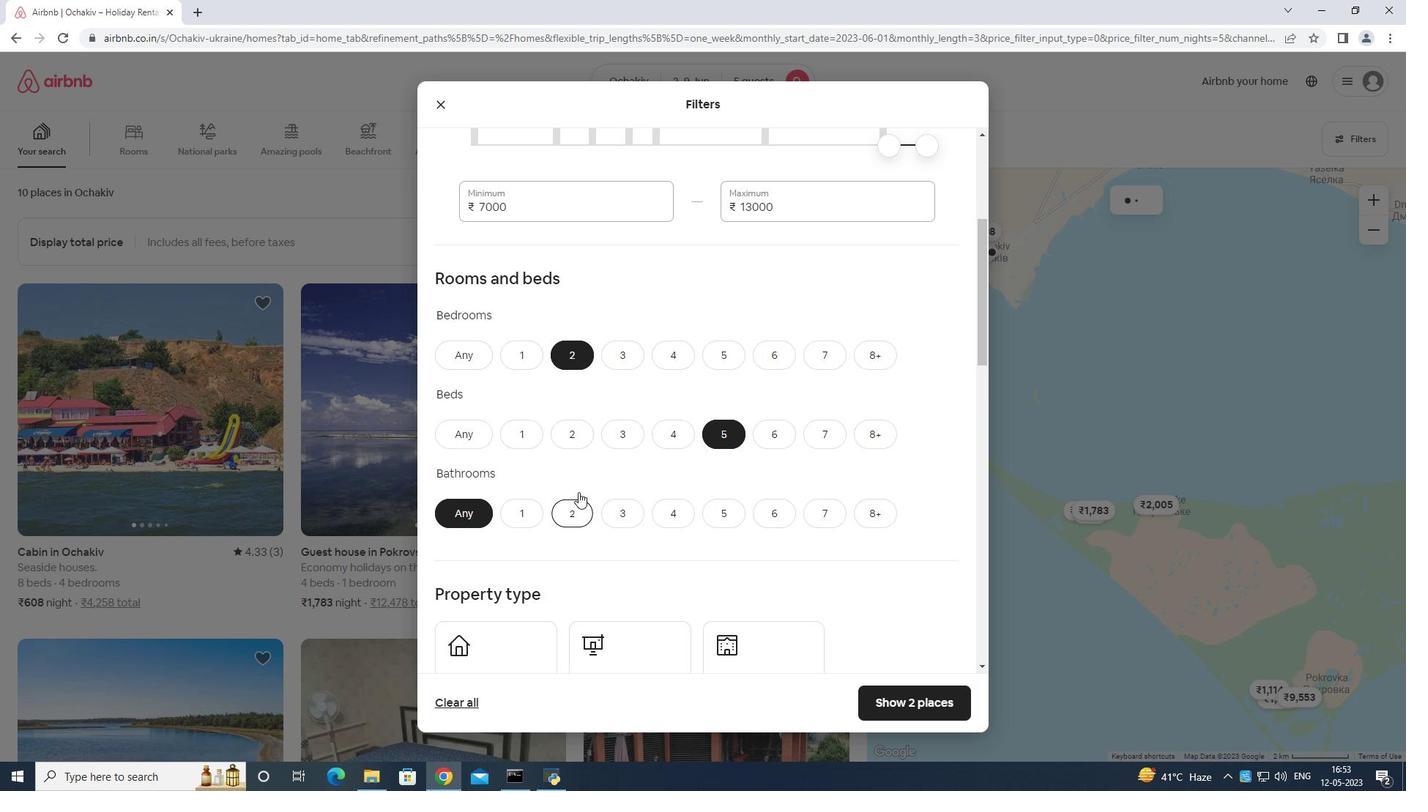 
Action: Mouse scrolled (602, 484) with delta (0, 0)
Screenshot: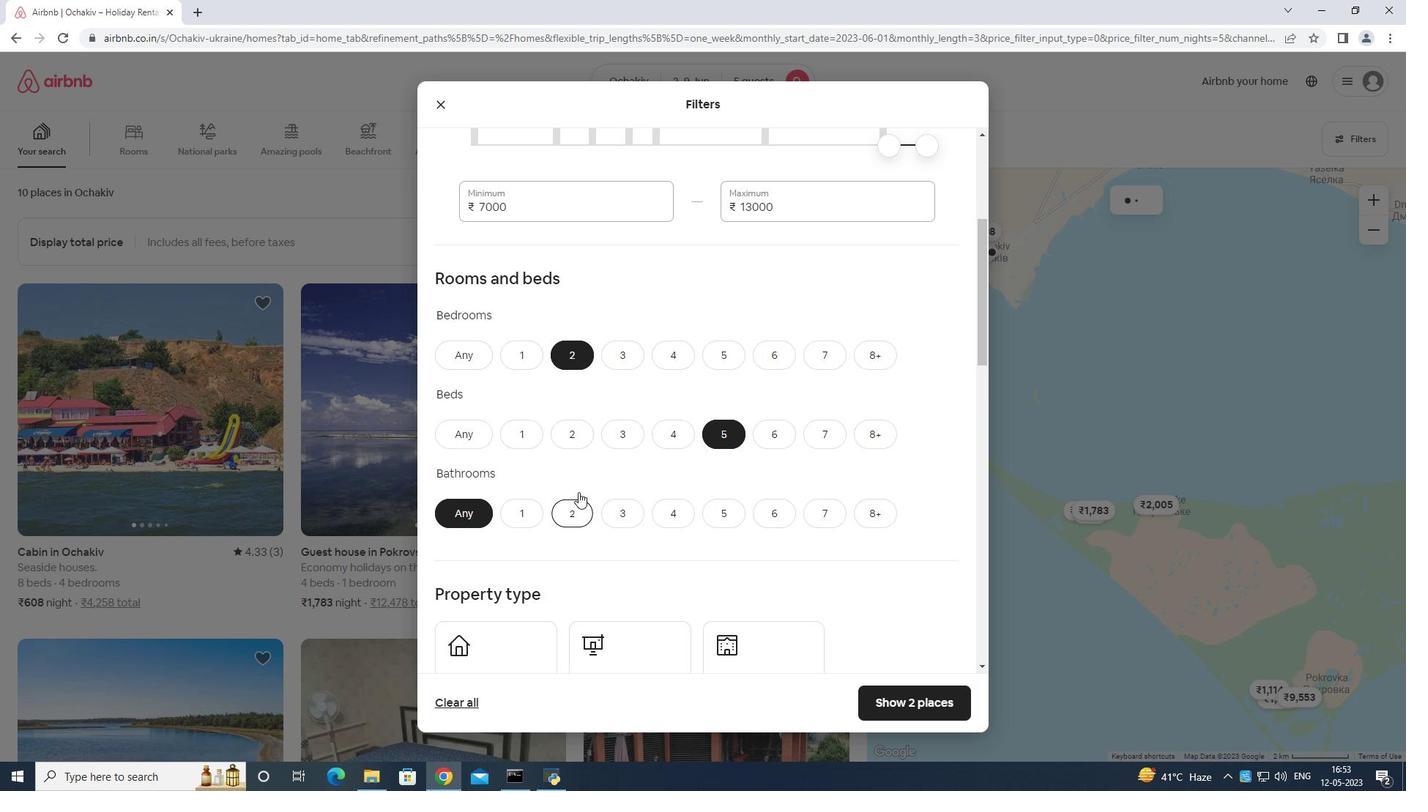 
Action: Mouse moved to (602, 486)
Screenshot: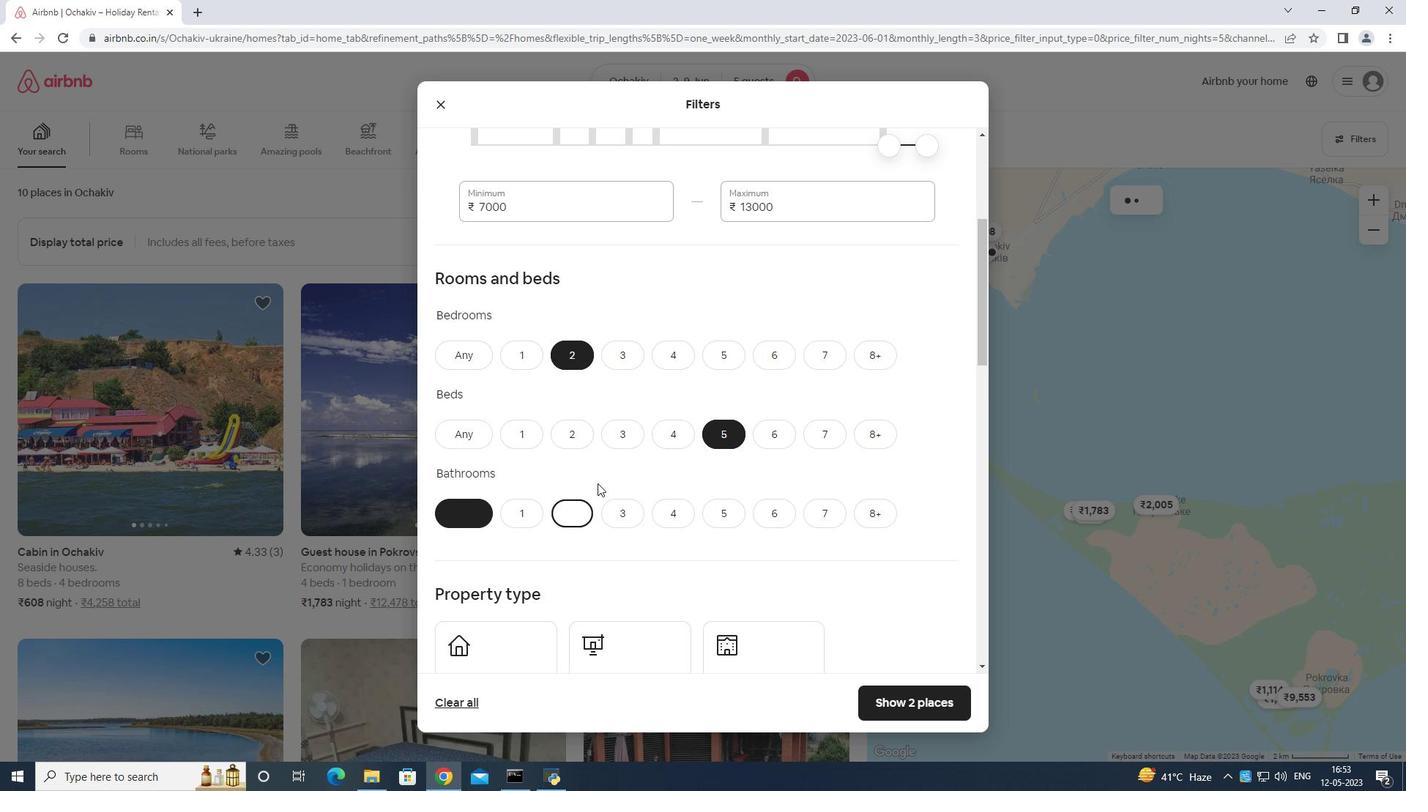 
Action: Mouse scrolled (602, 485) with delta (0, 0)
Screenshot: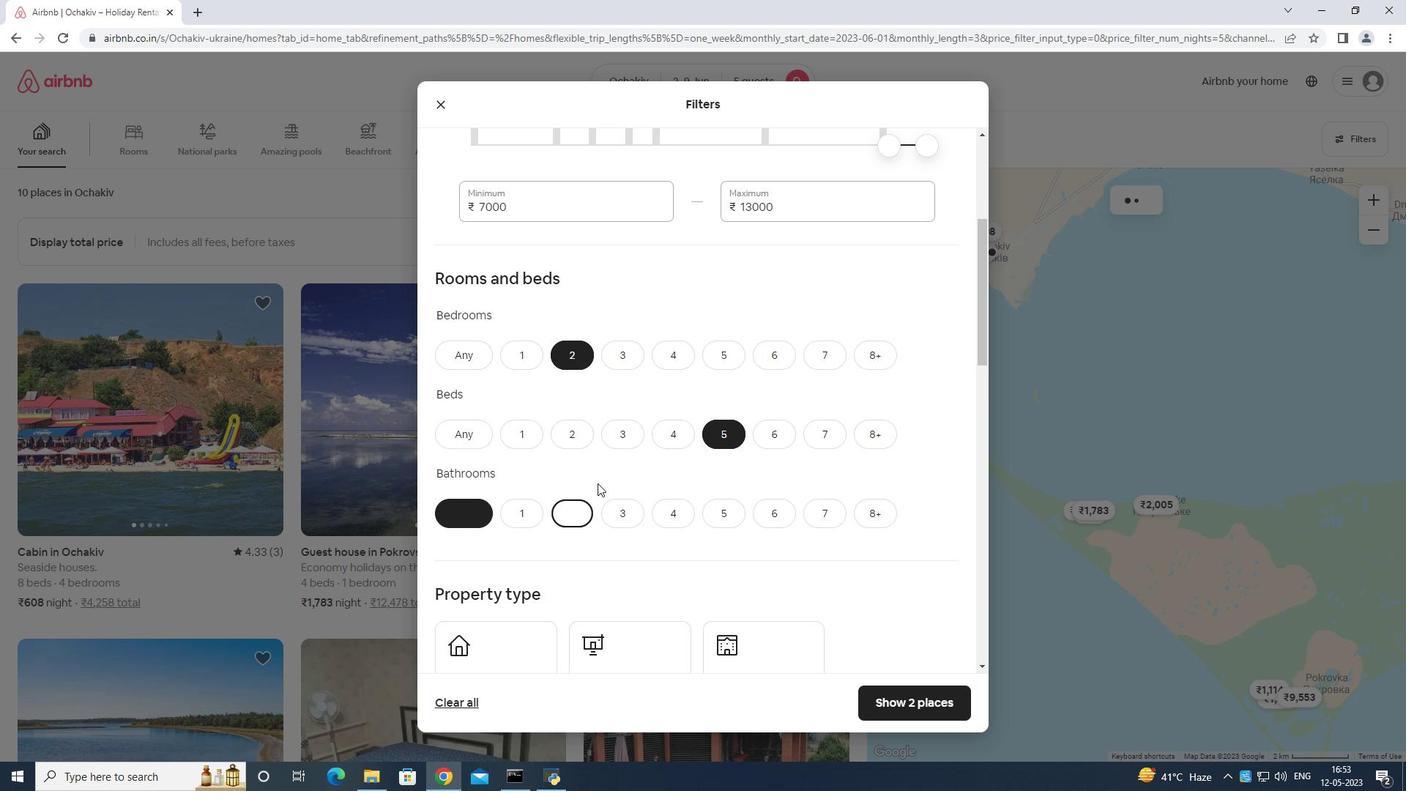 
Action: Mouse scrolled (602, 485) with delta (0, 0)
Screenshot: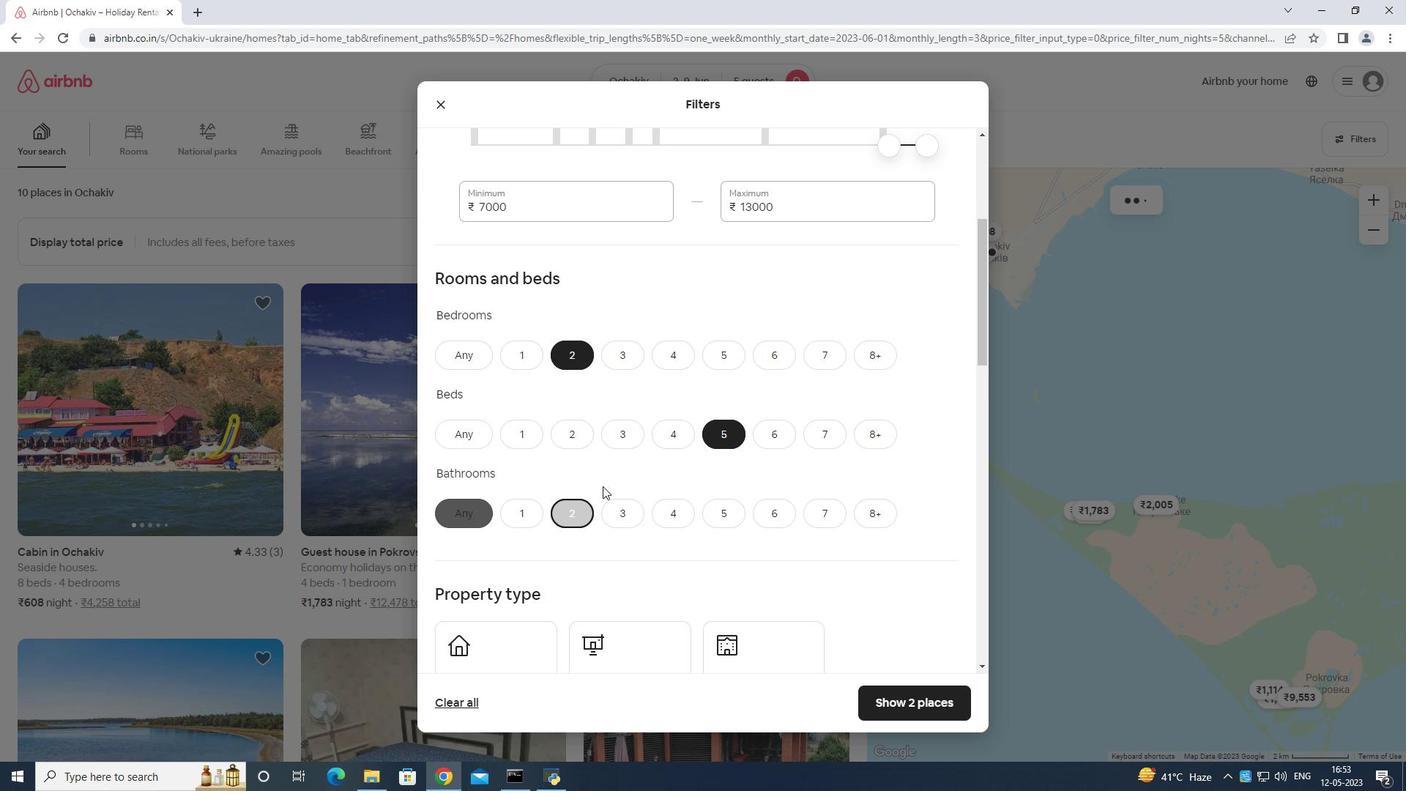 
Action: Mouse moved to (520, 460)
Screenshot: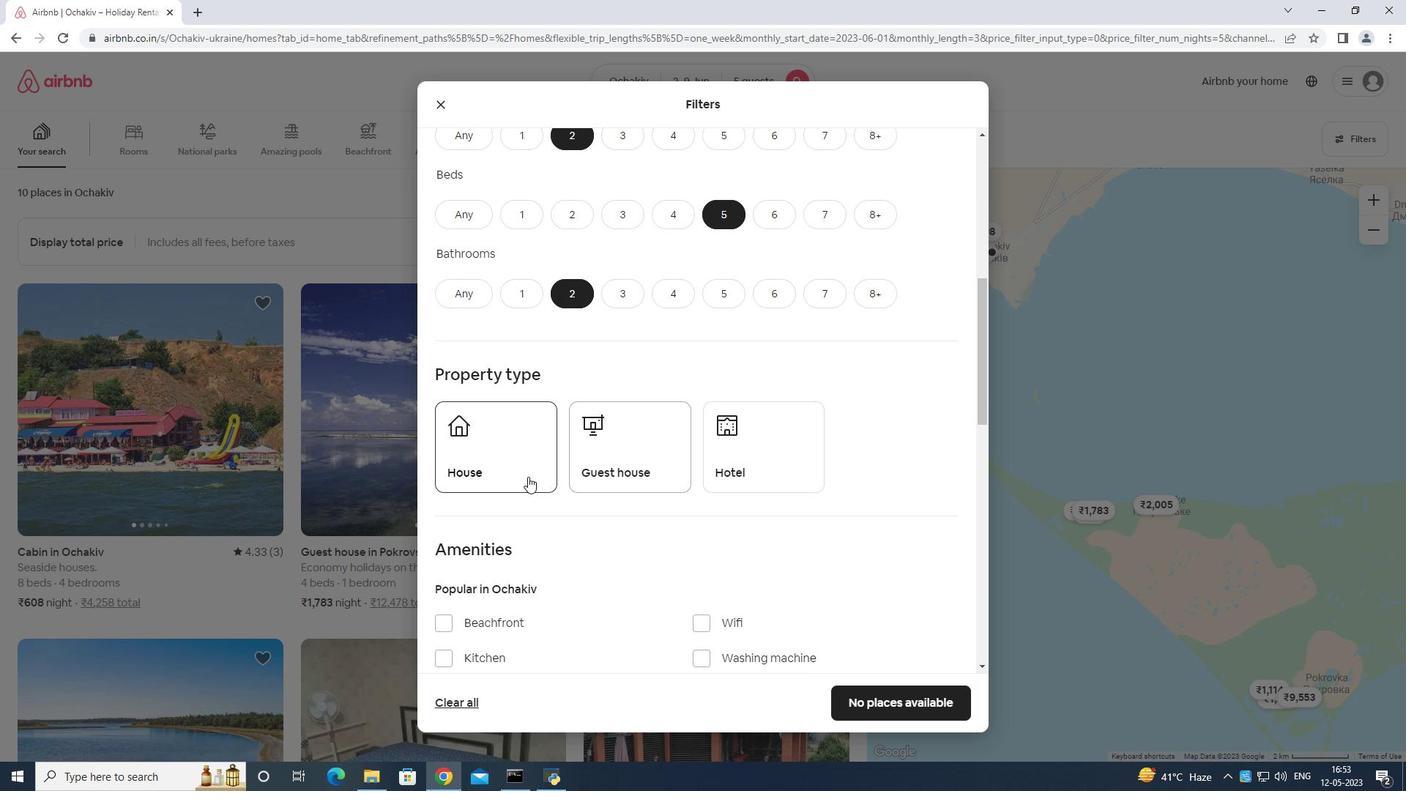 
Action: Mouse pressed left at (520, 460)
Screenshot: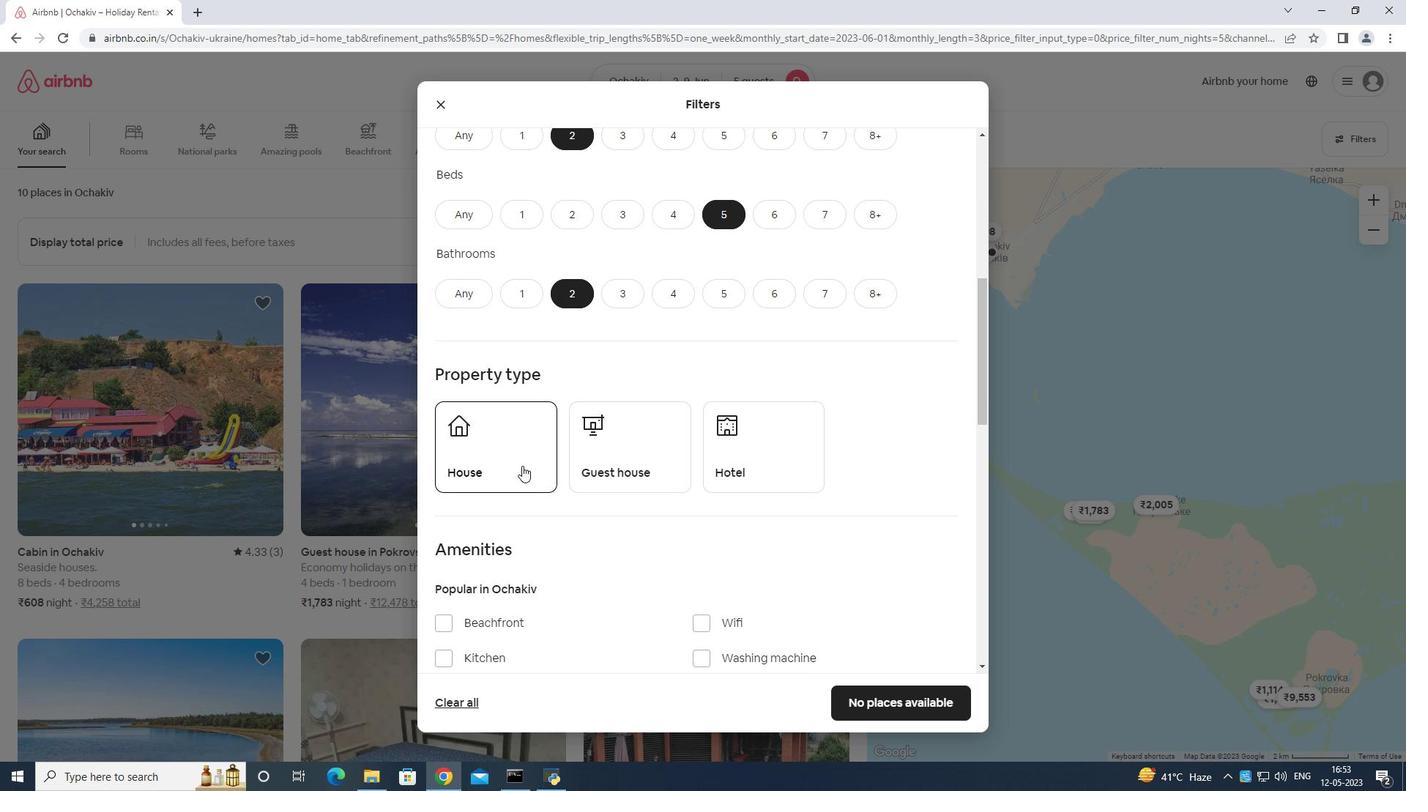 
Action: Mouse moved to (632, 456)
Screenshot: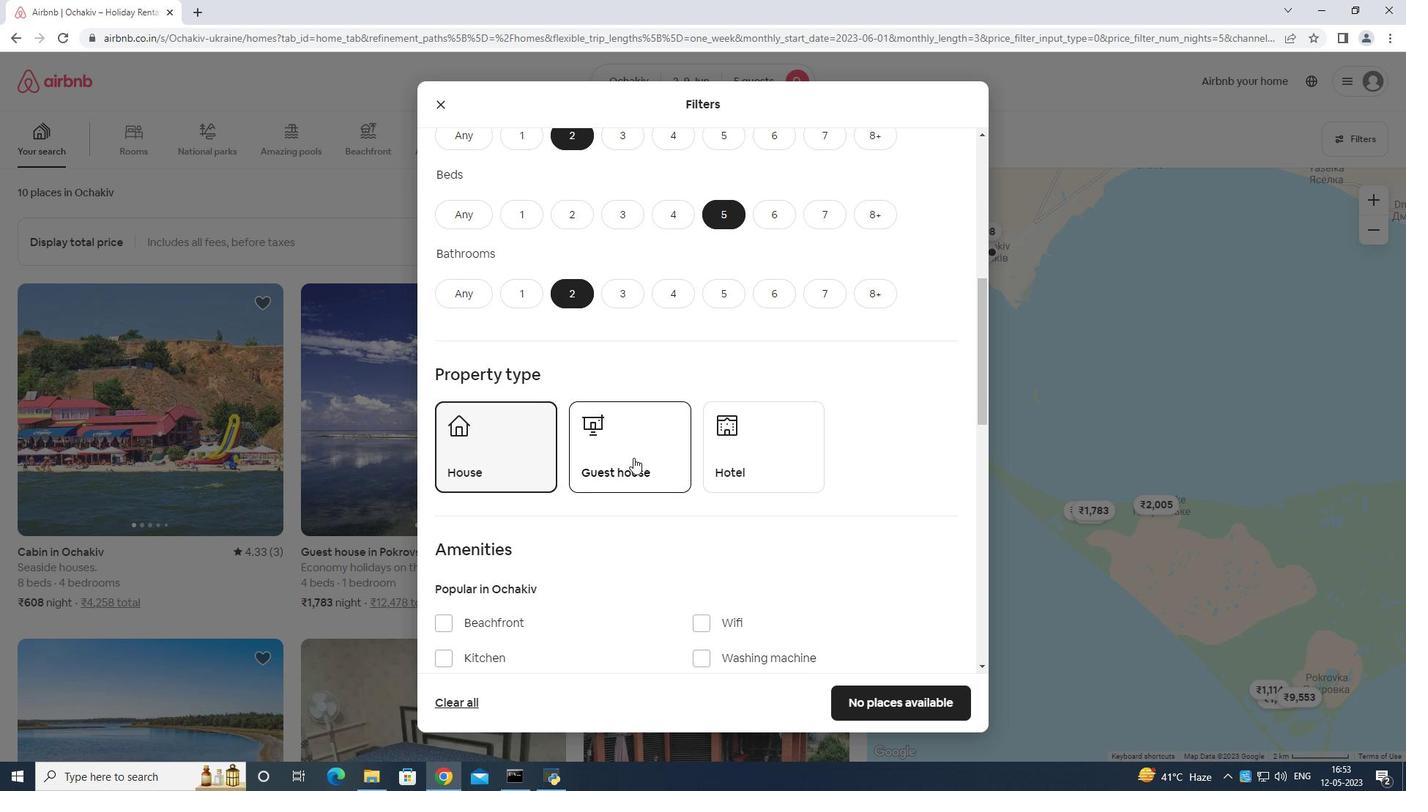 
Action: Mouse pressed left at (632, 456)
Screenshot: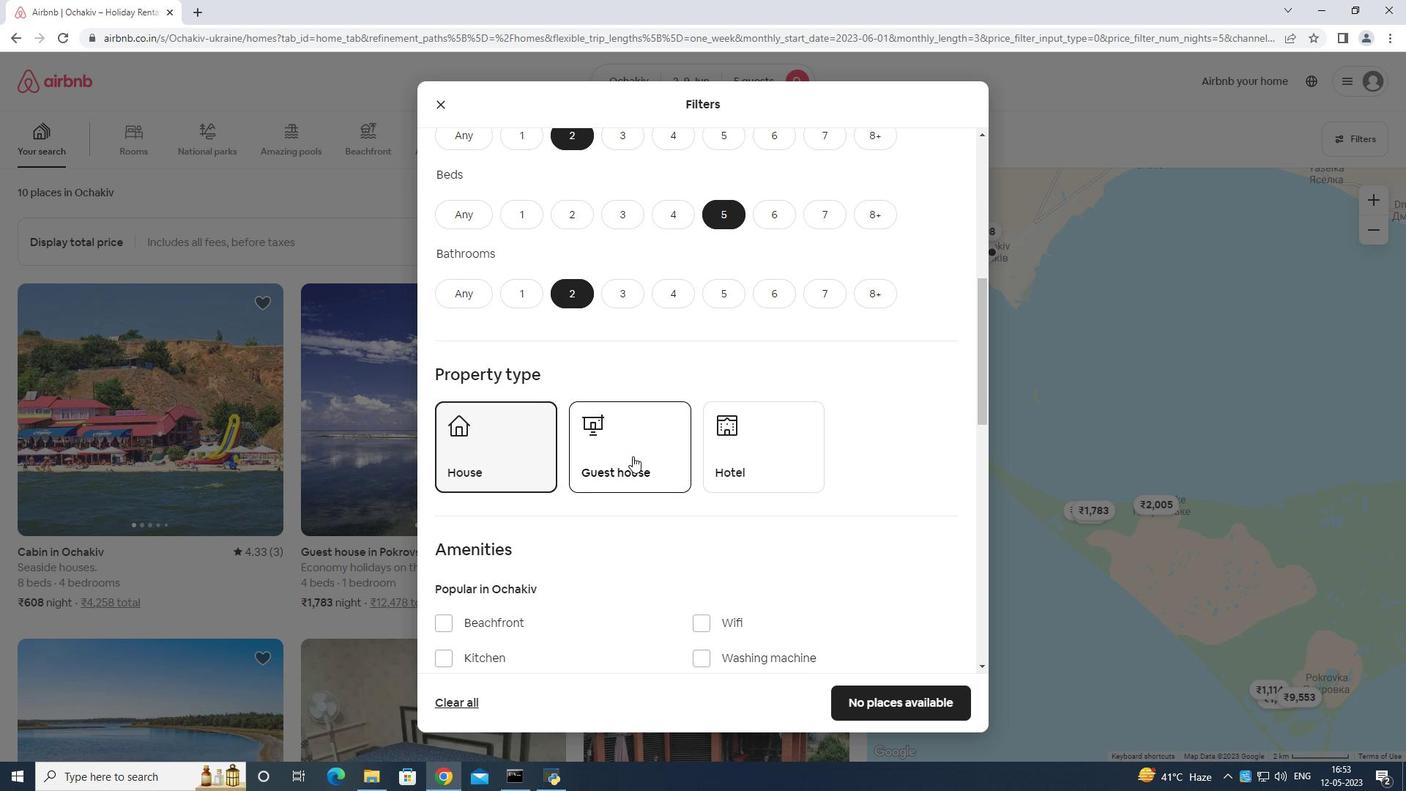 
Action: Mouse moved to (714, 445)
Screenshot: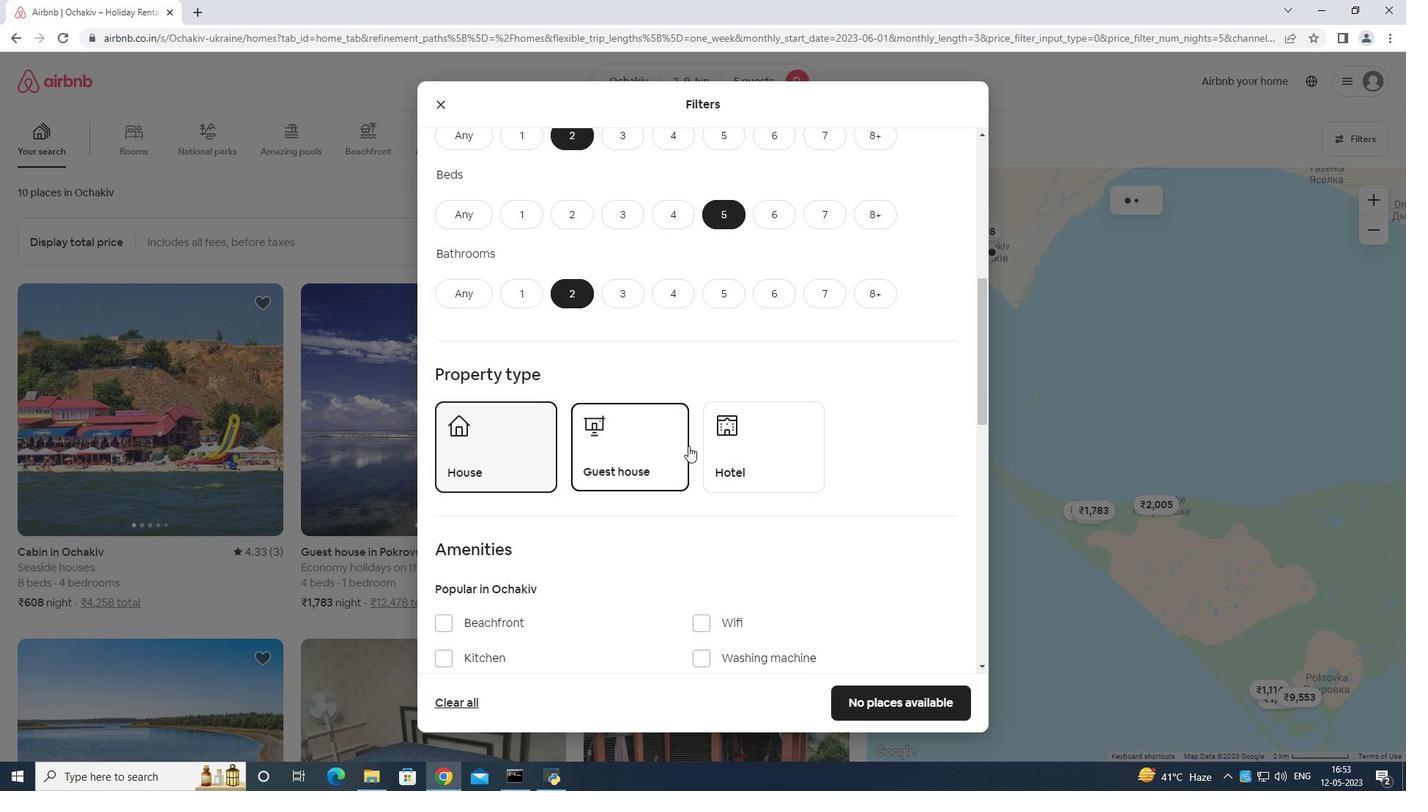 
Action: Mouse pressed left at (714, 445)
Screenshot: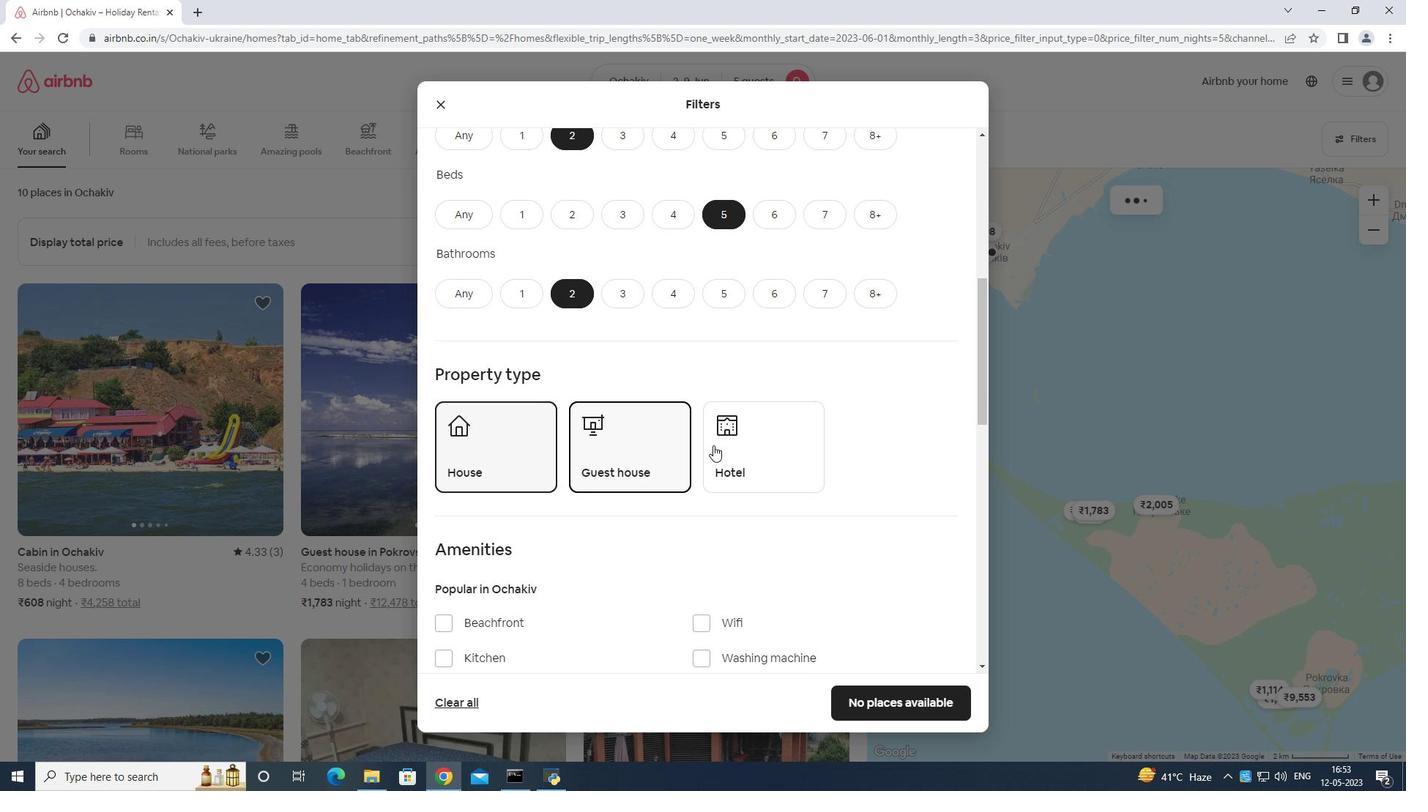 
Action: Mouse moved to (703, 445)
Screenshot: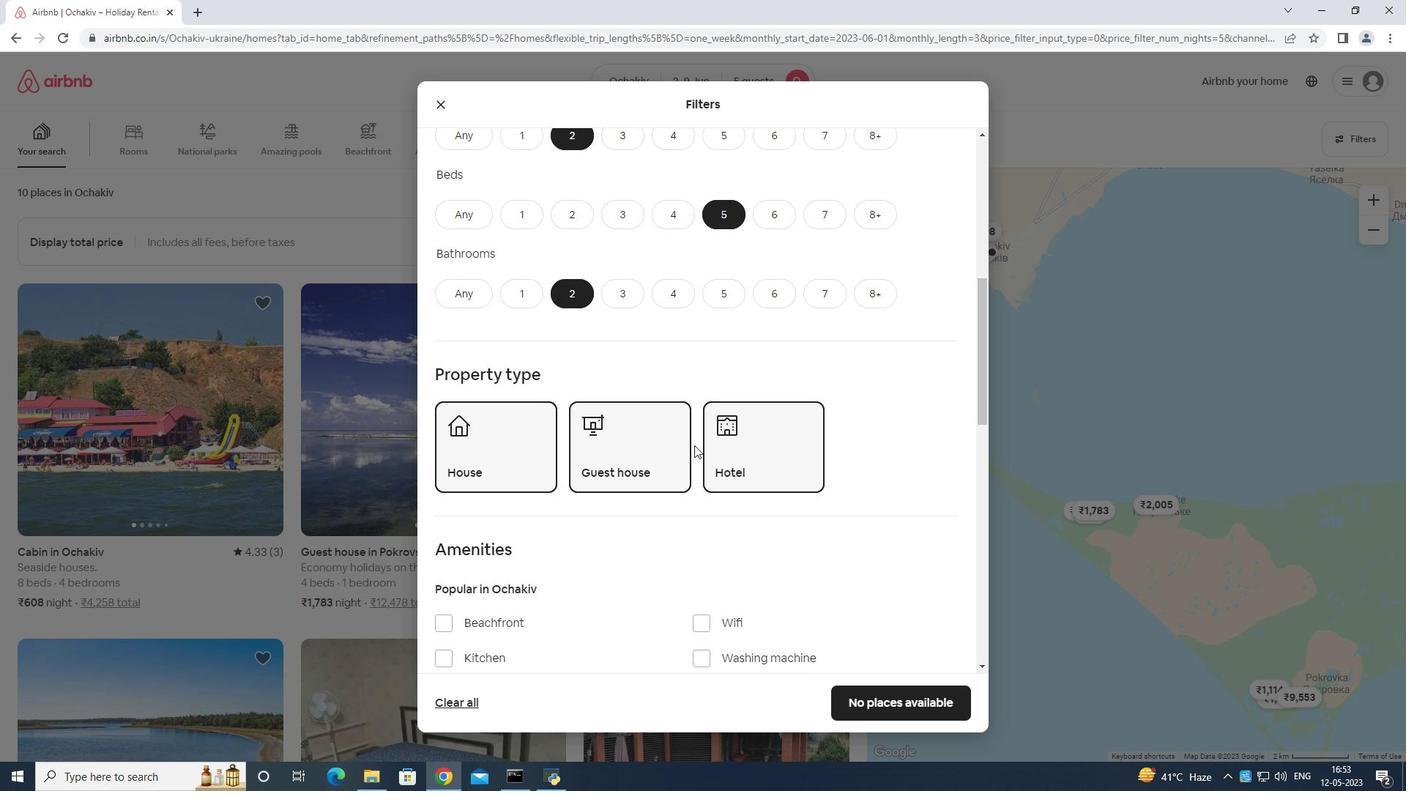 
Action: Mouse pressed left at (703, 445)
Screenshot: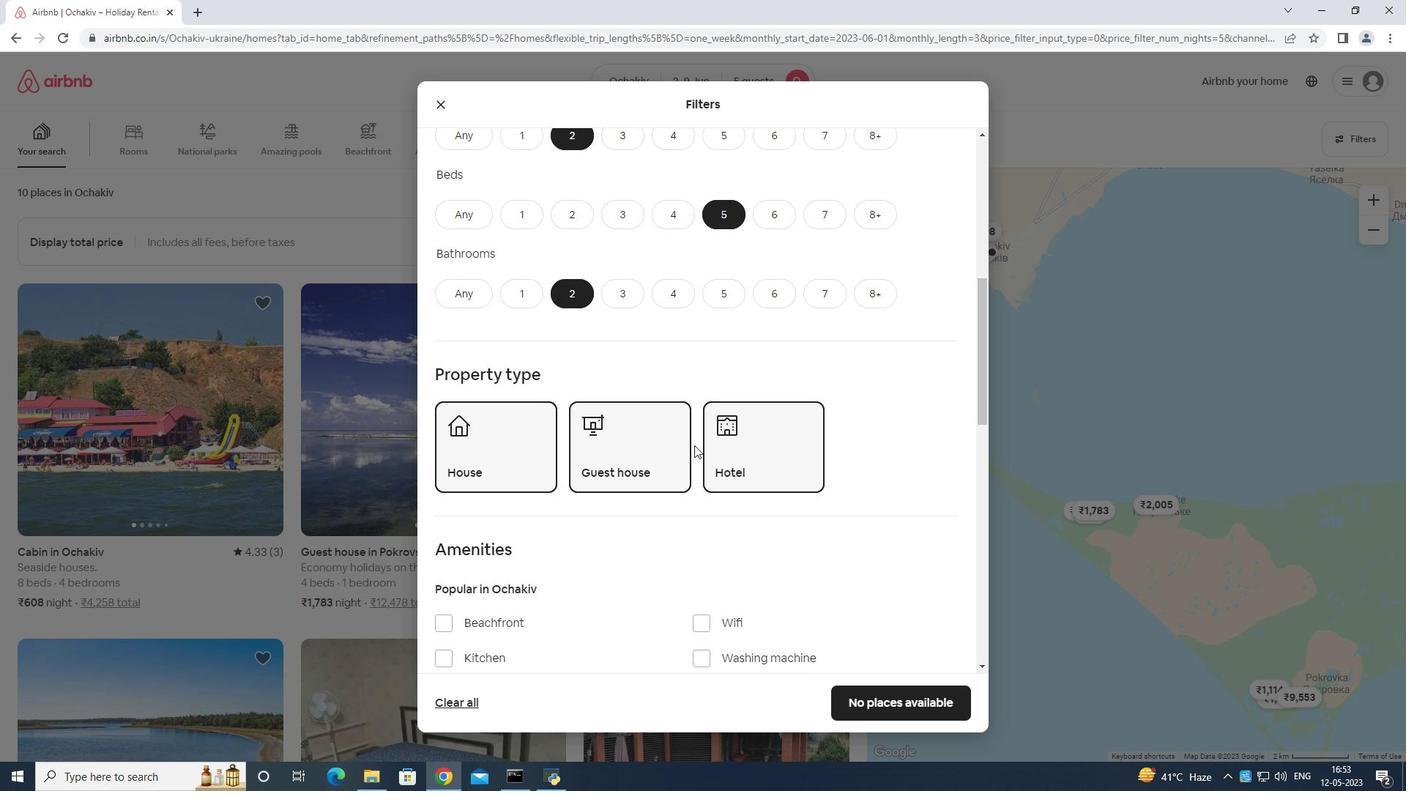 
Action: Mouse moved to (722, 443)
Screenshot: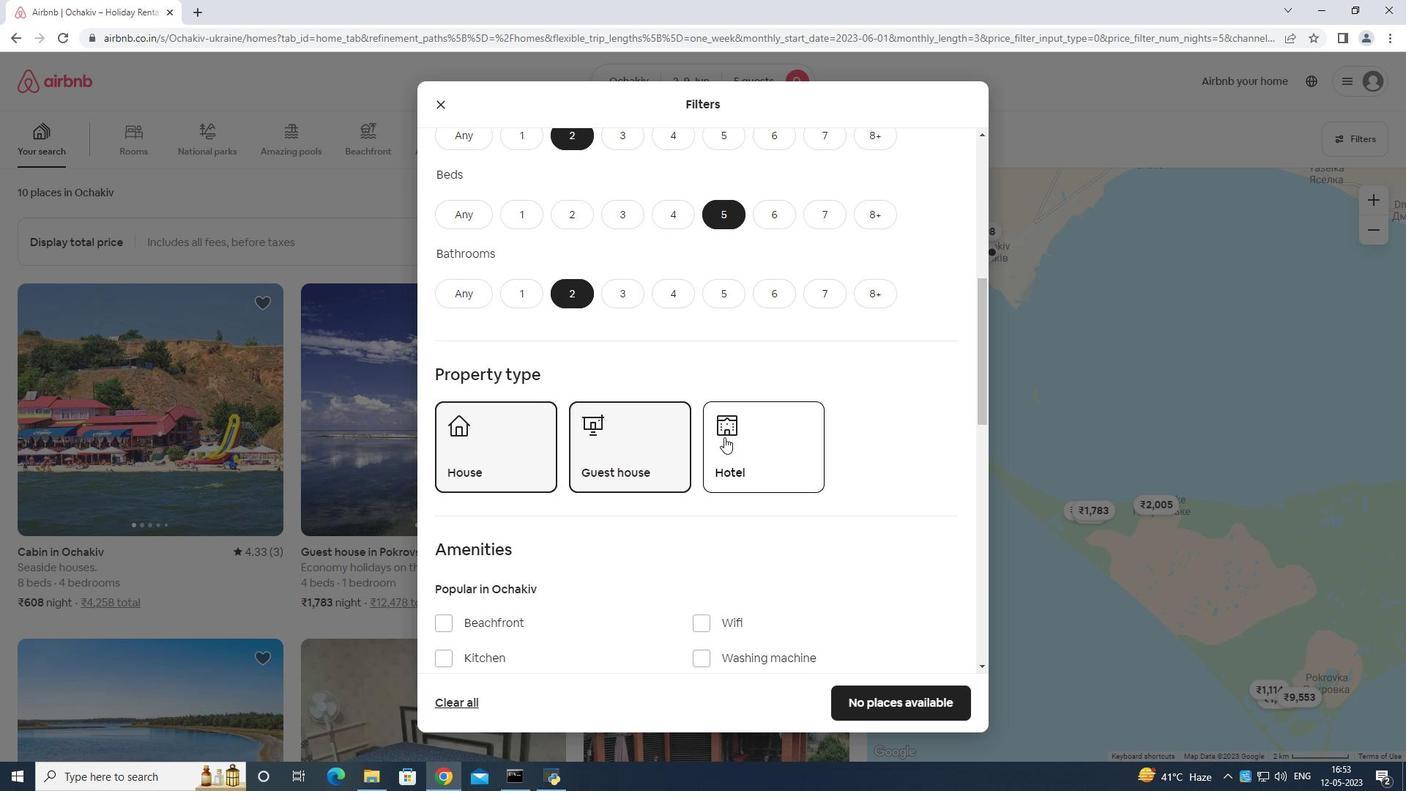 
Action: Mouse scrolled (722, 443) with delta (0, 0)
Screenshot: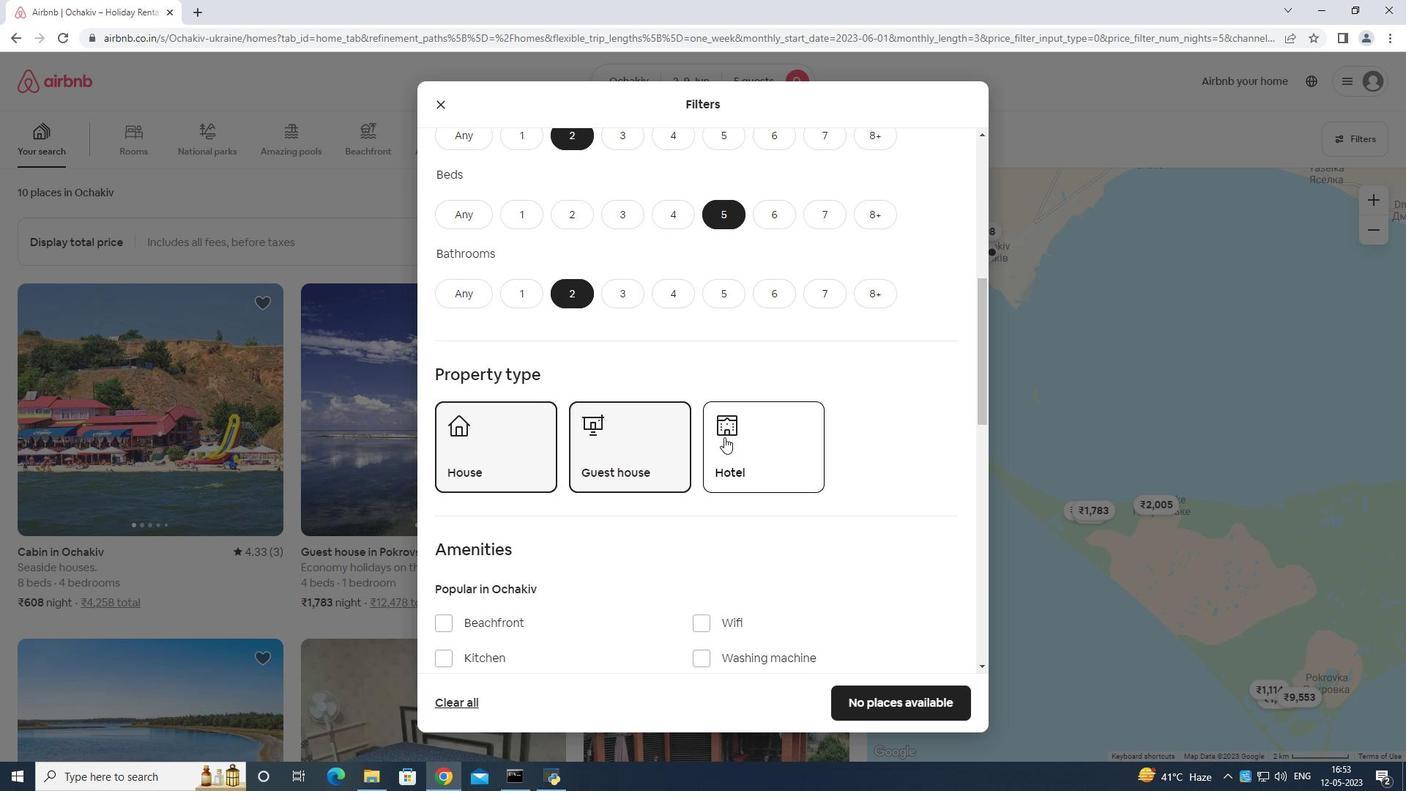 
Action: Mouse moved to (719, 446)
Screenshot: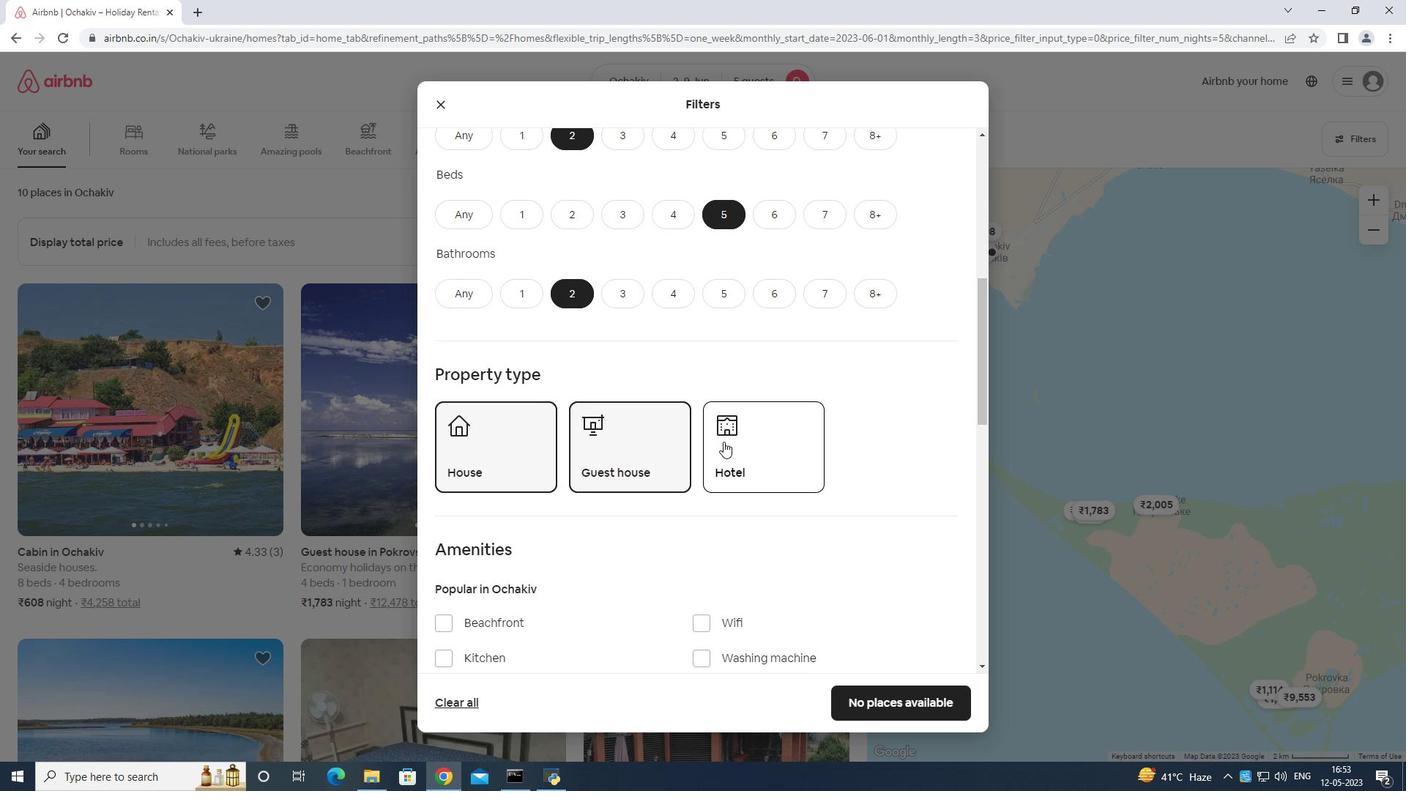 
Action: Mouse scrolled (719, 446) with delta (0, 0)
Screenshot: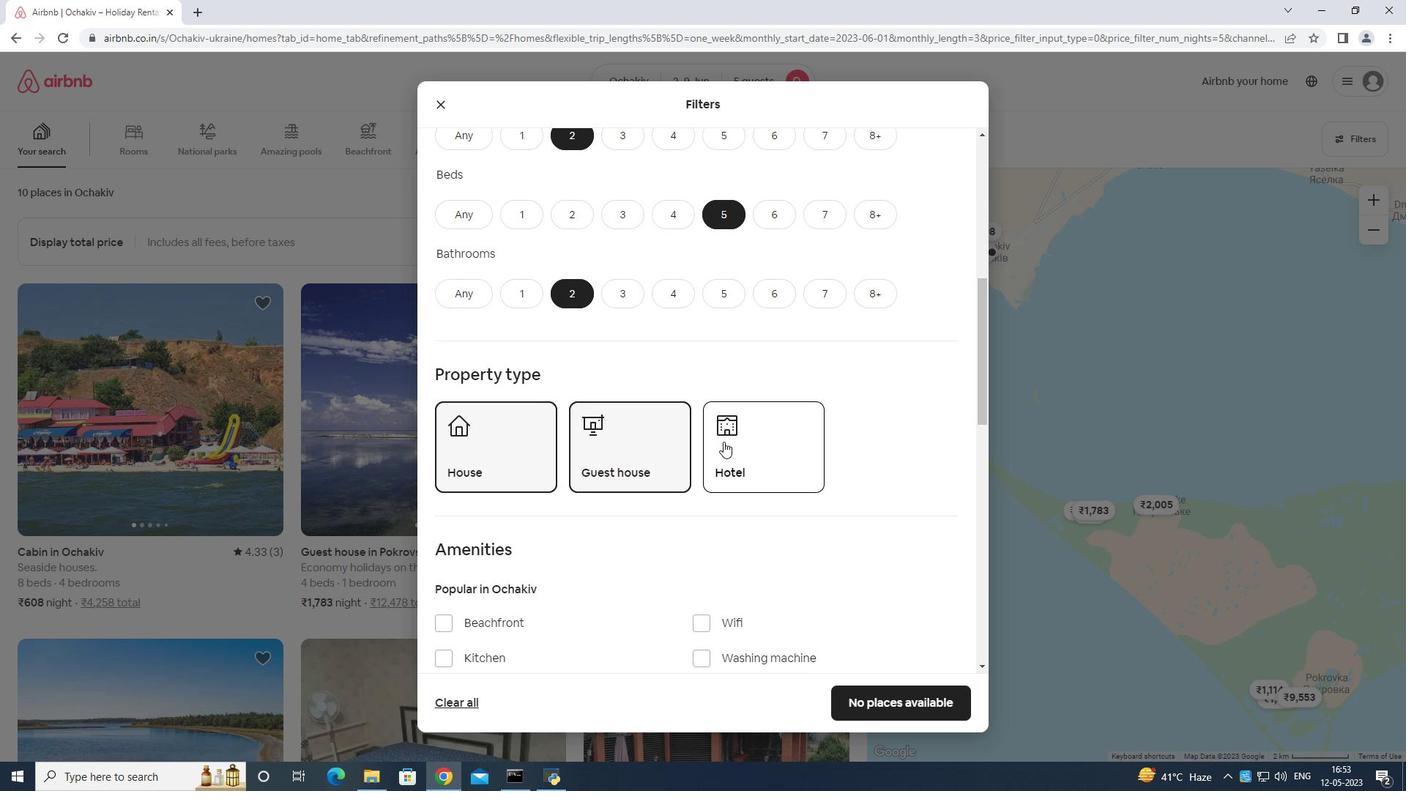 
Action: Mouse moved to (717, 446)
Screenshot: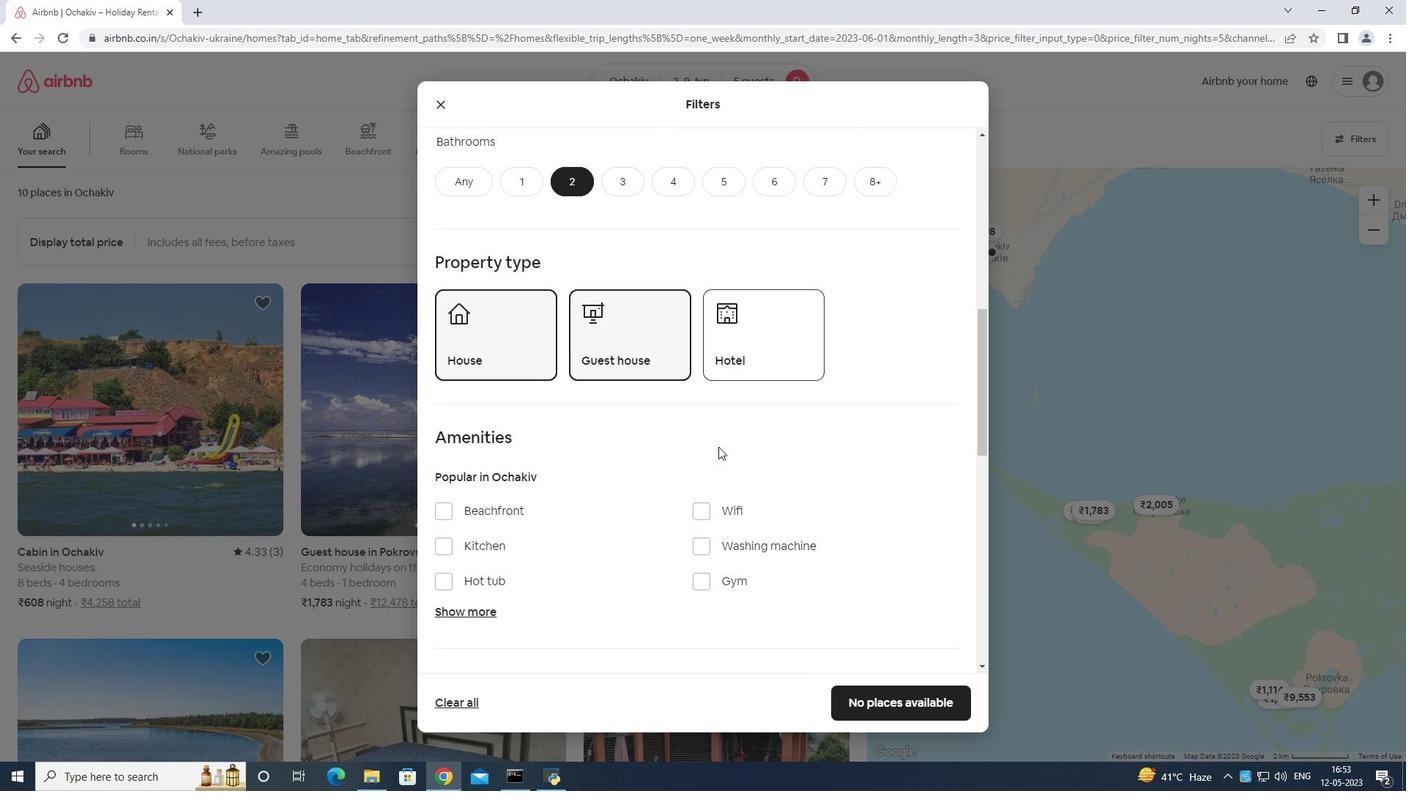 
Action: Mouse scrolled (717, 446) with delta (0, 0)
Screenshot: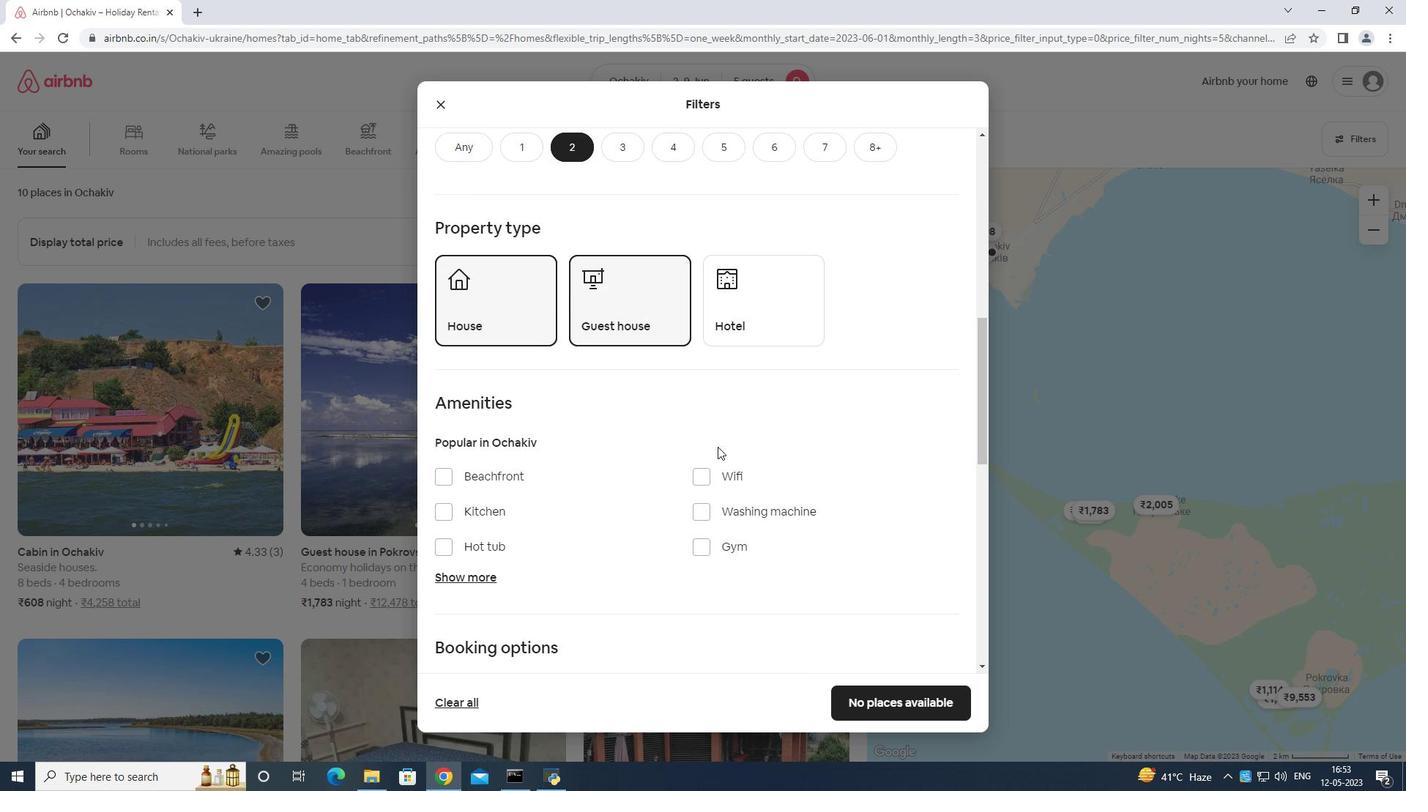 
Action: Mouse moved to (717, 446)
Screenshot: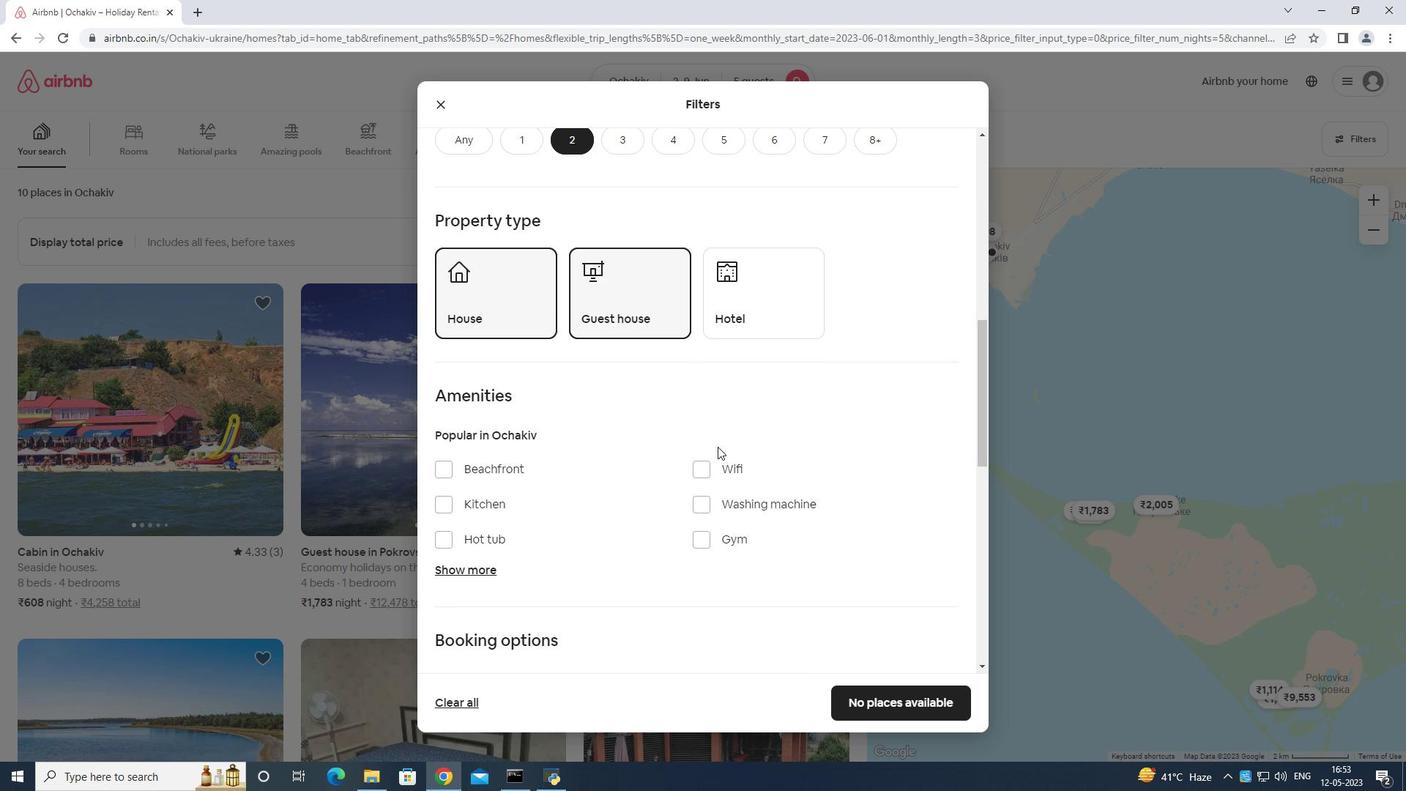 
Action: Mouse scrolled (717, 446) with delta (0, 0)
Screenshot: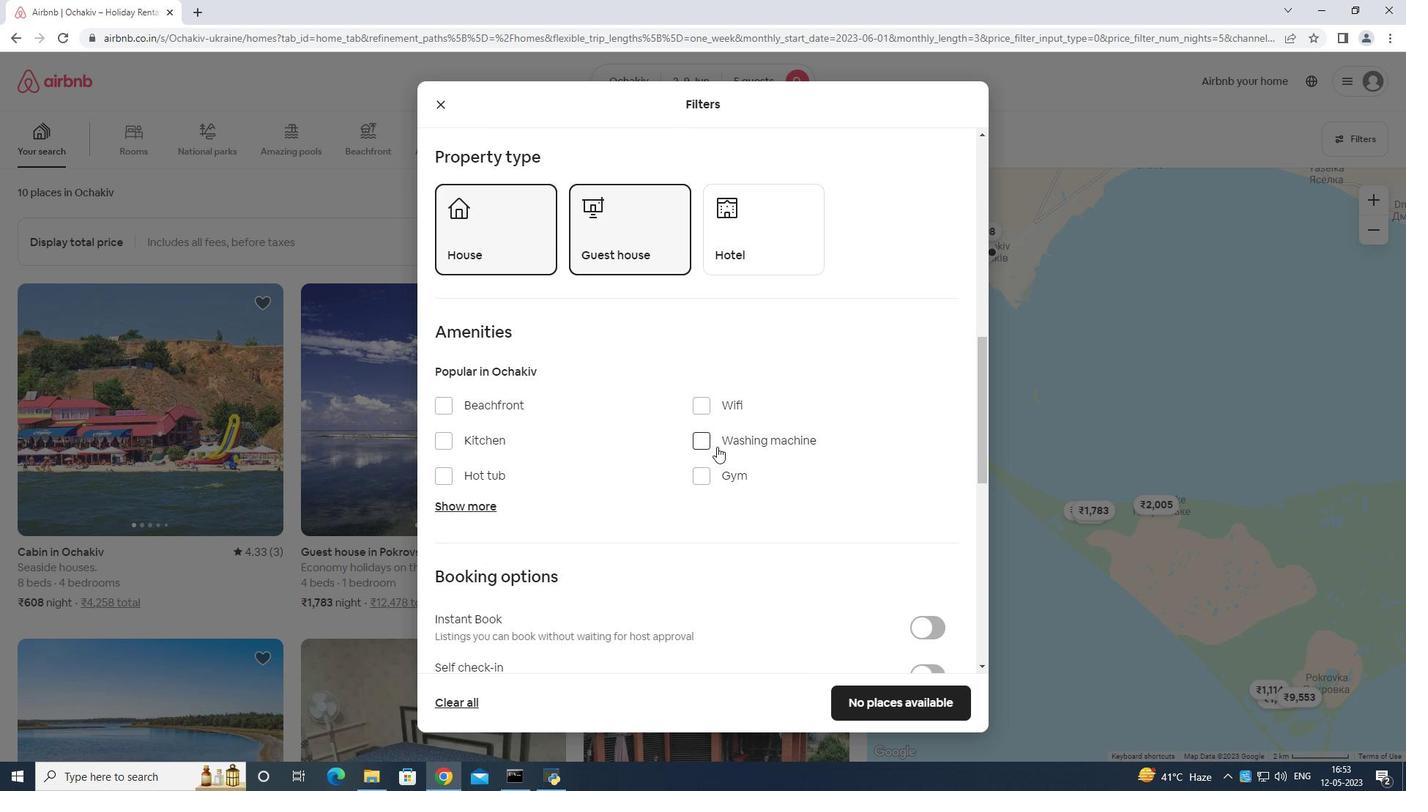 
Action: Mouse moved to (714, 441)
Screenshot: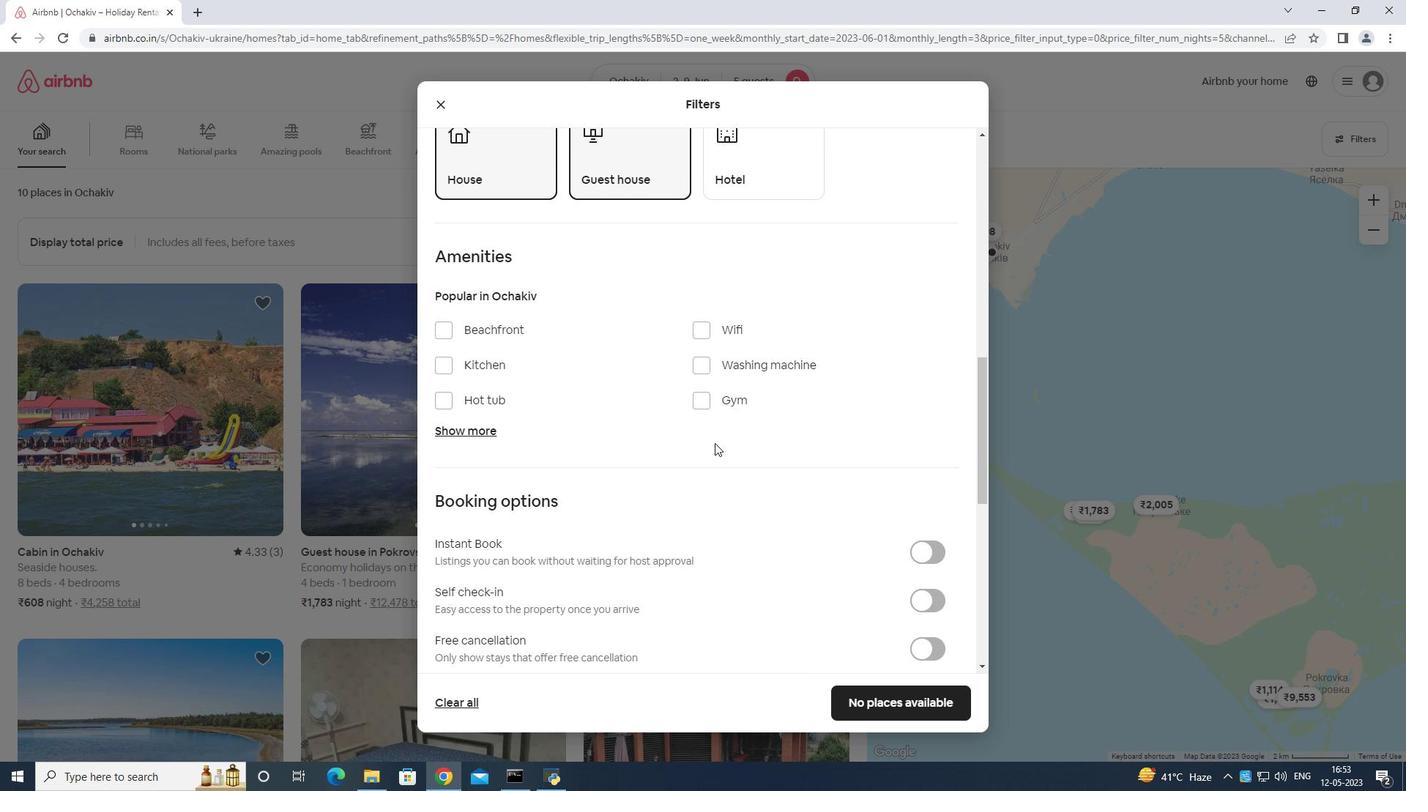 
Action: Mouse scrolled (714, 440) with delta (0, 0)
Screenshot: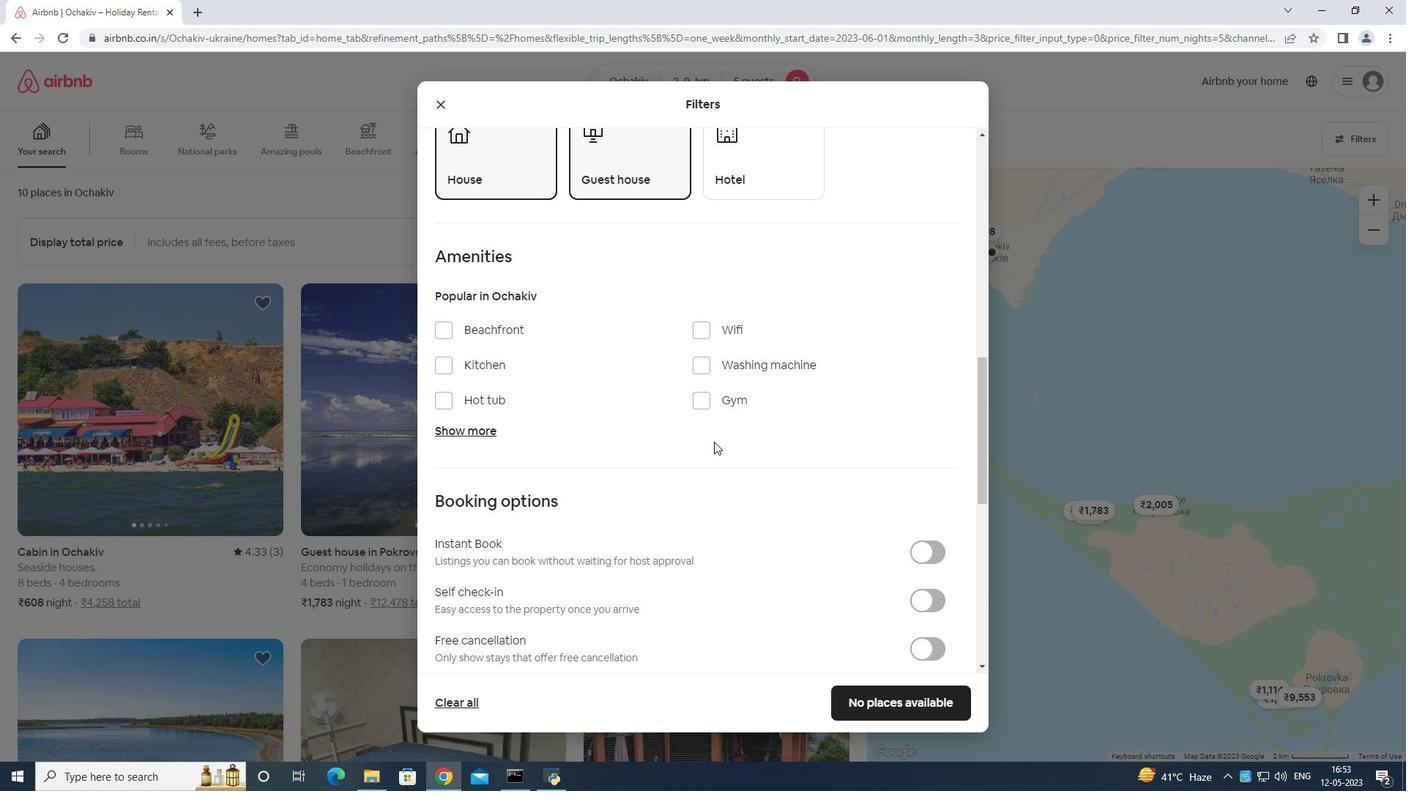 
Action: Mouse moved to (922, 528)
Screenshot: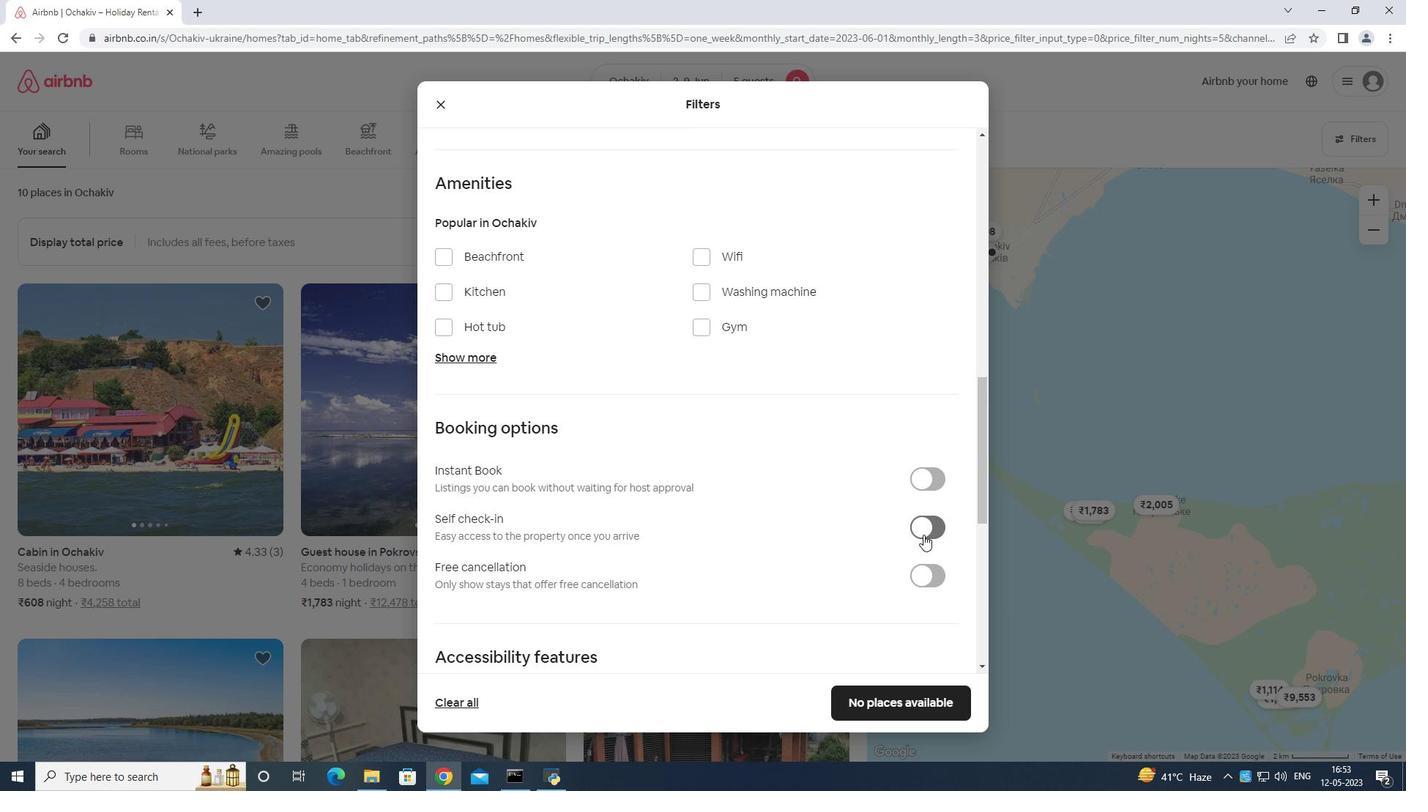 
Action: Mouse pressed left at (922, 528)
Screenshot: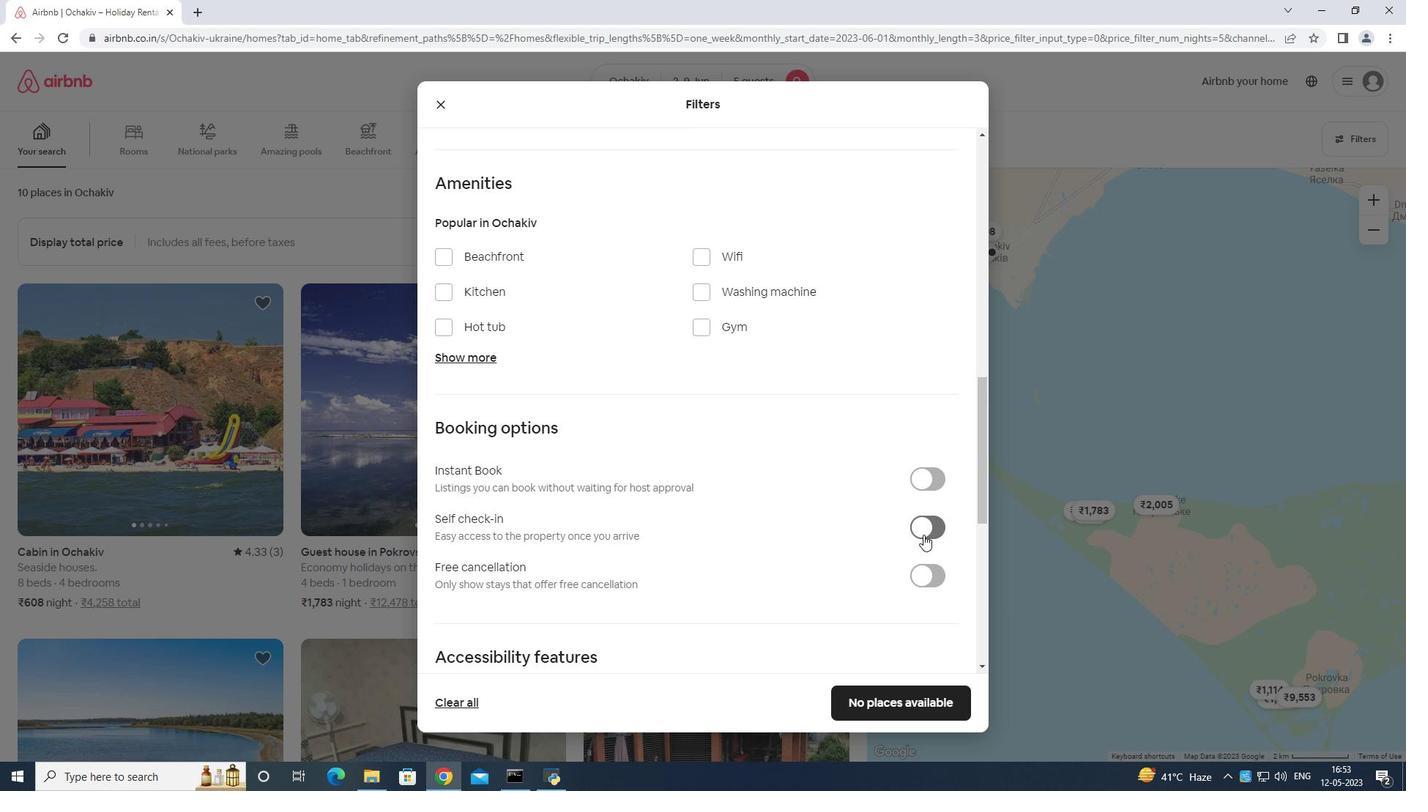 
Action: Mouse moved to (927, 508)
Screenshot: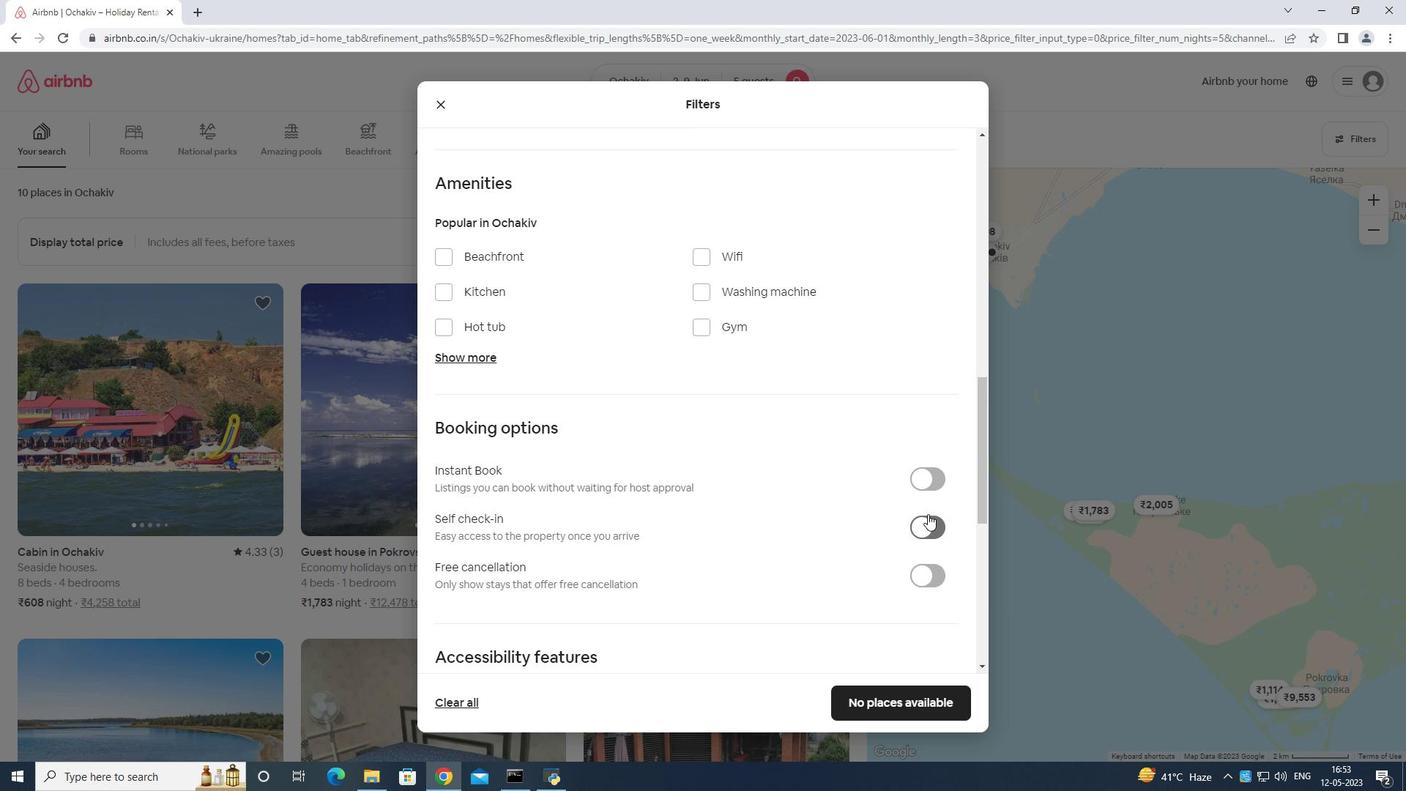 
Action: Mouse scrolled (927, 507) with delta (0, 0)
Screenshot: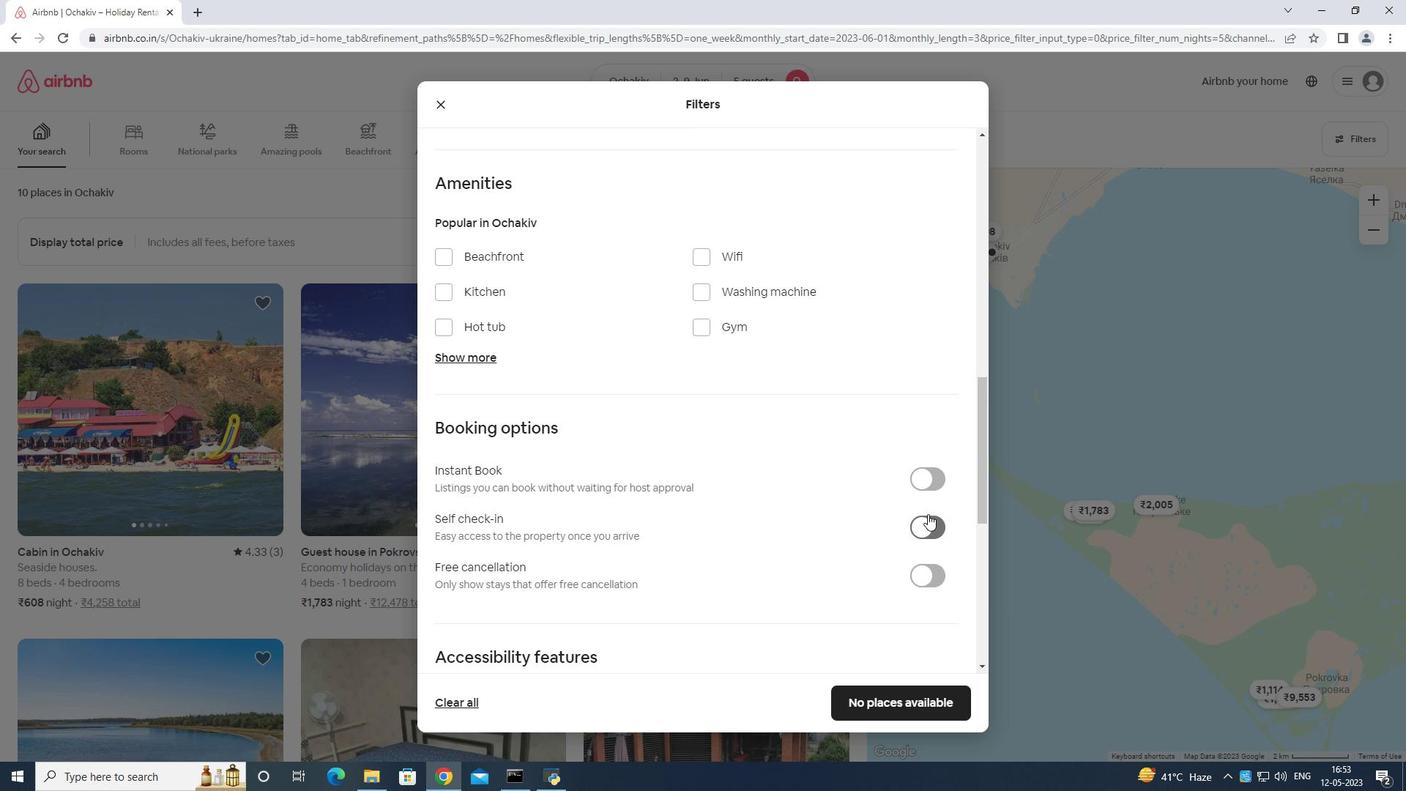 
Action: Mouse moved to (927, 511)
Screenshot: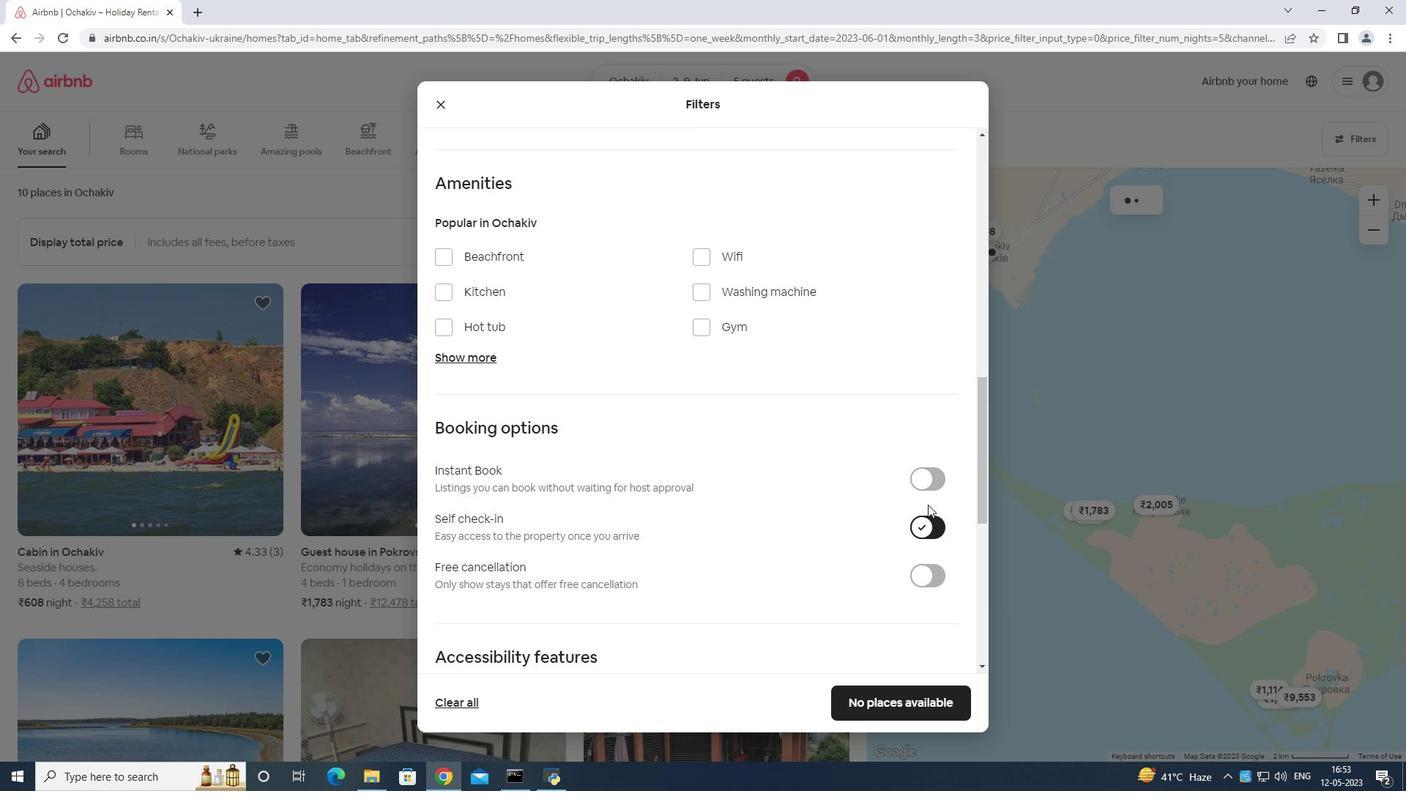 
Action: Mouse scrolled (927, 511) with delta (0, 0)
Screenshot: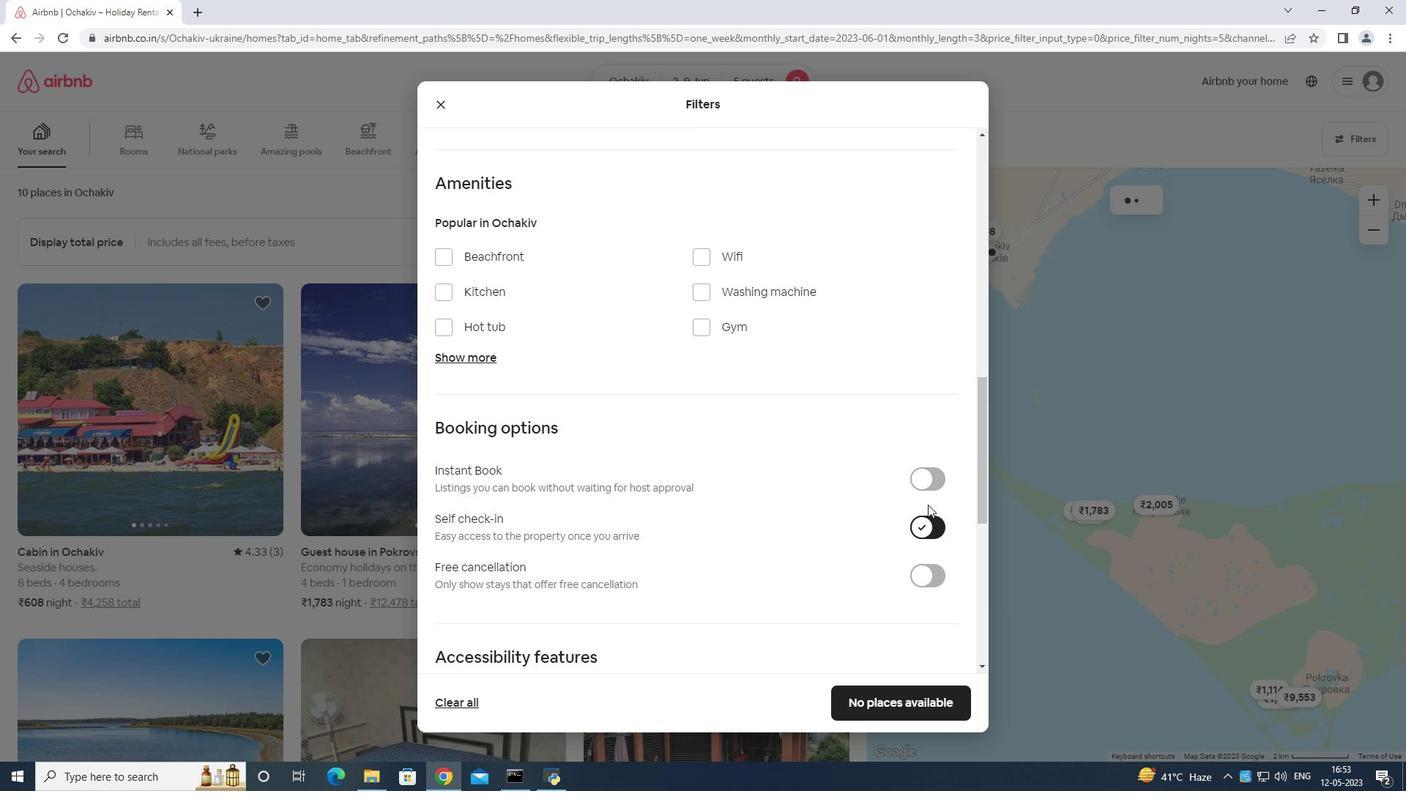 
Action: Mouse moved to (927, 512)
Screenshot: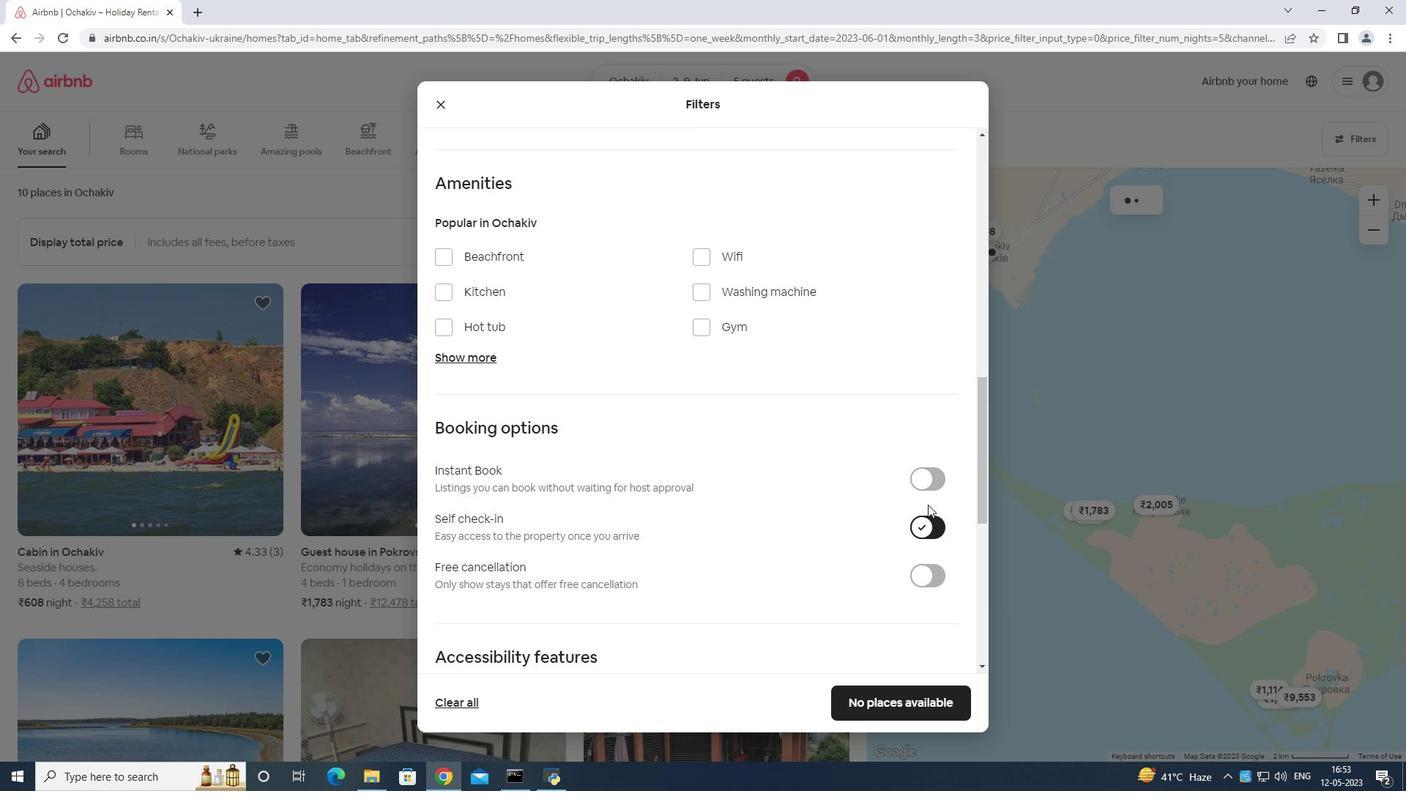 
Action: Mouse scrolled (927, 511) with delta (0, 0)
Screenshot: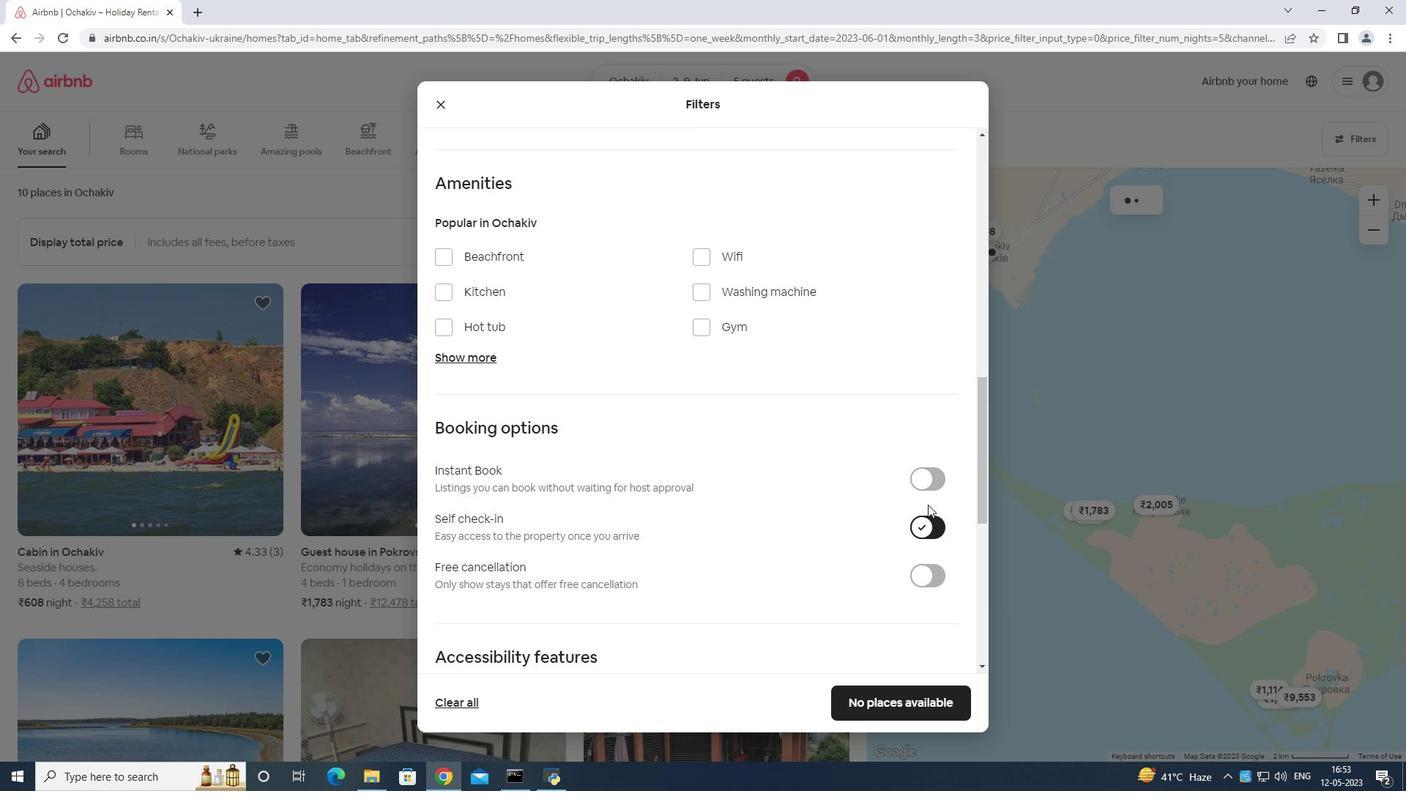 
Action: Mouse moved to (927, 514)
Screenshot: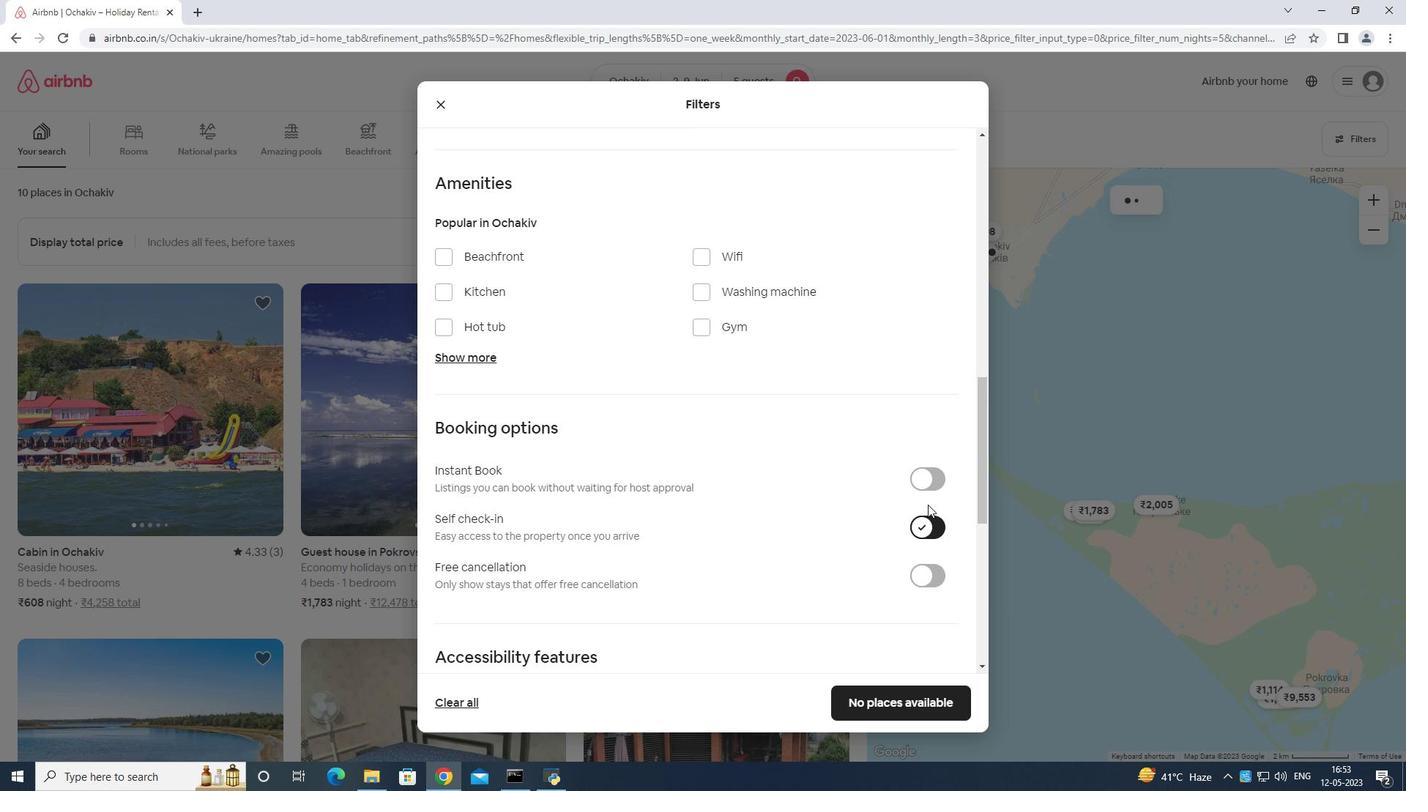 
Action: Mouse scrolled (927, 513) with delta (0, 0)
Screenshot: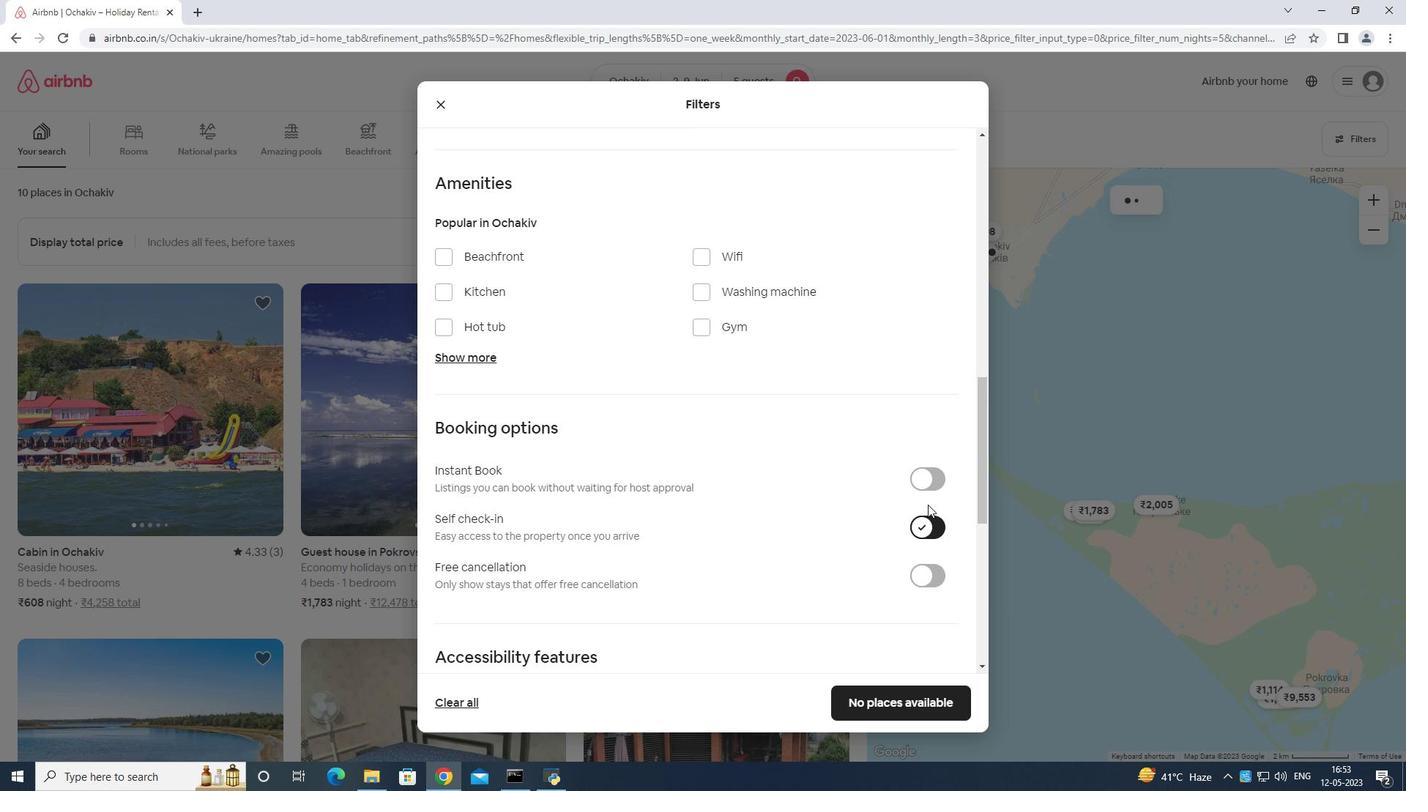
Action: Mouse moved to (929, 511)
Screenshot: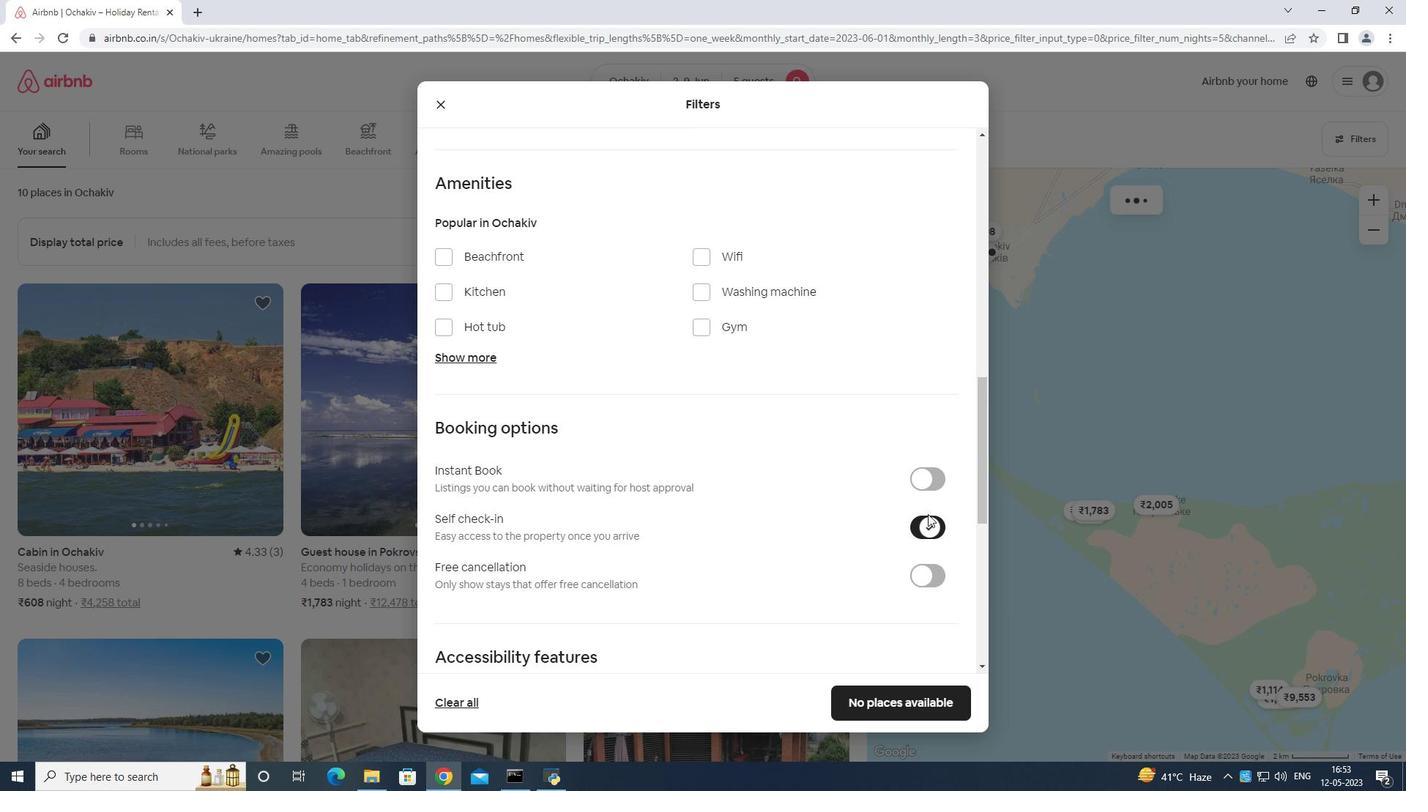 
Action: Mouse scrolled (929, 511) with delta (0, 0)
Screenshot: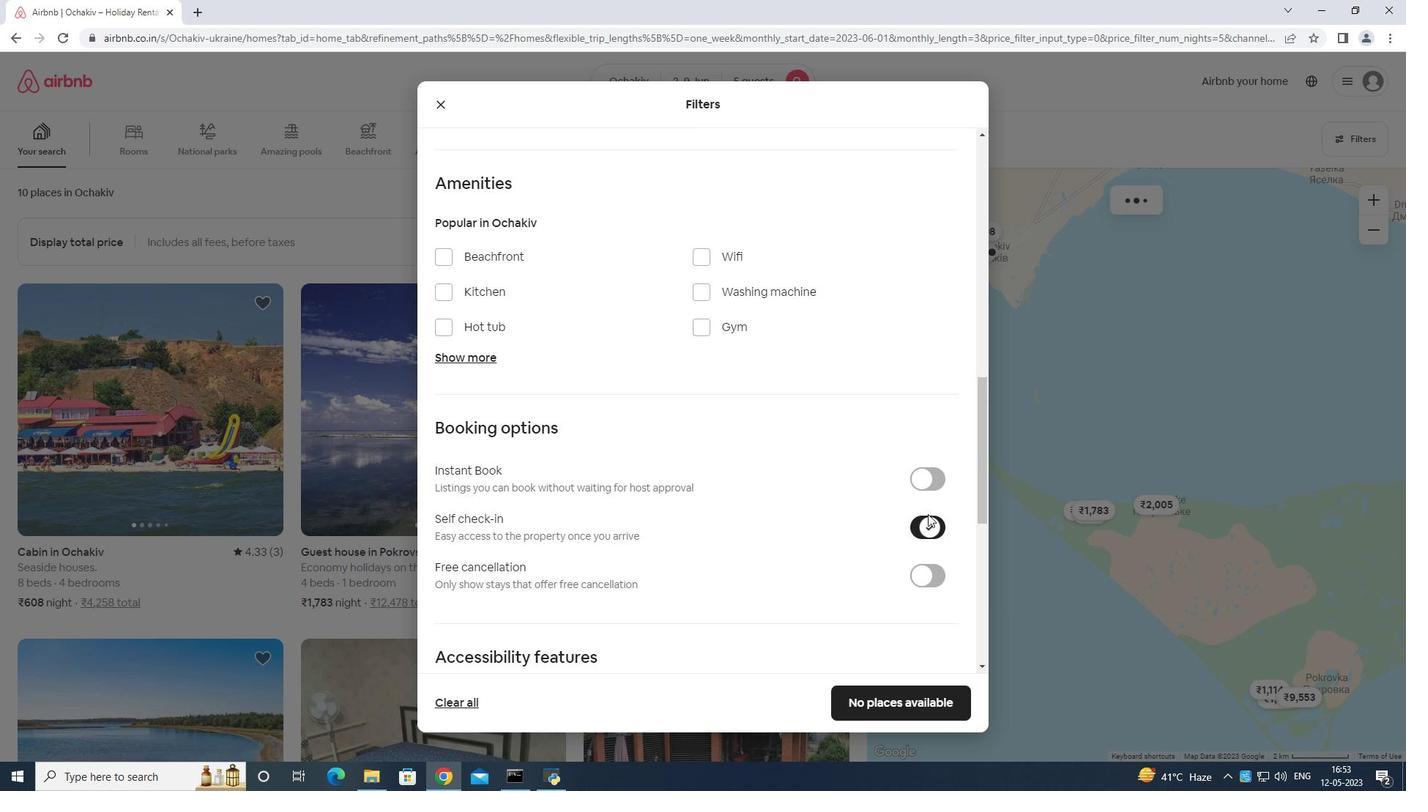 
Action: Mouse moved to (929, 511)
Screenshot: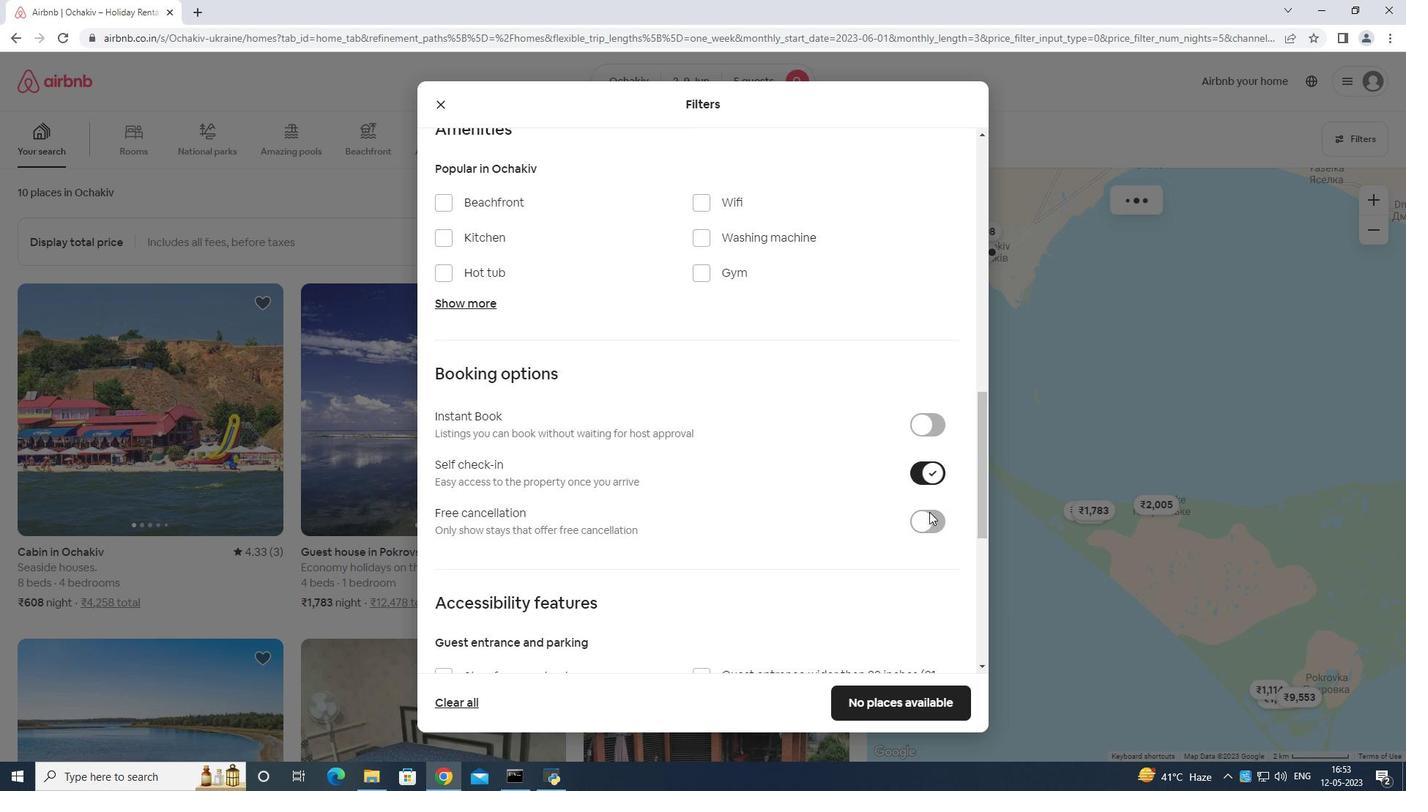 
Action: Mouse scrolled (929, 511) with delta (0, 0)
Screenshot: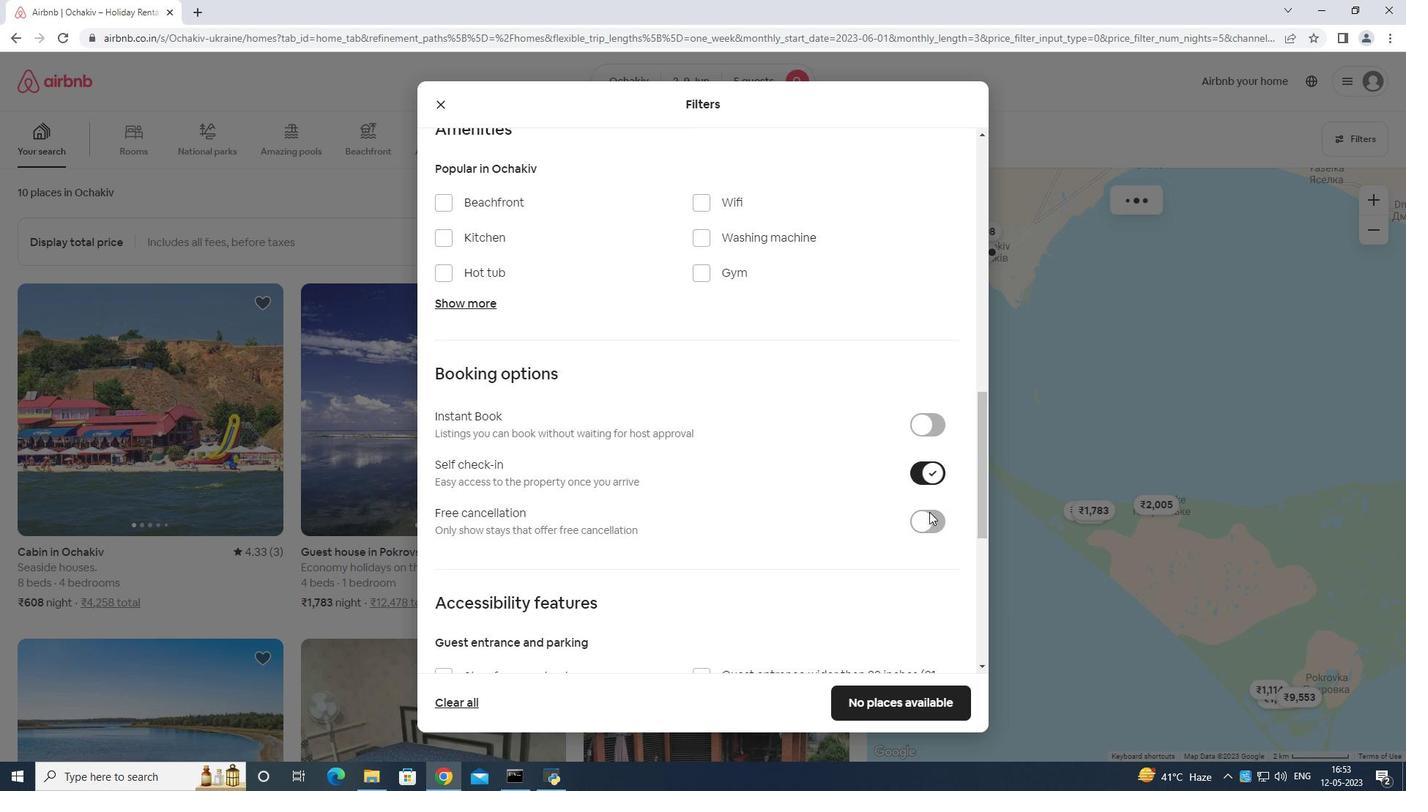 
Action: Mouse moved to (929, 511)
Screenshot: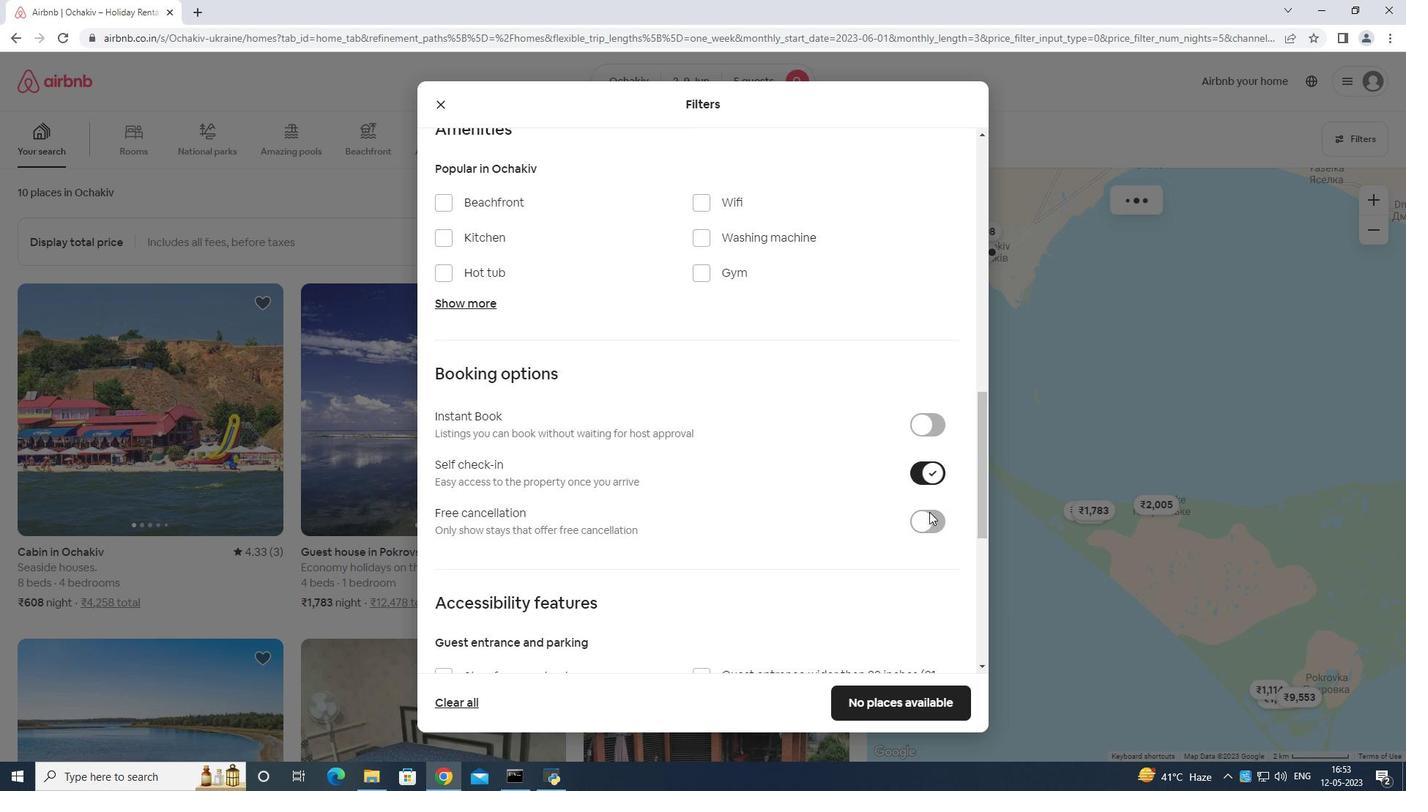 
Action: Mouse scrolled (929, 511) with delta (0, 0)
Screenshot: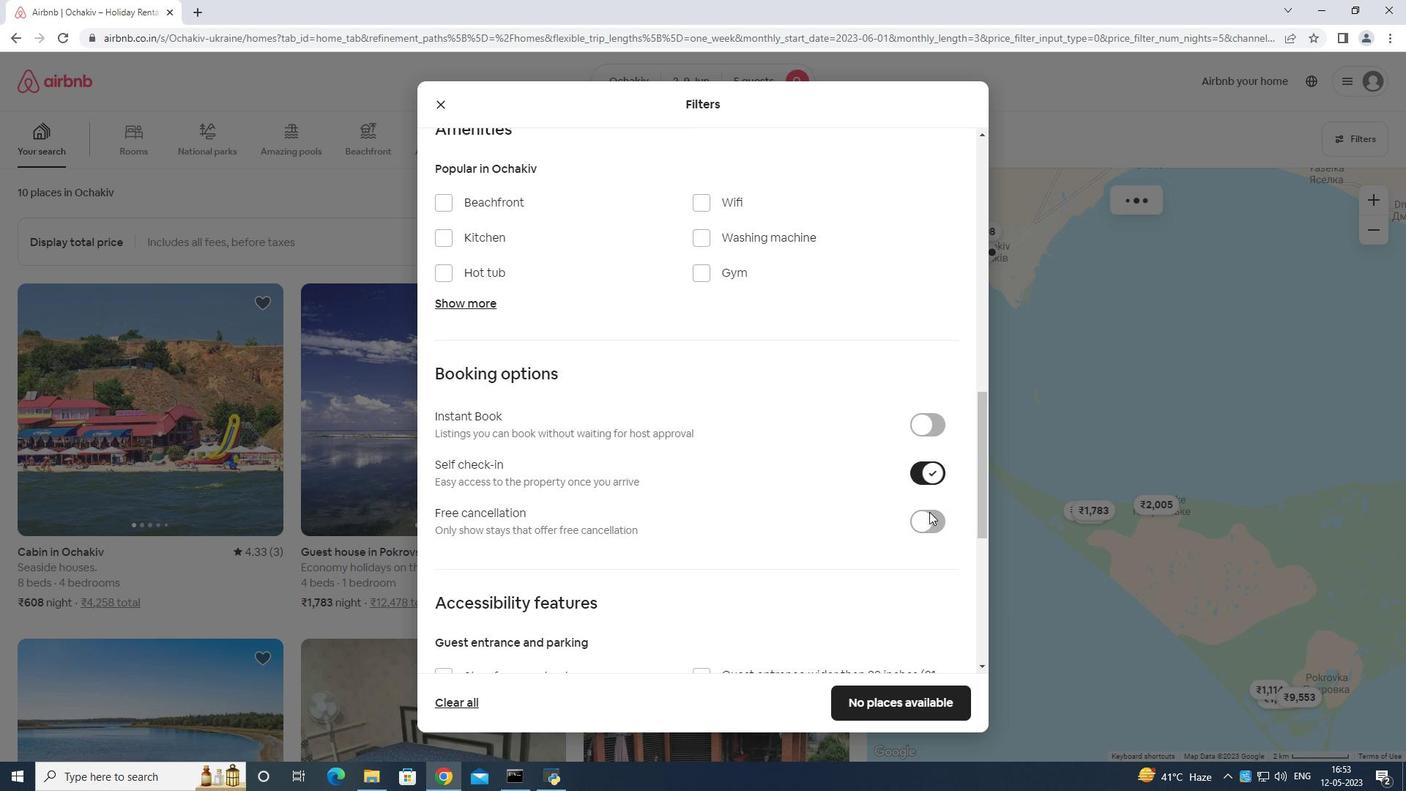 
Action: Mouse moved to (929, 513)
Screenshot: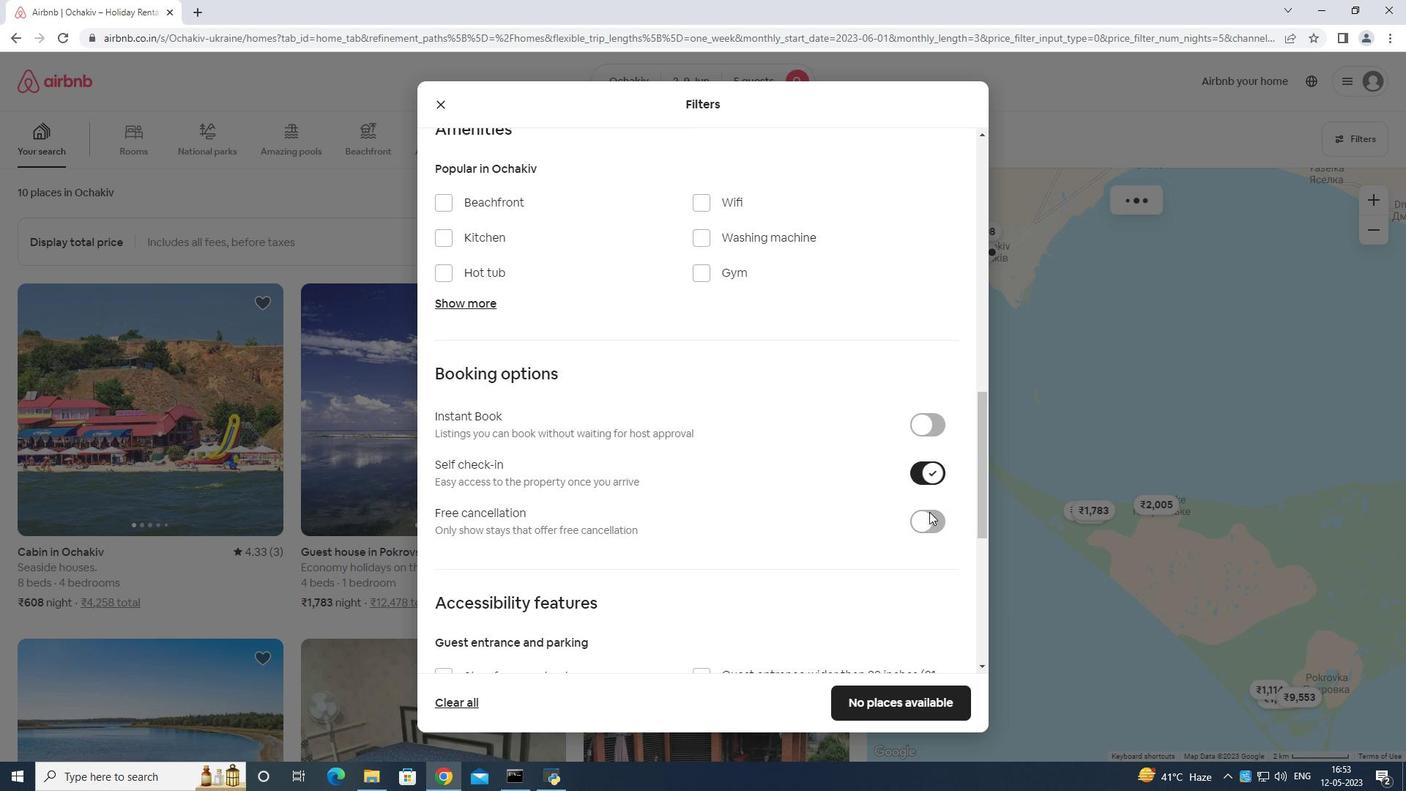 
Action: Mouse scrolled (929, 511) with delta (0, 0)
Screenshot: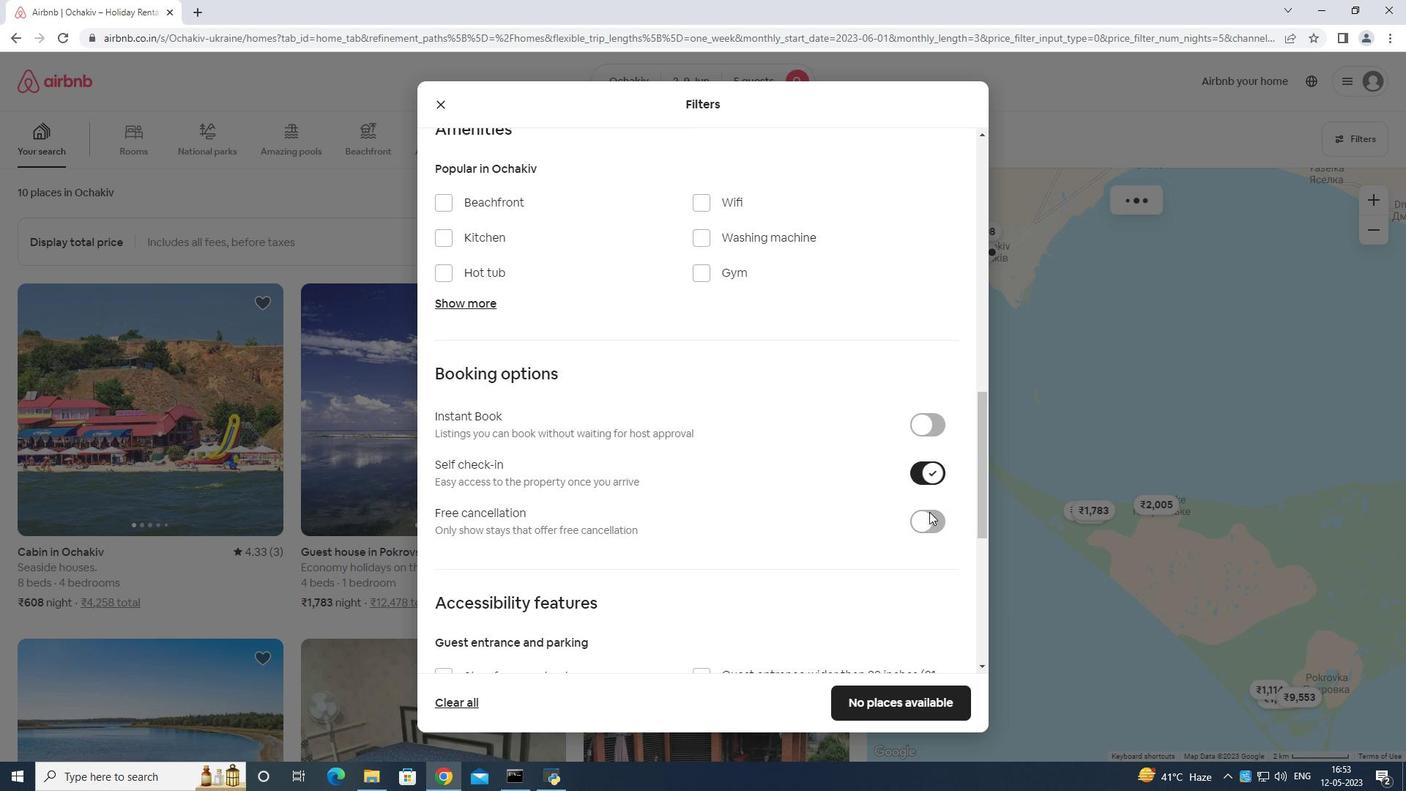 
Action: Mouse moved to (929, 513)
Screenshot: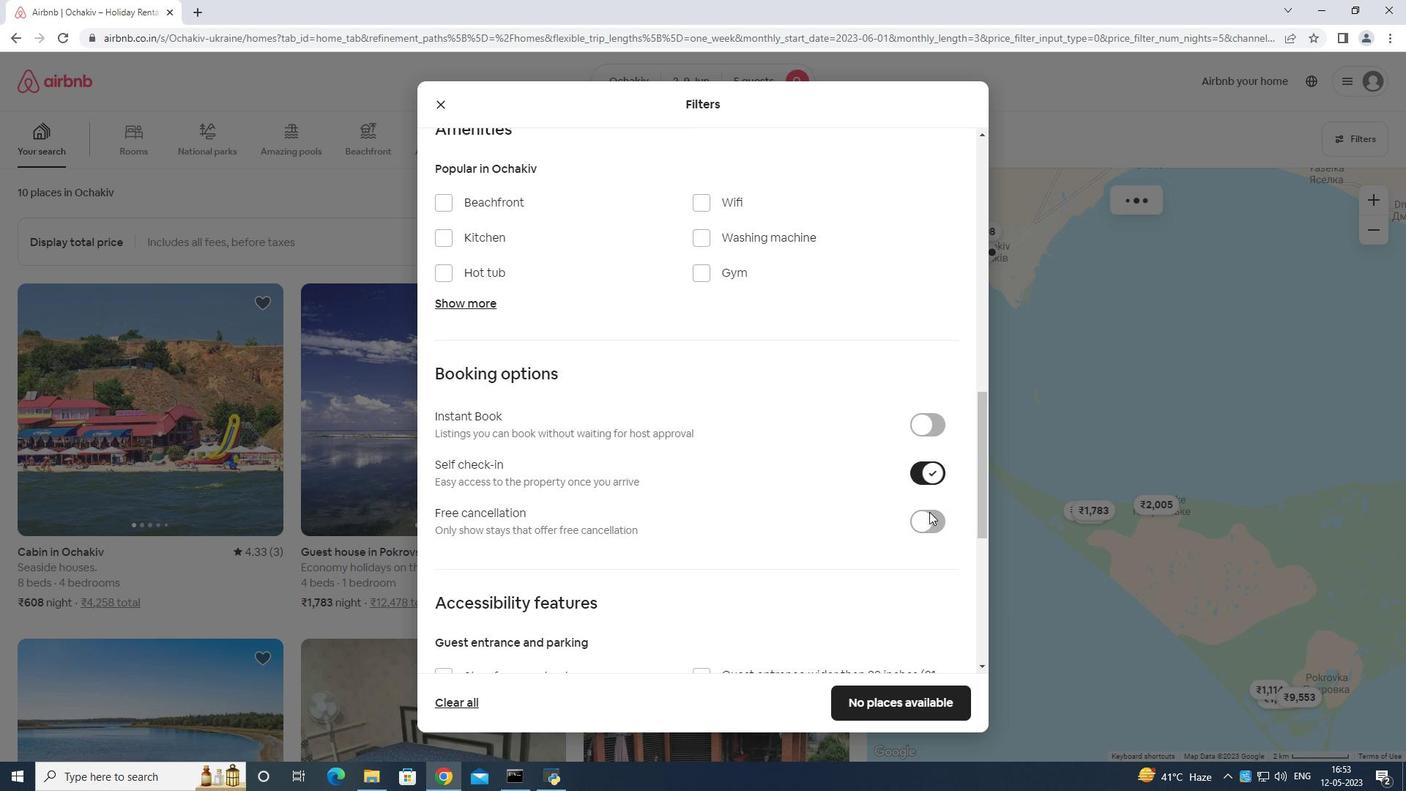 
Action: Mouse scrolled (929, 512) with delta (0, 0)
Screenshot: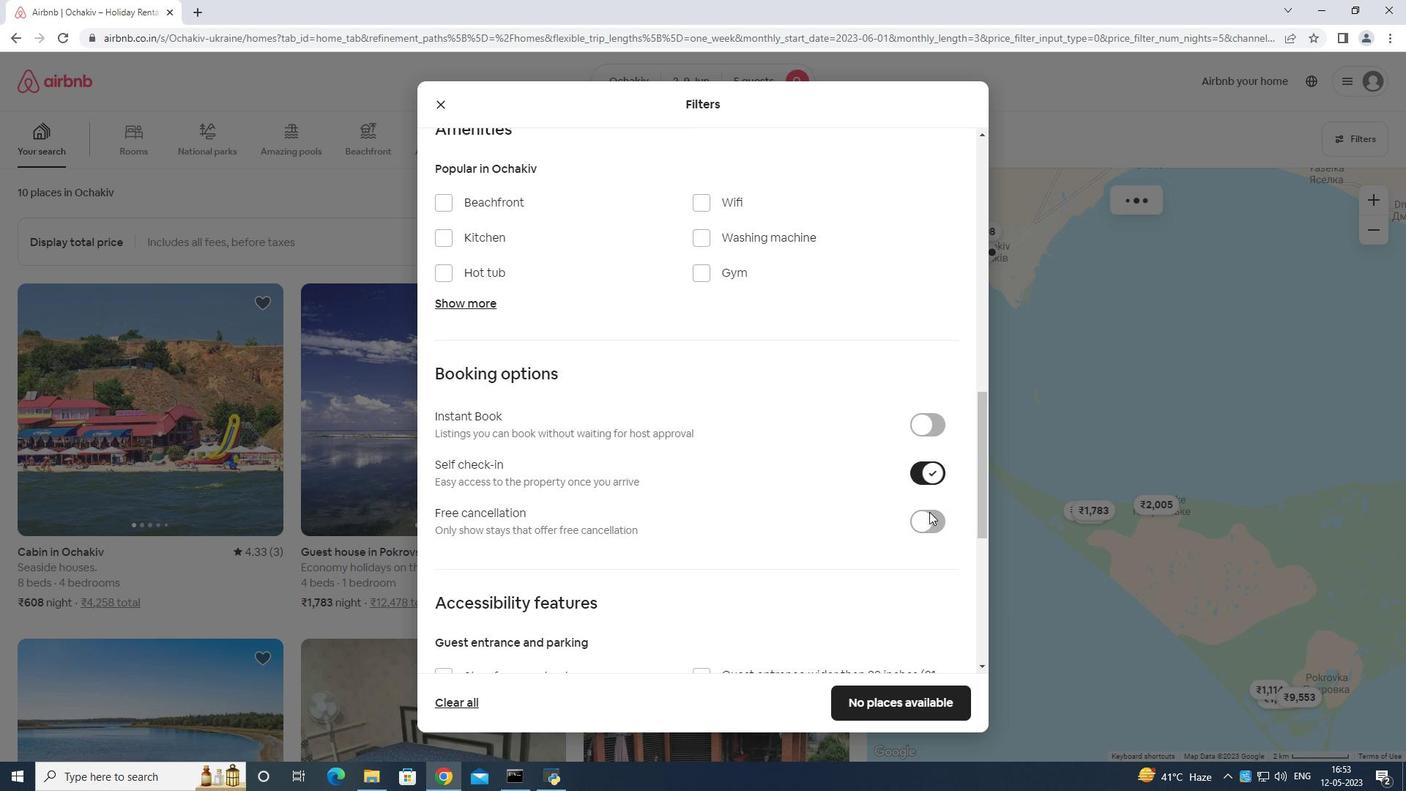 
Action: Mouse moved to (930, 514)
Screenshot: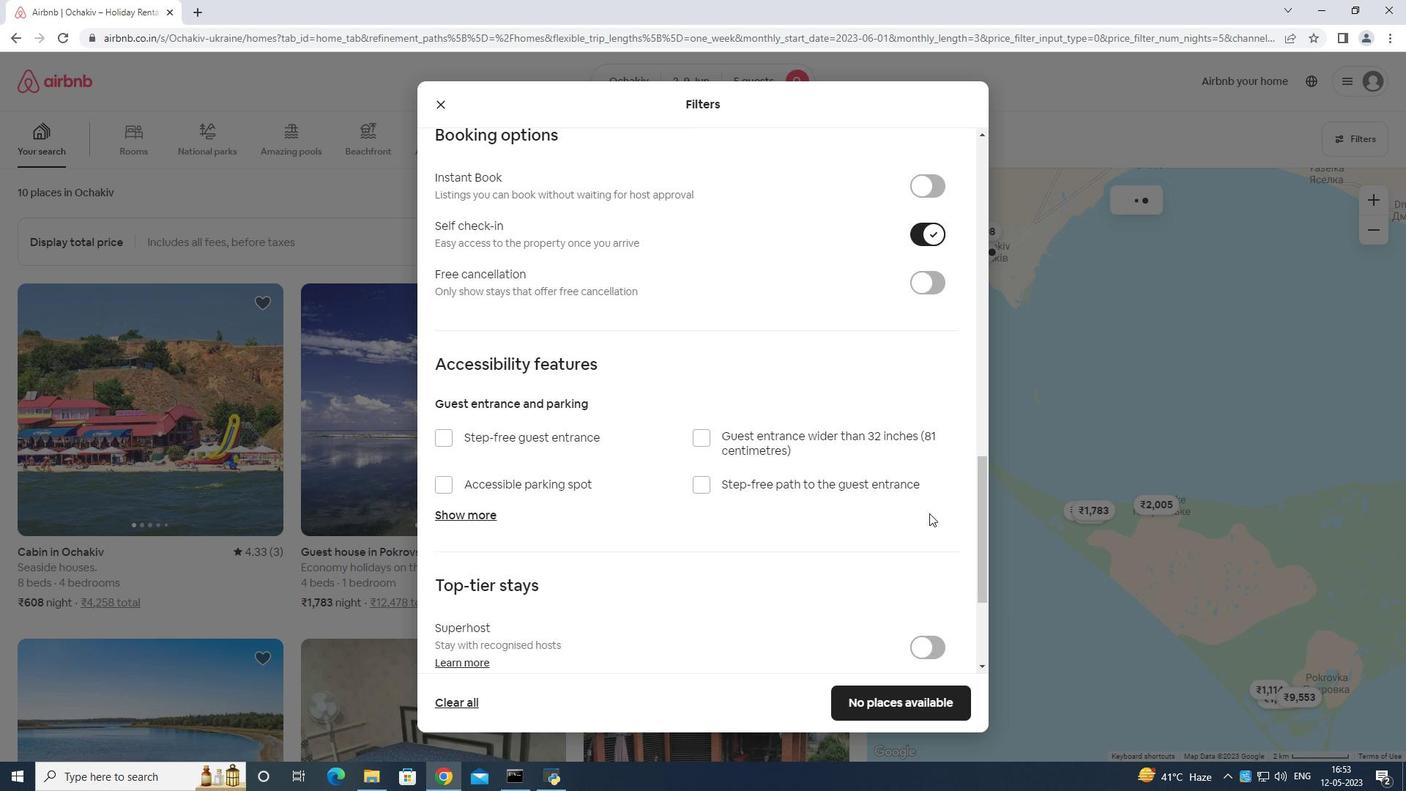 
Action: Mouse scrolled (930, 513) with delta (0, 0)
Screenshot: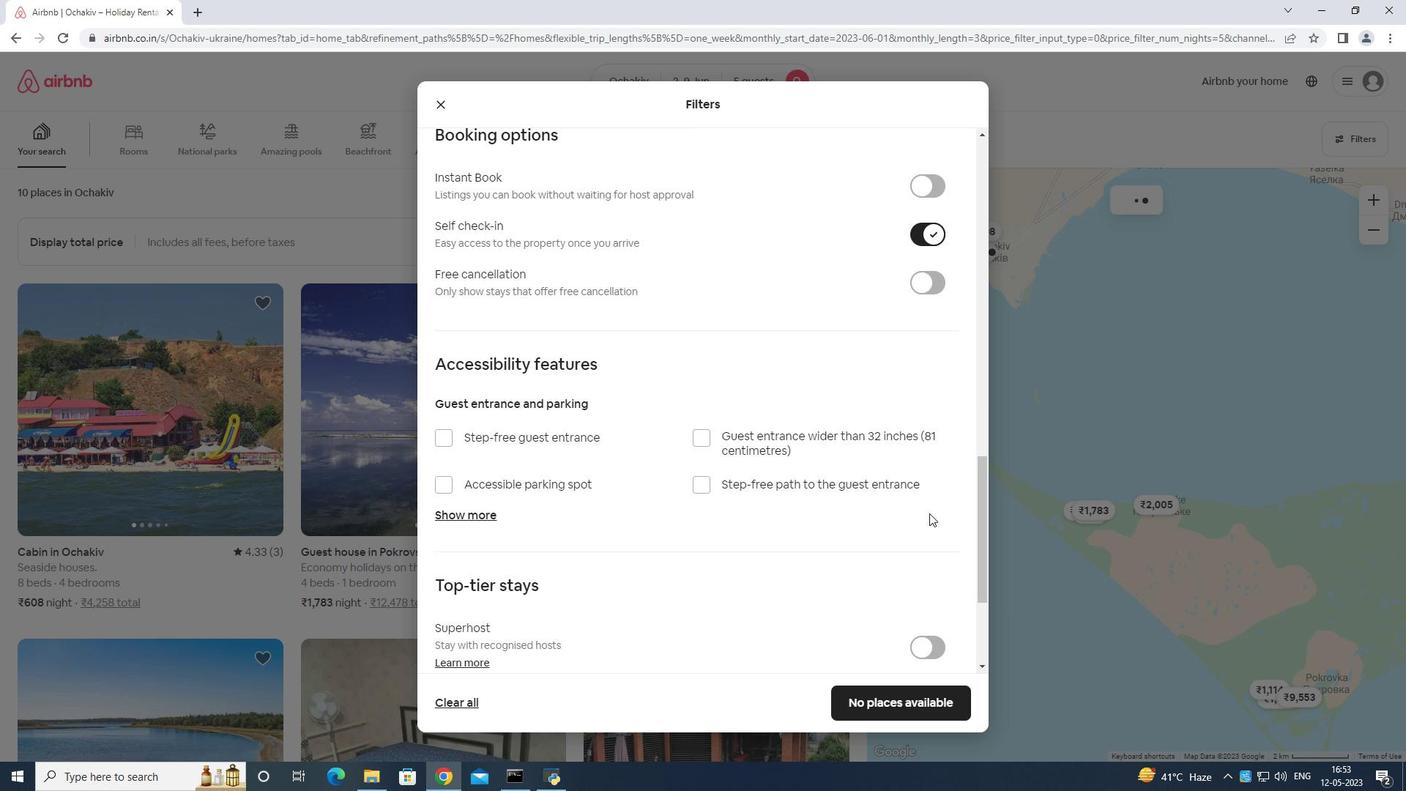 
Action: Mouse moved to (931, 514)
Screenshot: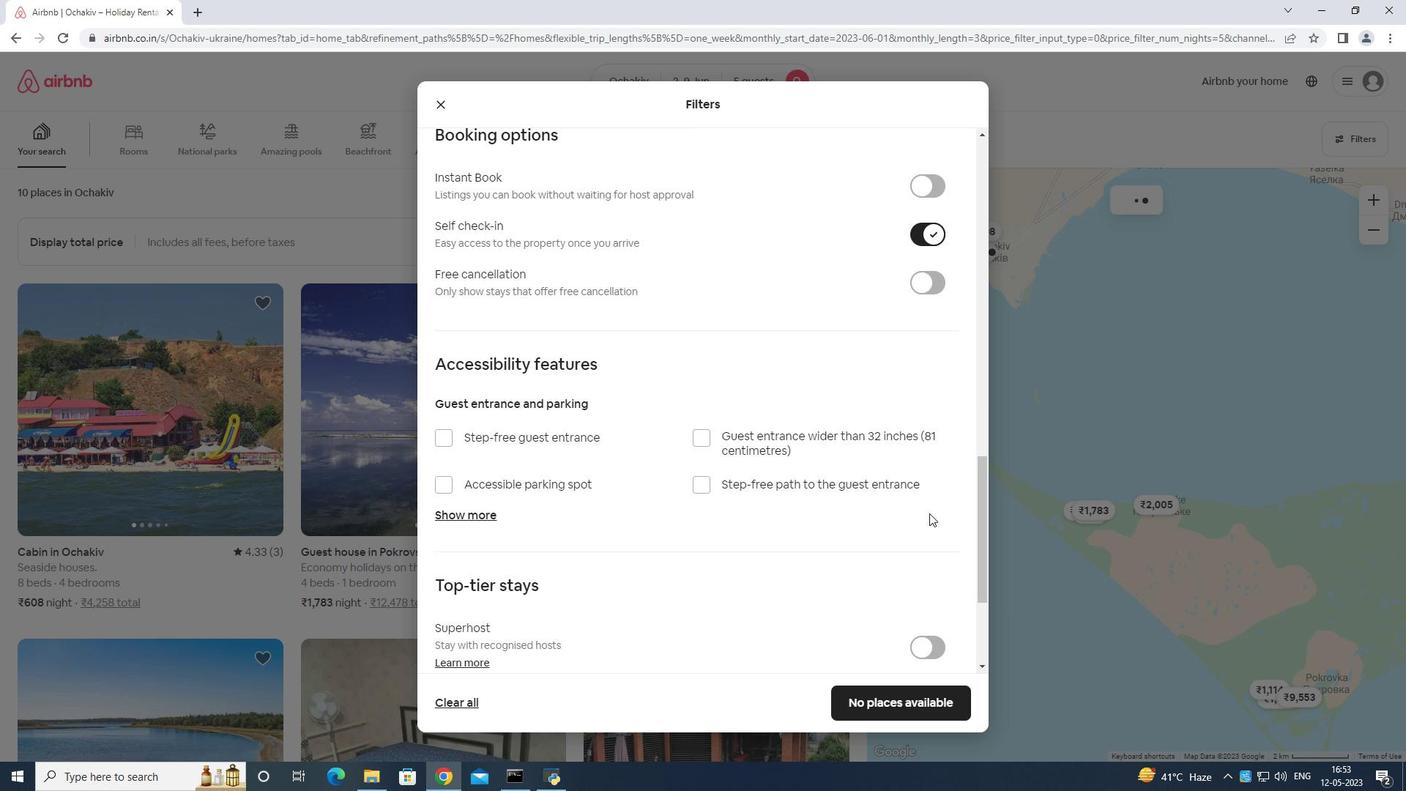
Action: Mouse scrolled (931, 513) with delta (0, 0)
Screenshot: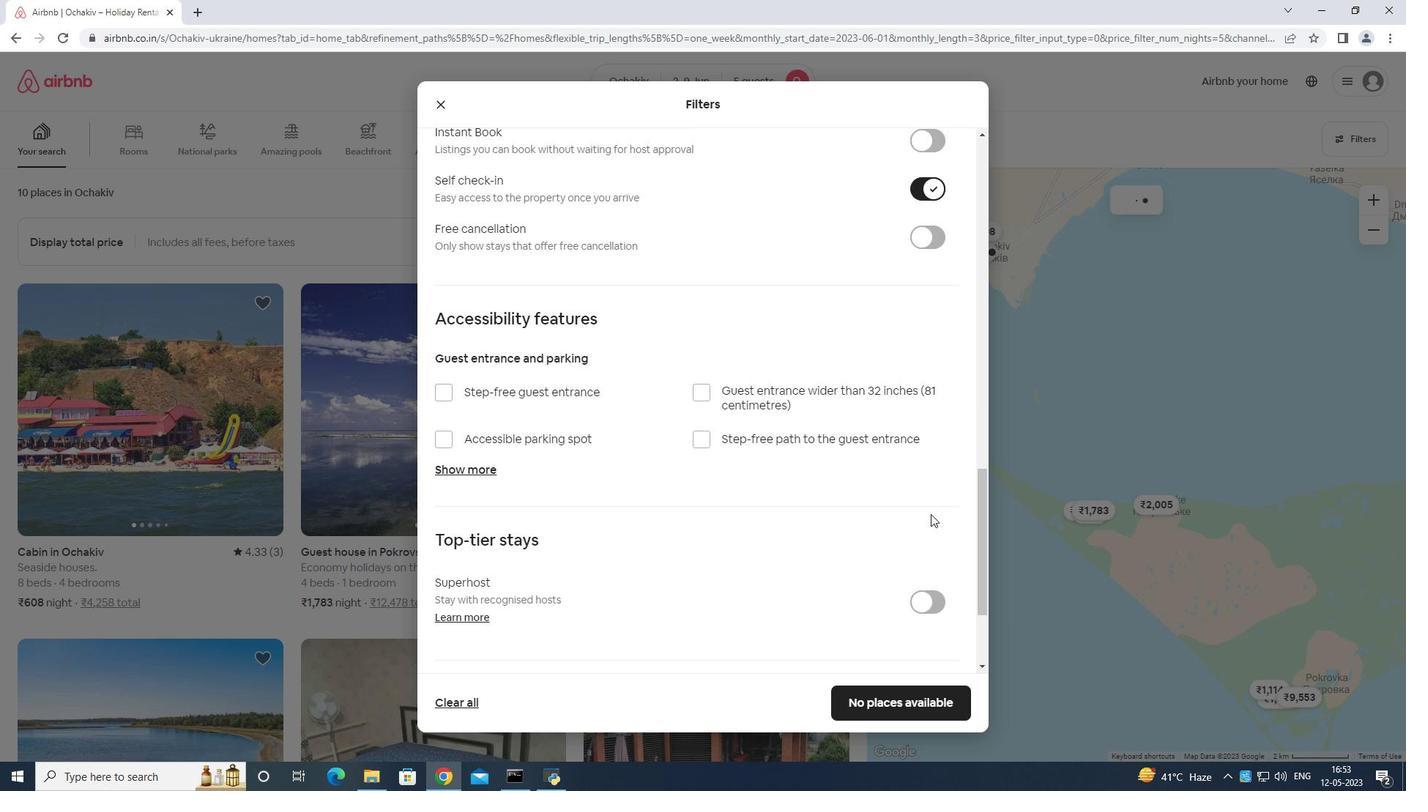 
Action: Mouse scrolled (931, 513) with delta (0, 0)
Screenshot: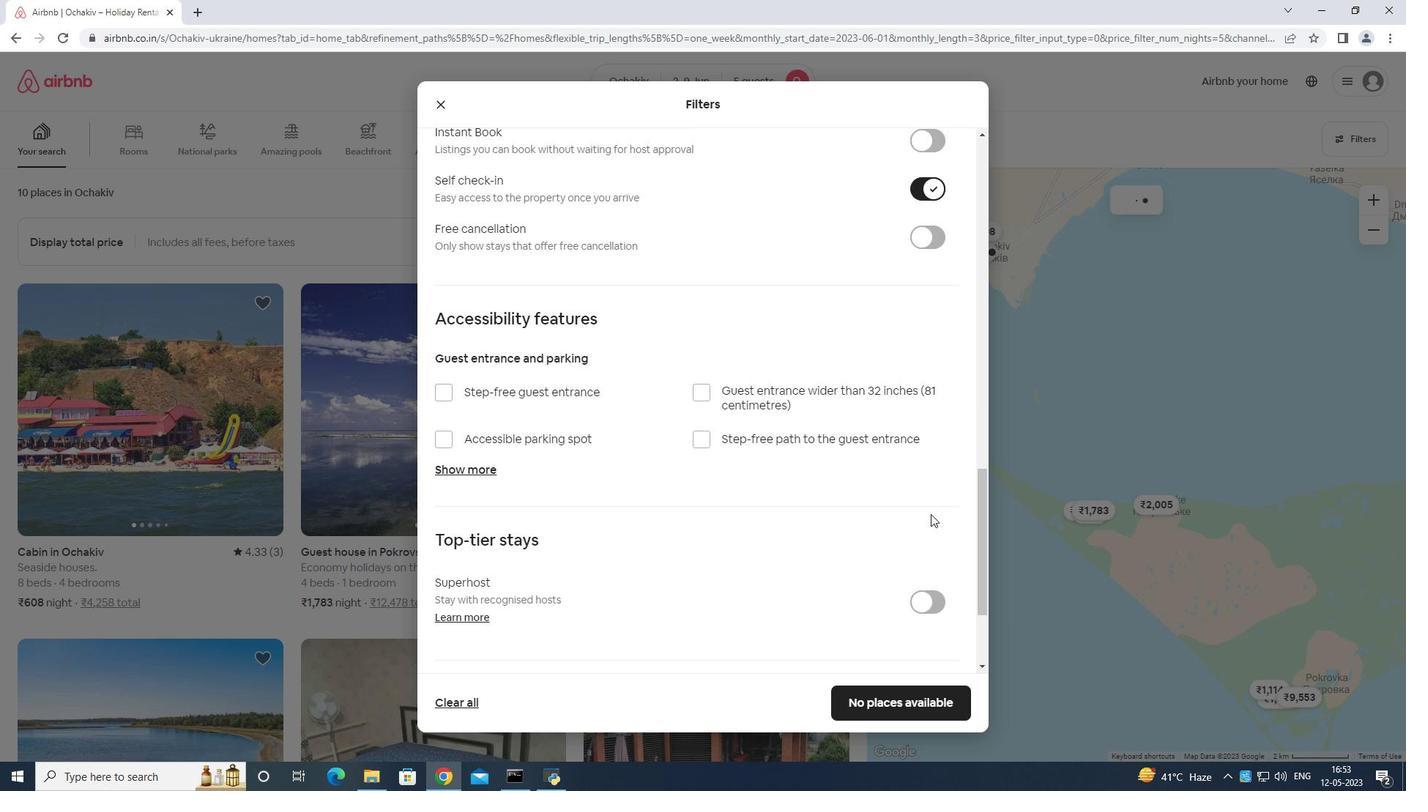 
Action: Mouse moved to (931, 516)
Screenshot: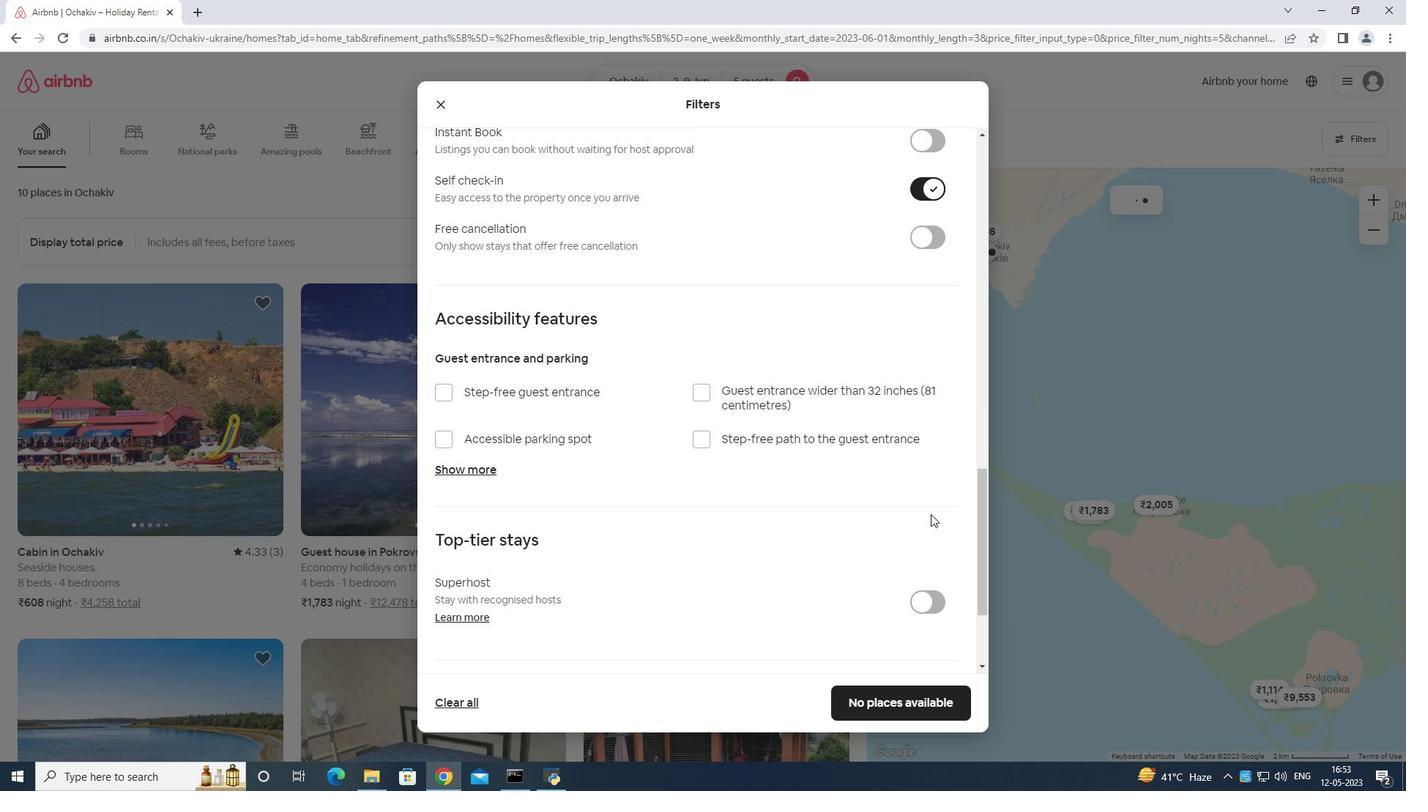 
Action: Mouse scrolled (931, 515) with delta (0, 0)
Screenshot: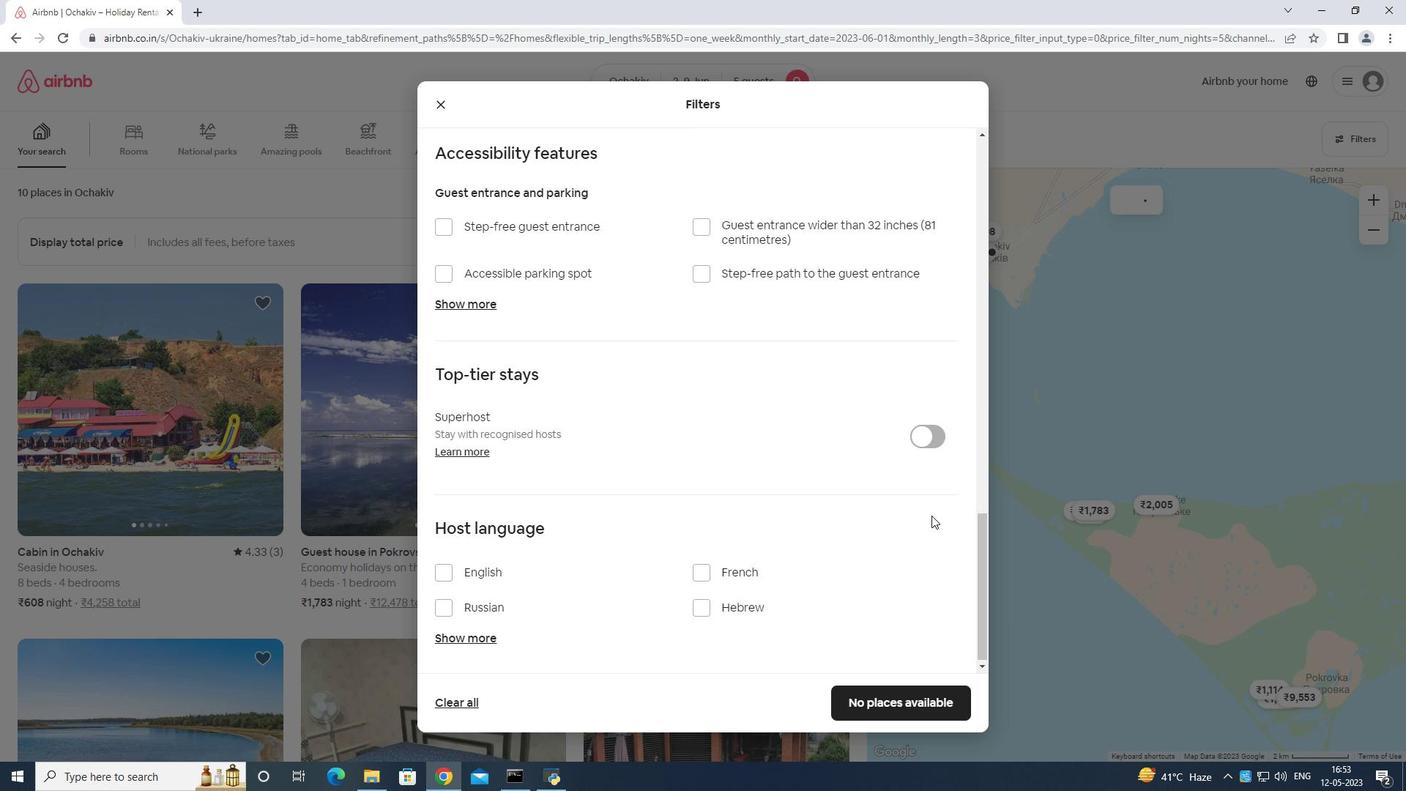 
Action: Mouse scrolled (931, 515) with delta (0, 0)
Screenshot: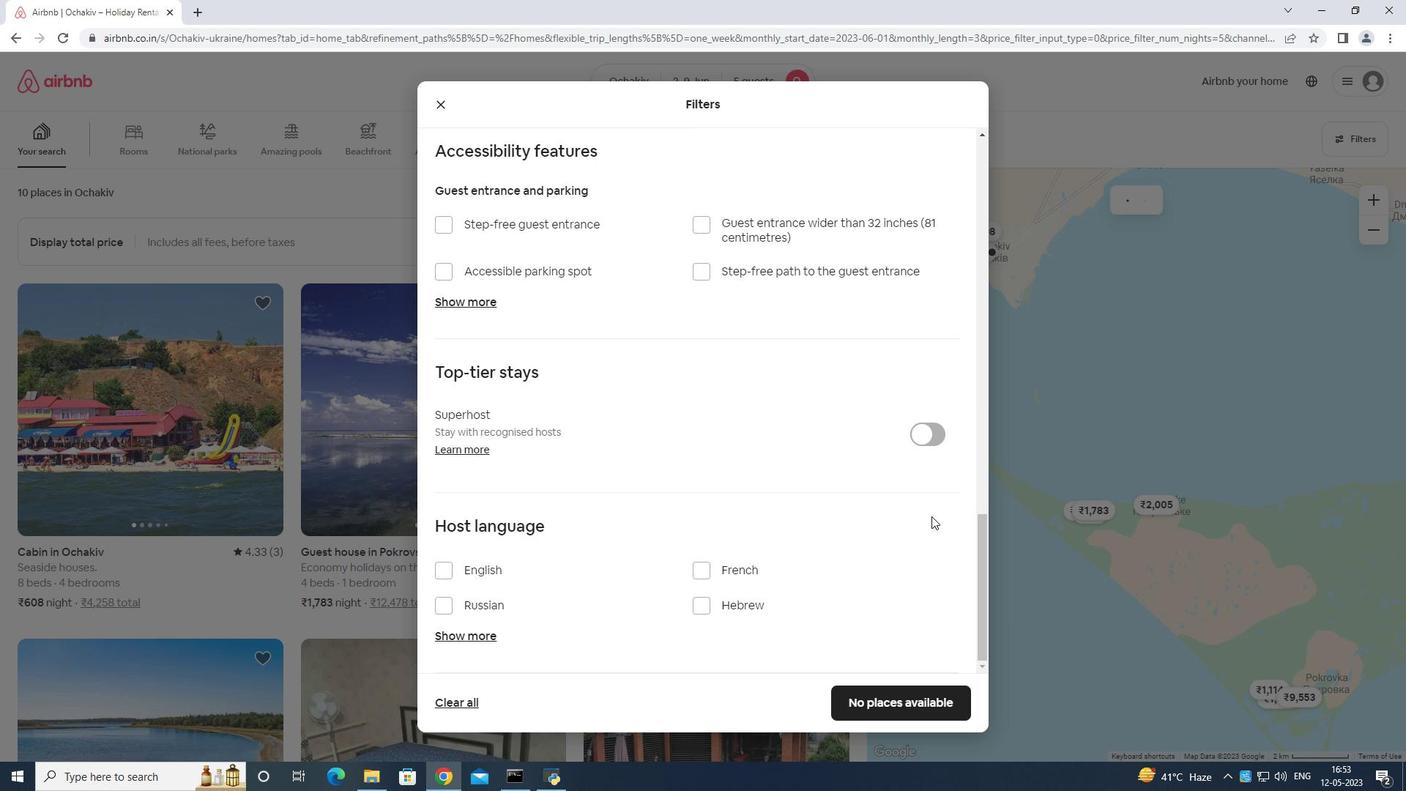 
Action: Mouse scrolled (931, 515) with delta (0, 0)
Screenshot: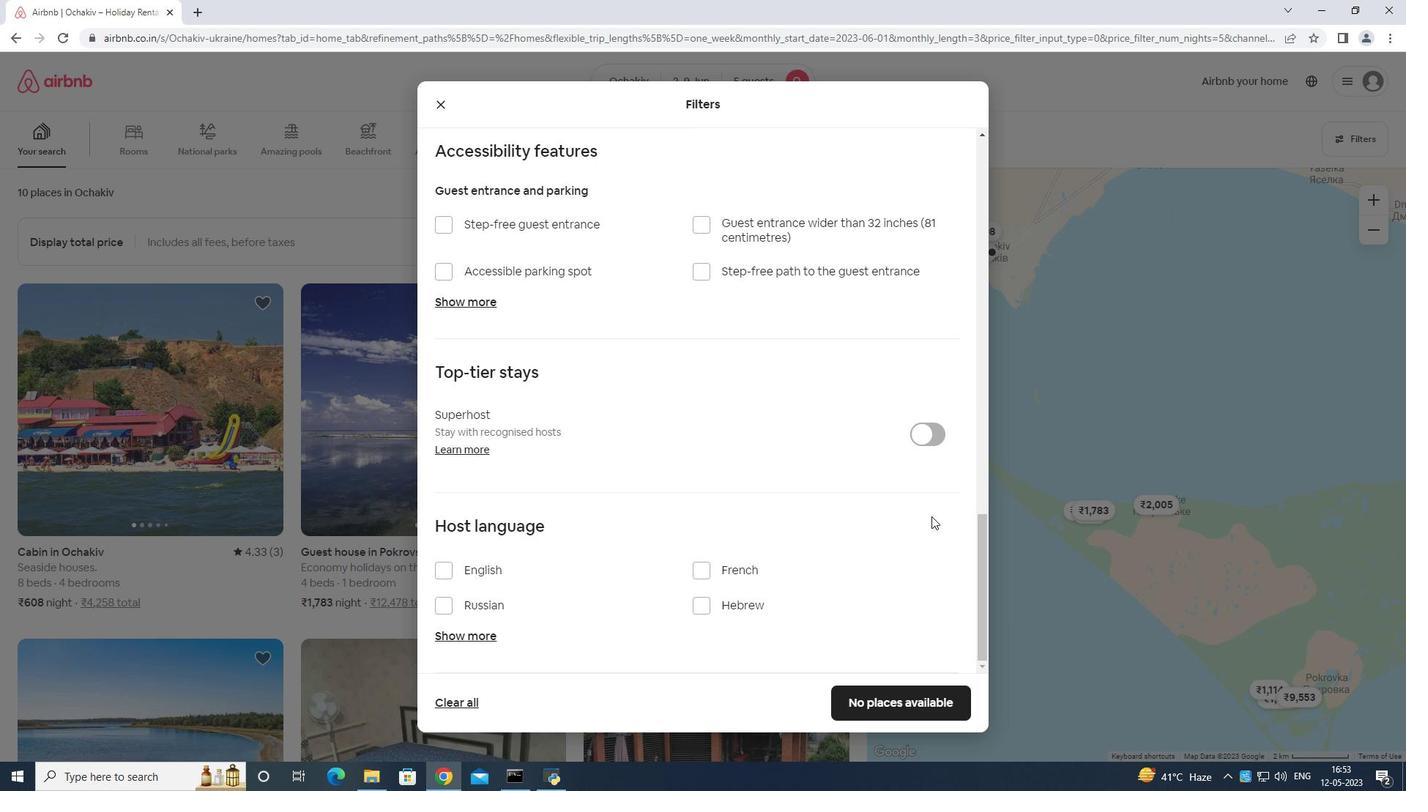 
Action: Mouse moved to (440, 567)
Screenshot: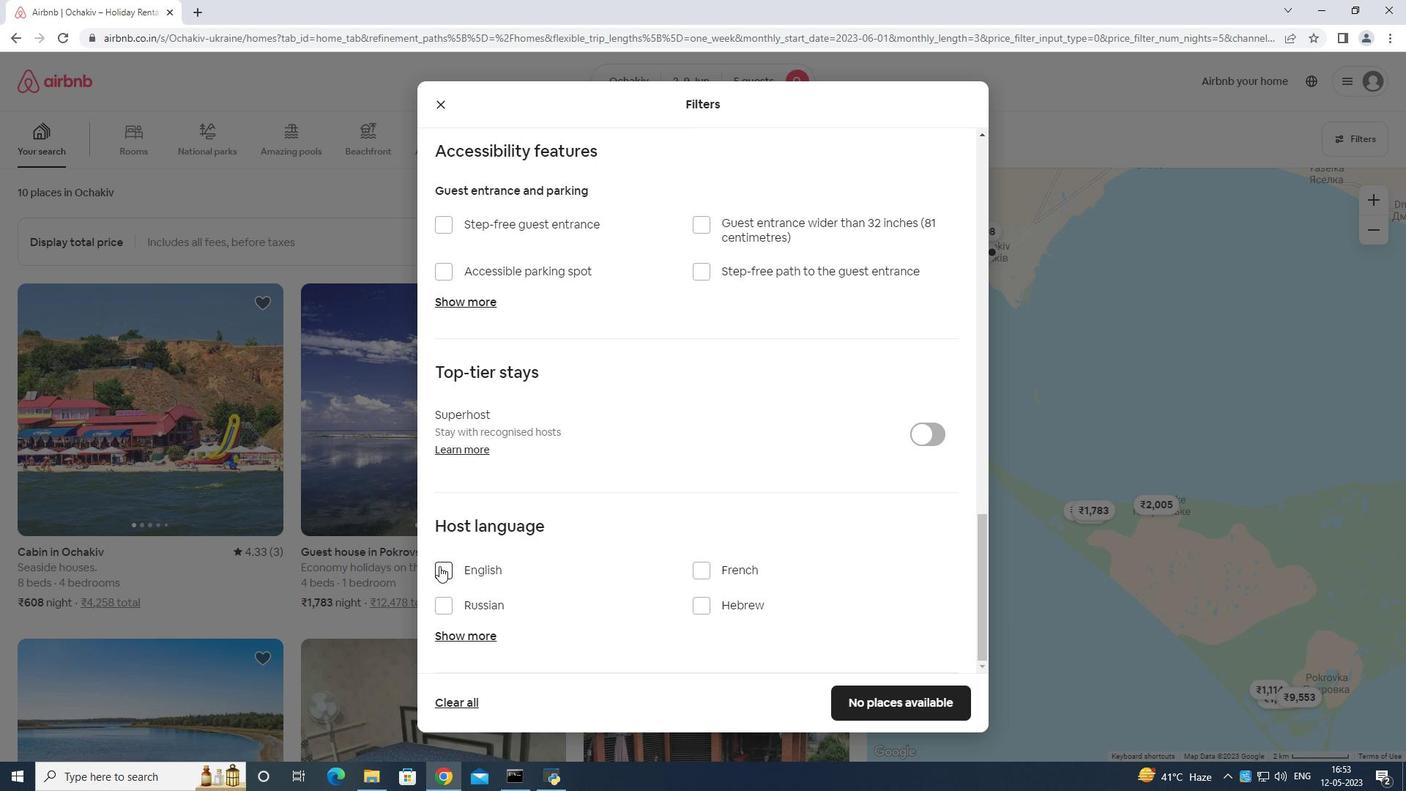
Action: Mouse pressed left at (440, 567)
Screenshot: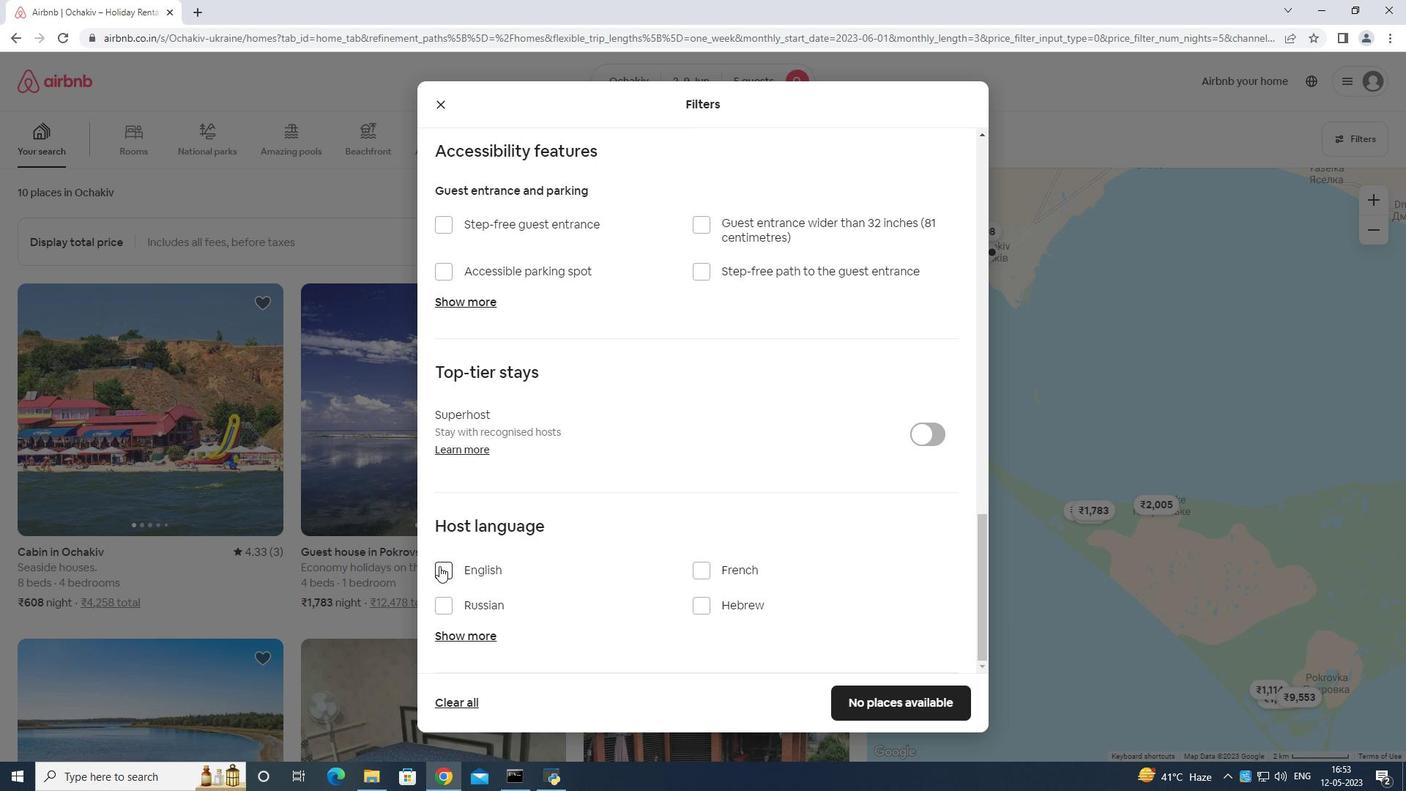 
Action: Mouse moved to (898, 698)
Screenshot: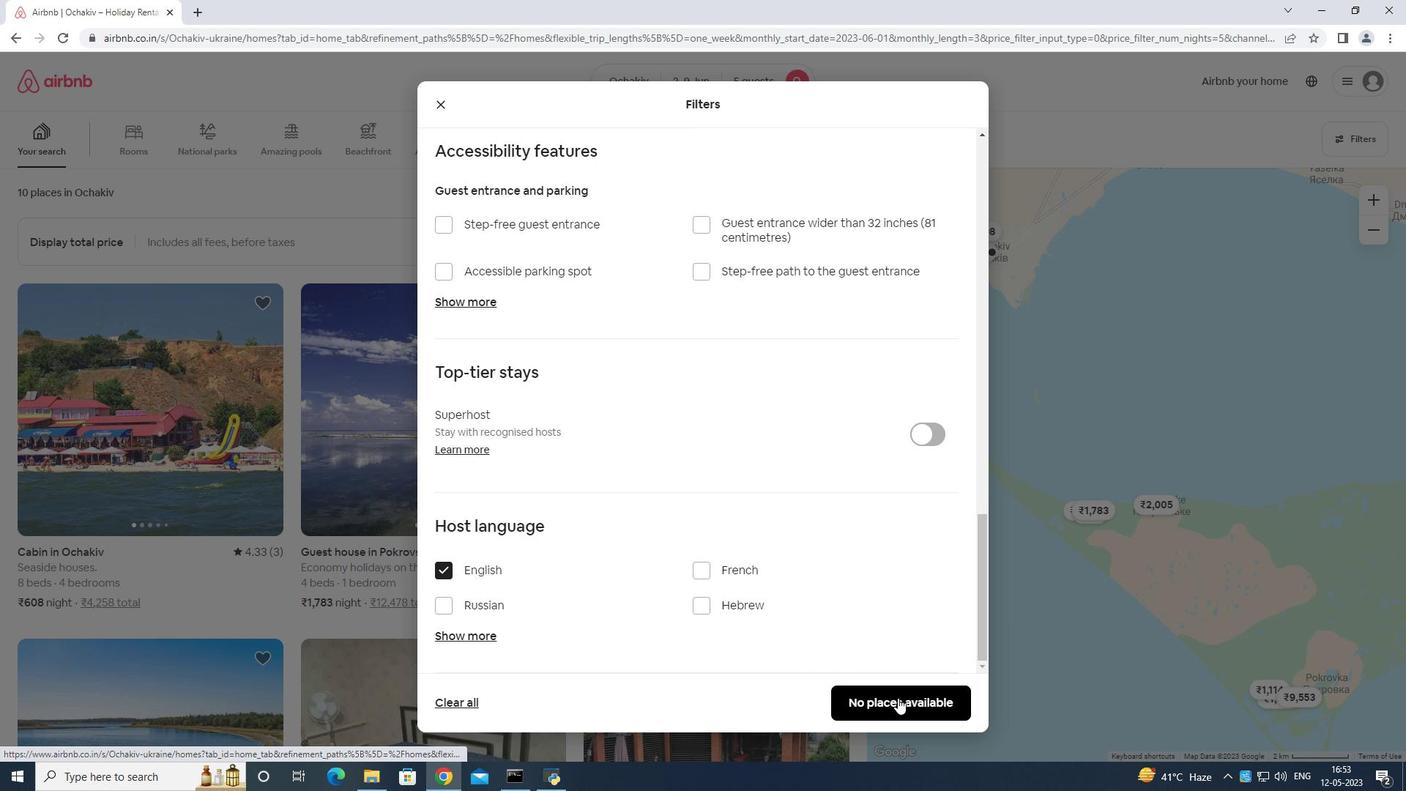 
Action: Mouse pressed left at (898, 698)
Screenshot: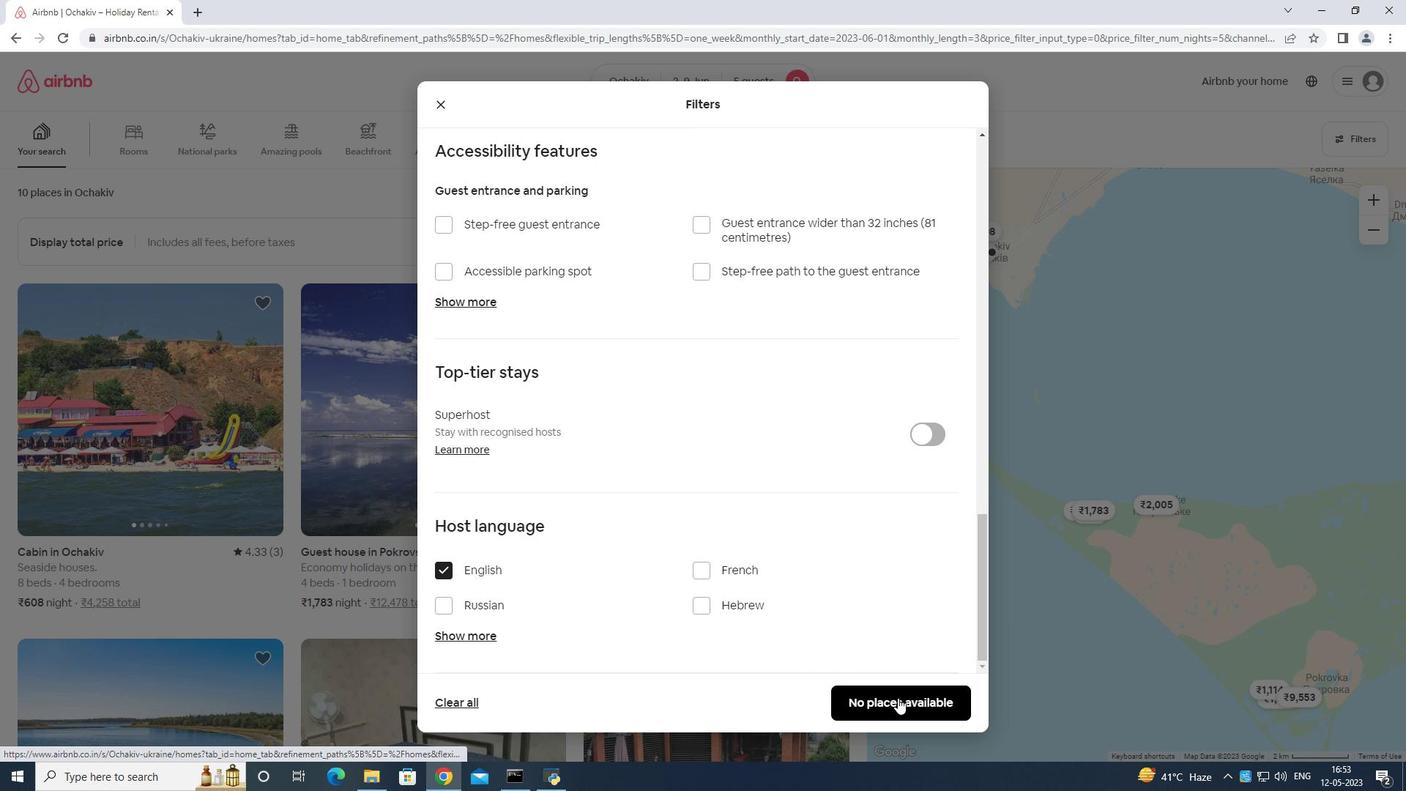 
Action: Mouse moved to (890, 694)
Screenshot: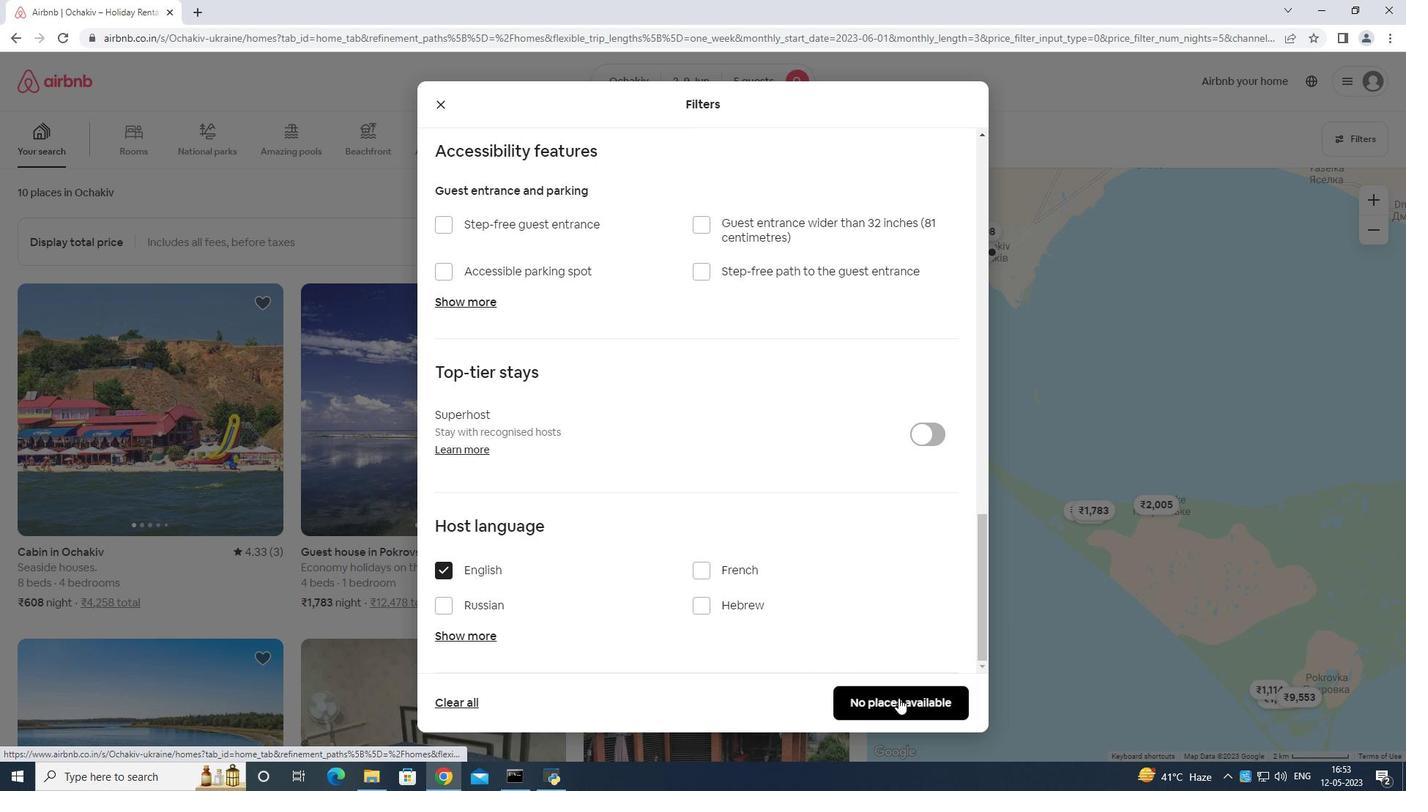 
